 Task: Develop a checklist for conducting user acceptance testing (UAT).
Action: Mouse moved to (167, 234)
Screenshot: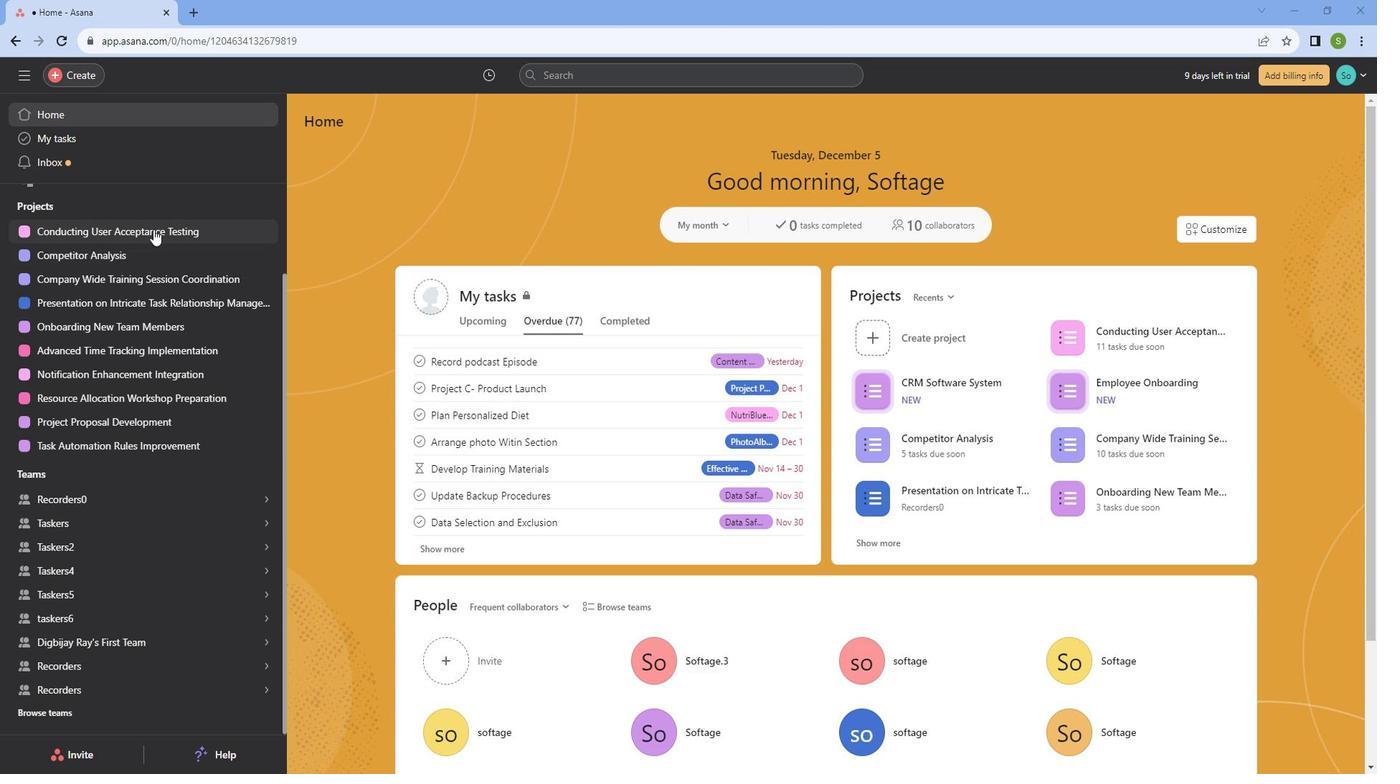 
Action: Mouse pressed left at (167, 234)
Screenshot: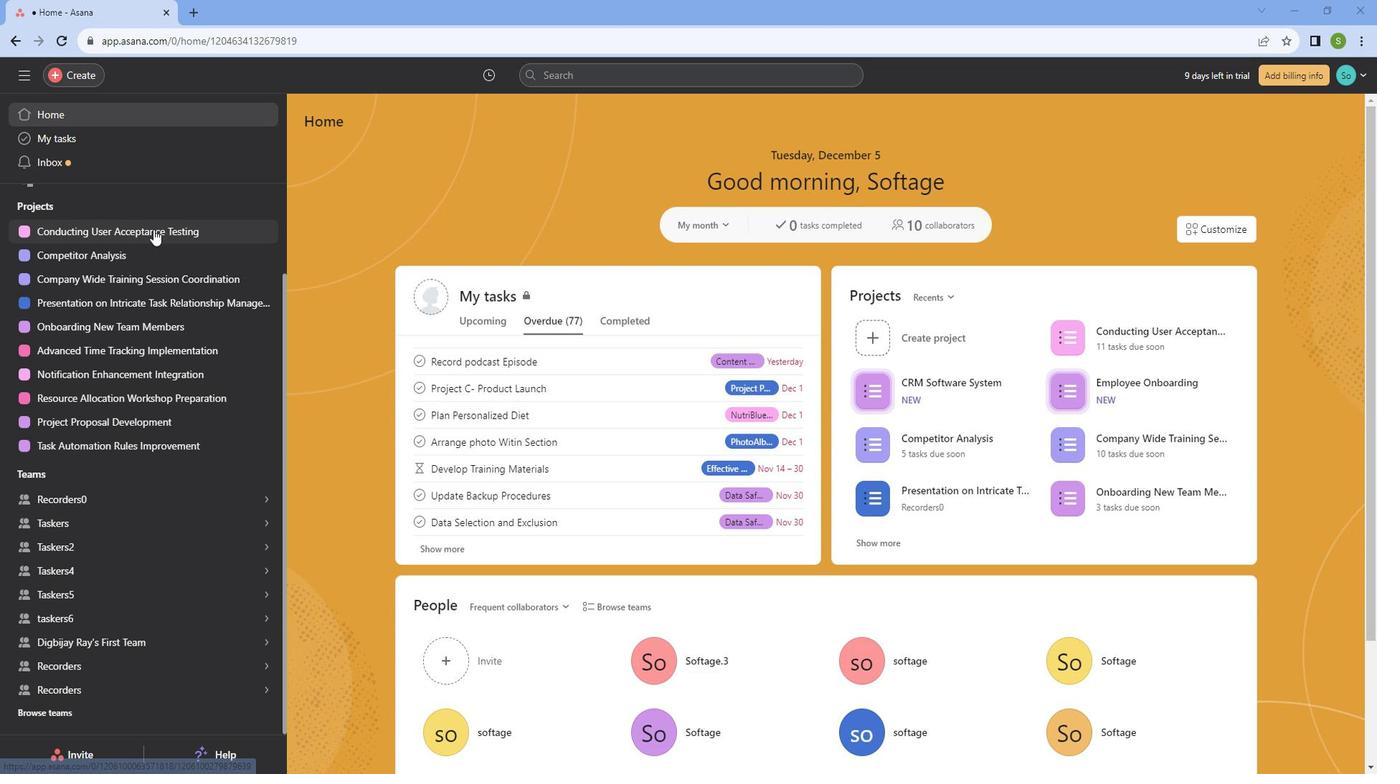 
Action: Mouse moved to (965, 232)
Screenshot: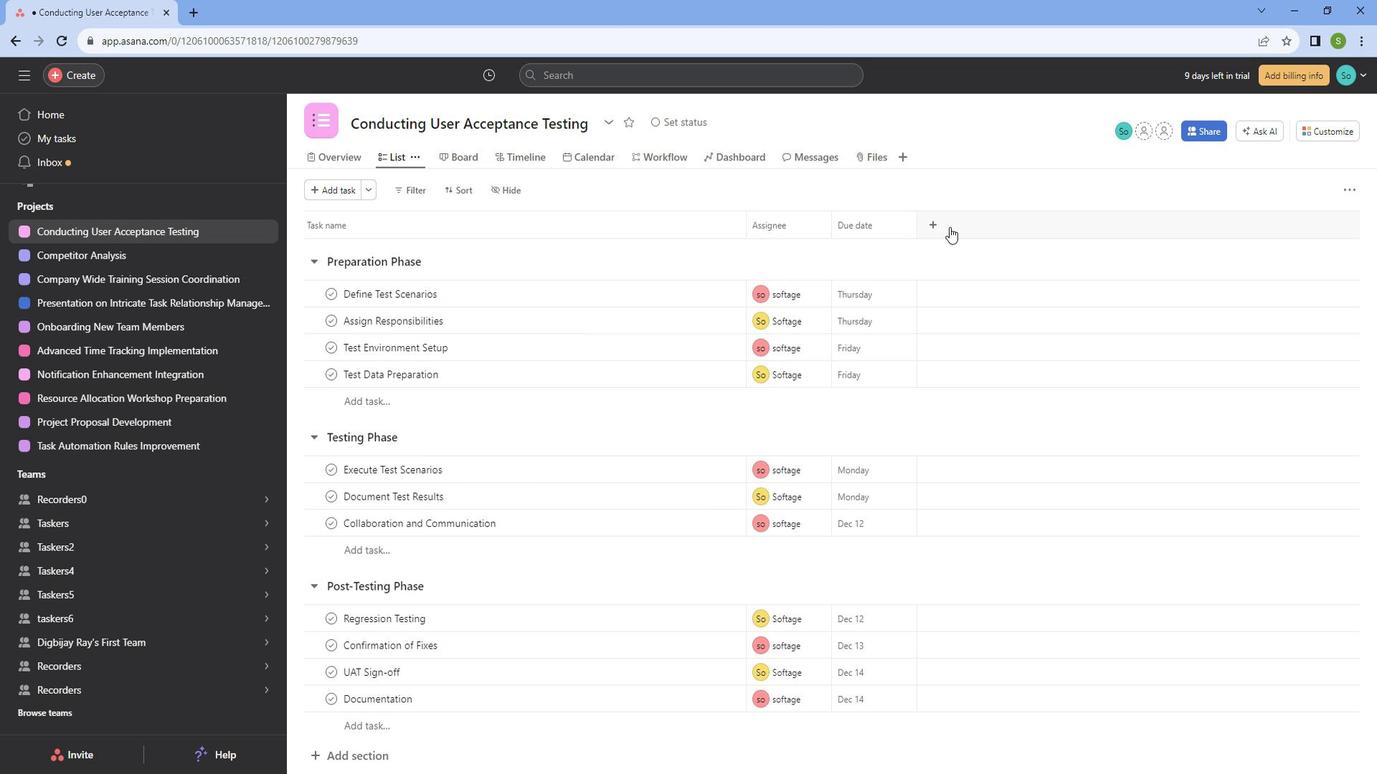 
Action: Mouse pressed left at (965, 232)
Screenshot: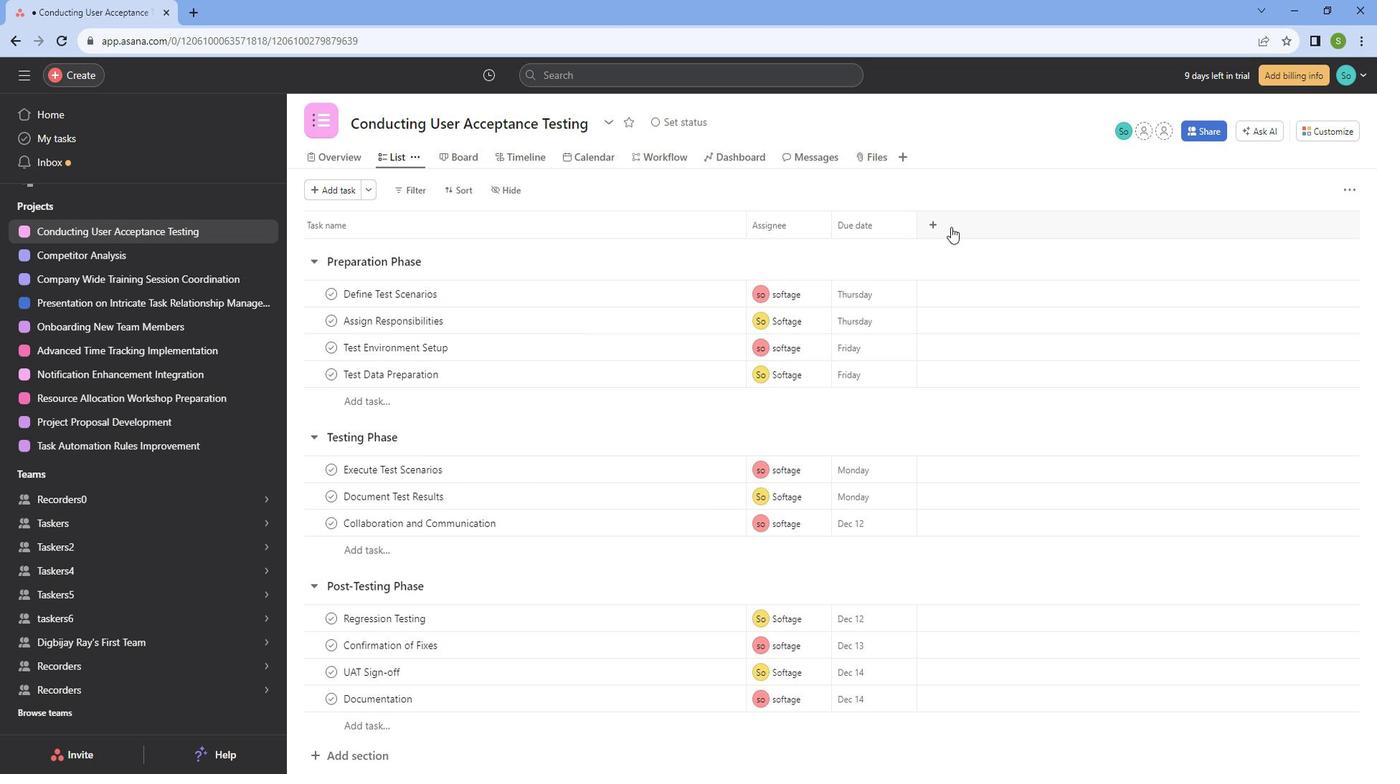 
Action: Mouse moved to (994, 430)
Screenshot: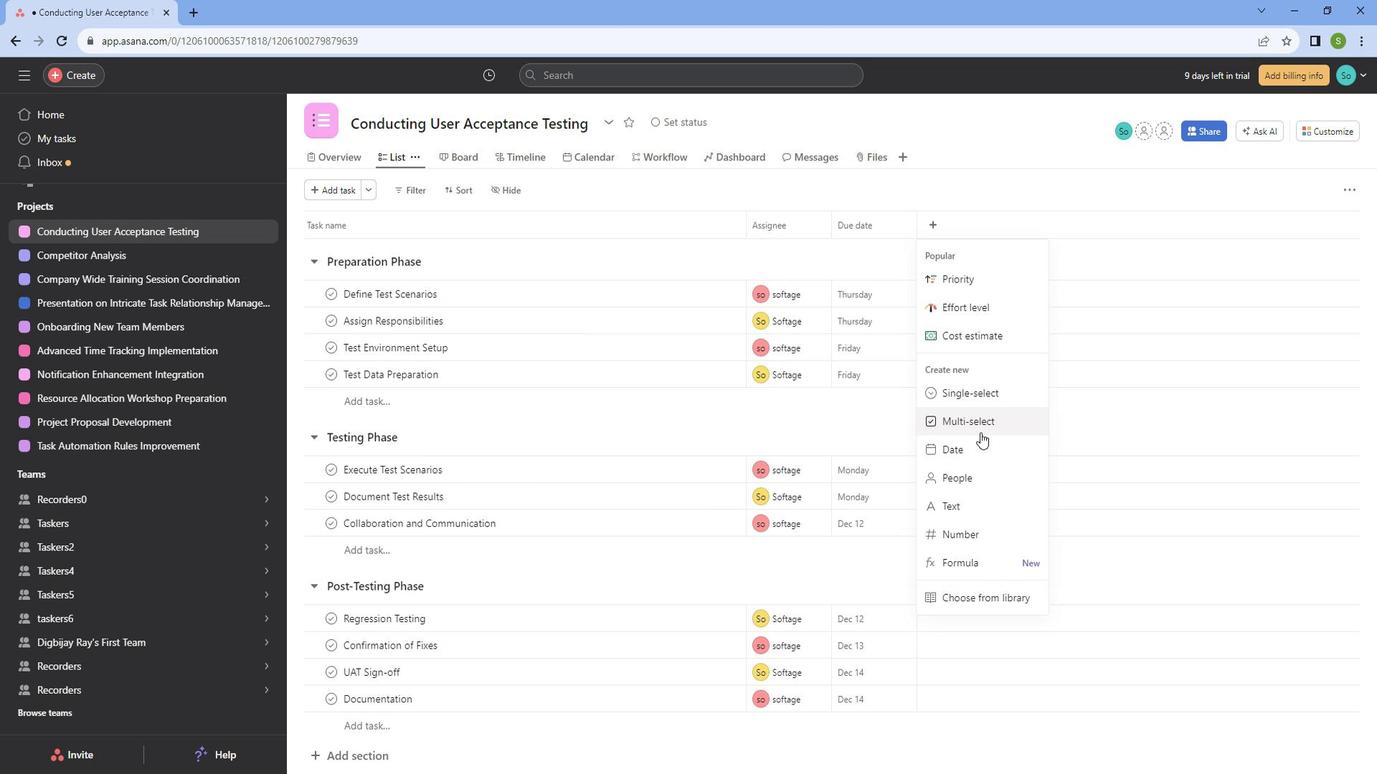 
Action: Mouse pressed left at (994, 430)
Screenshot: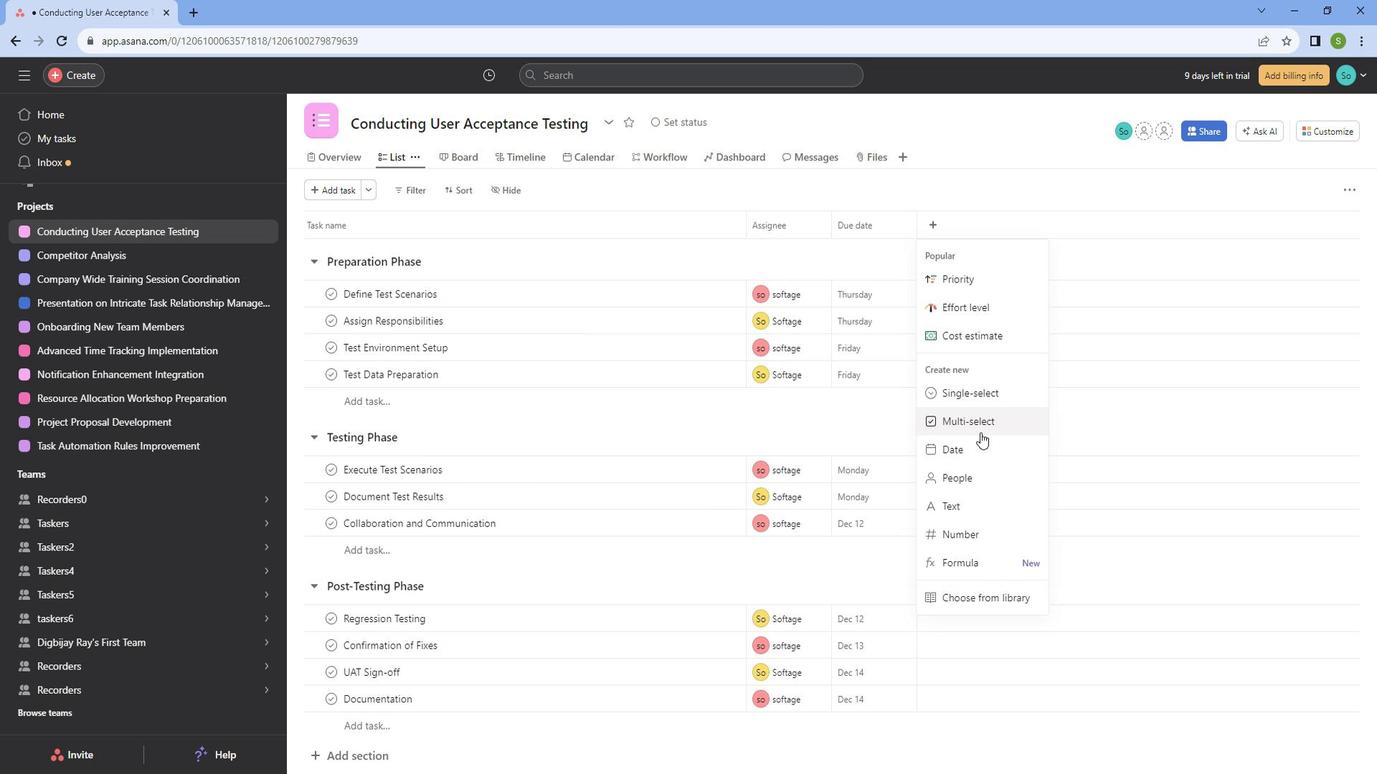 
Action: Mouse moved to (615, 316)
Screenshot: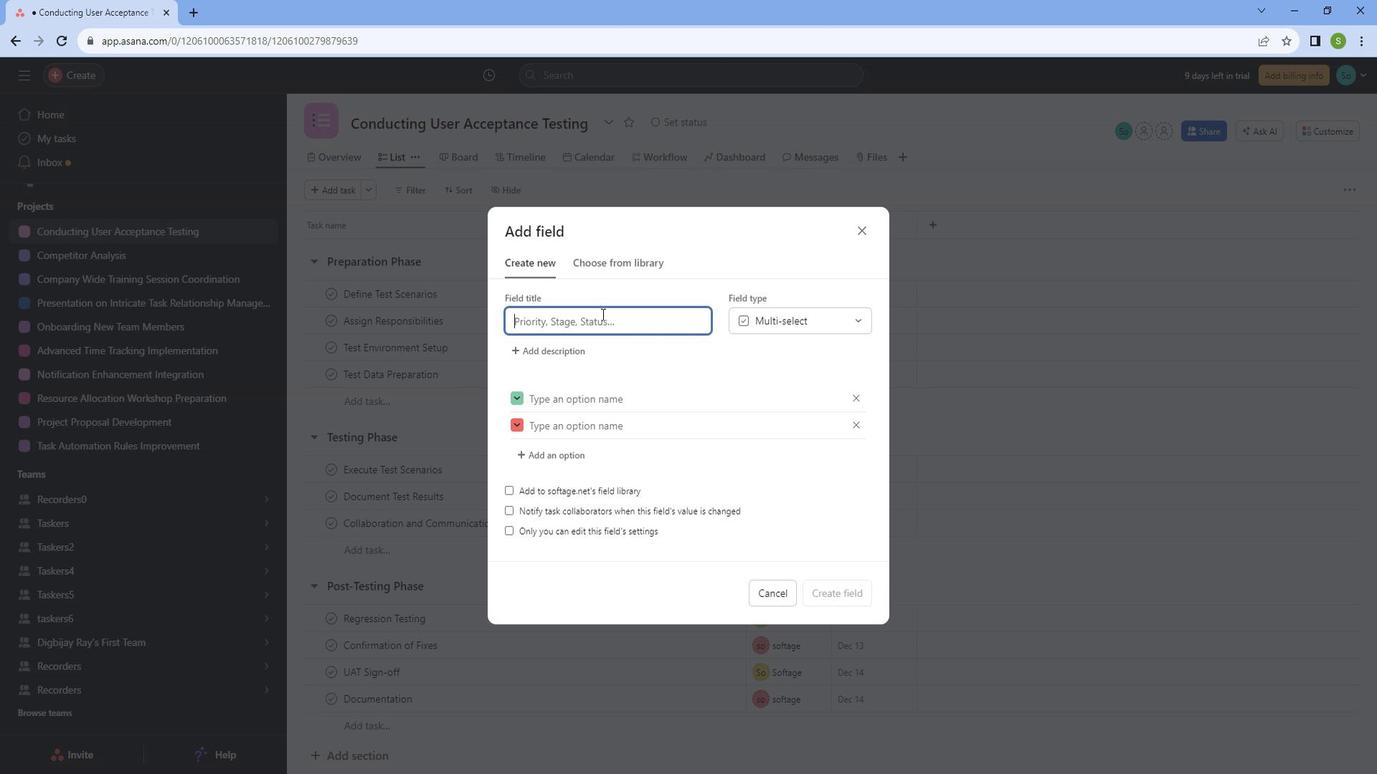 
Action: Mouse pressed left at (615, 316)
Screenshot: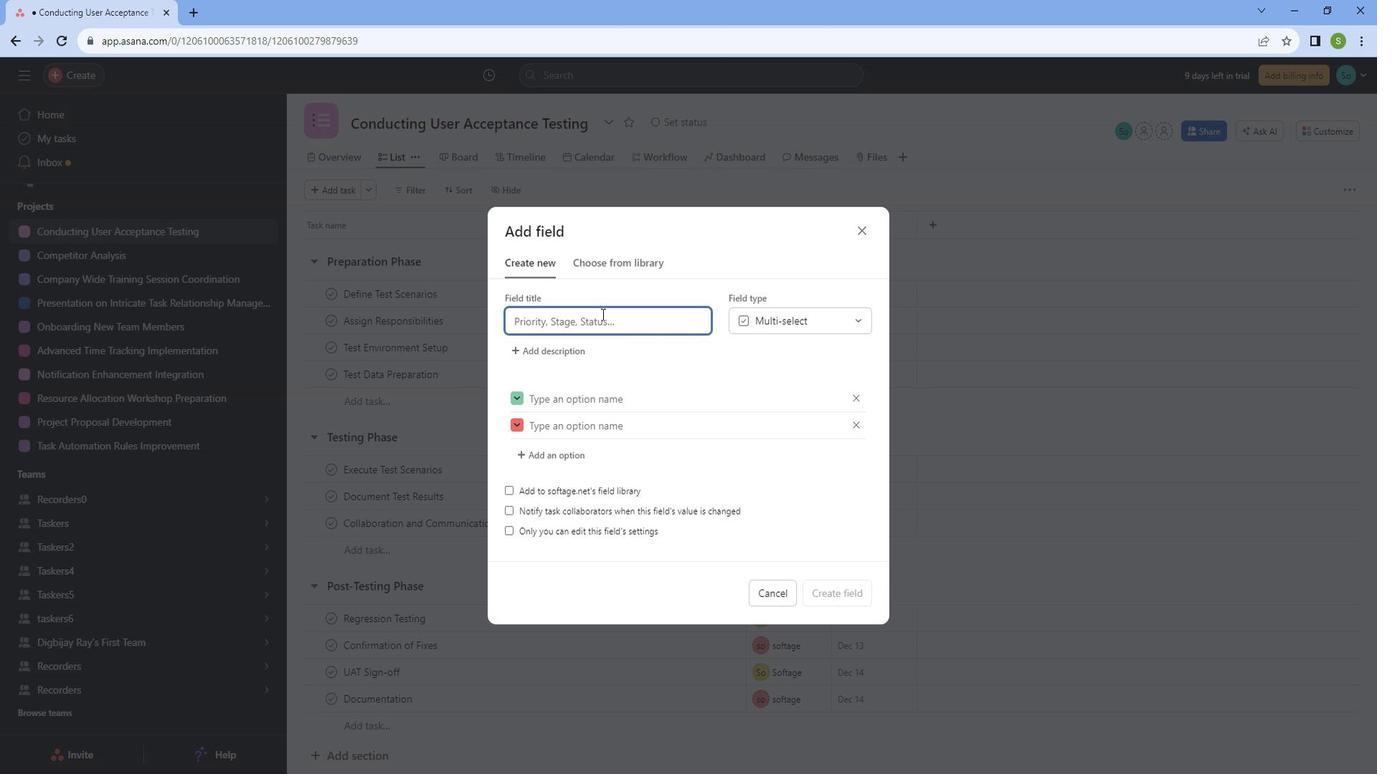 
Action: Key pressed <Key.caps_lock>U<Key.caps_lock>ser<Key.space><Key.caps_lock>A<Key.caps_lock>cceptance<Key.space><Key.caps_lock>T<Key.caps_lock>esting
Screenshot: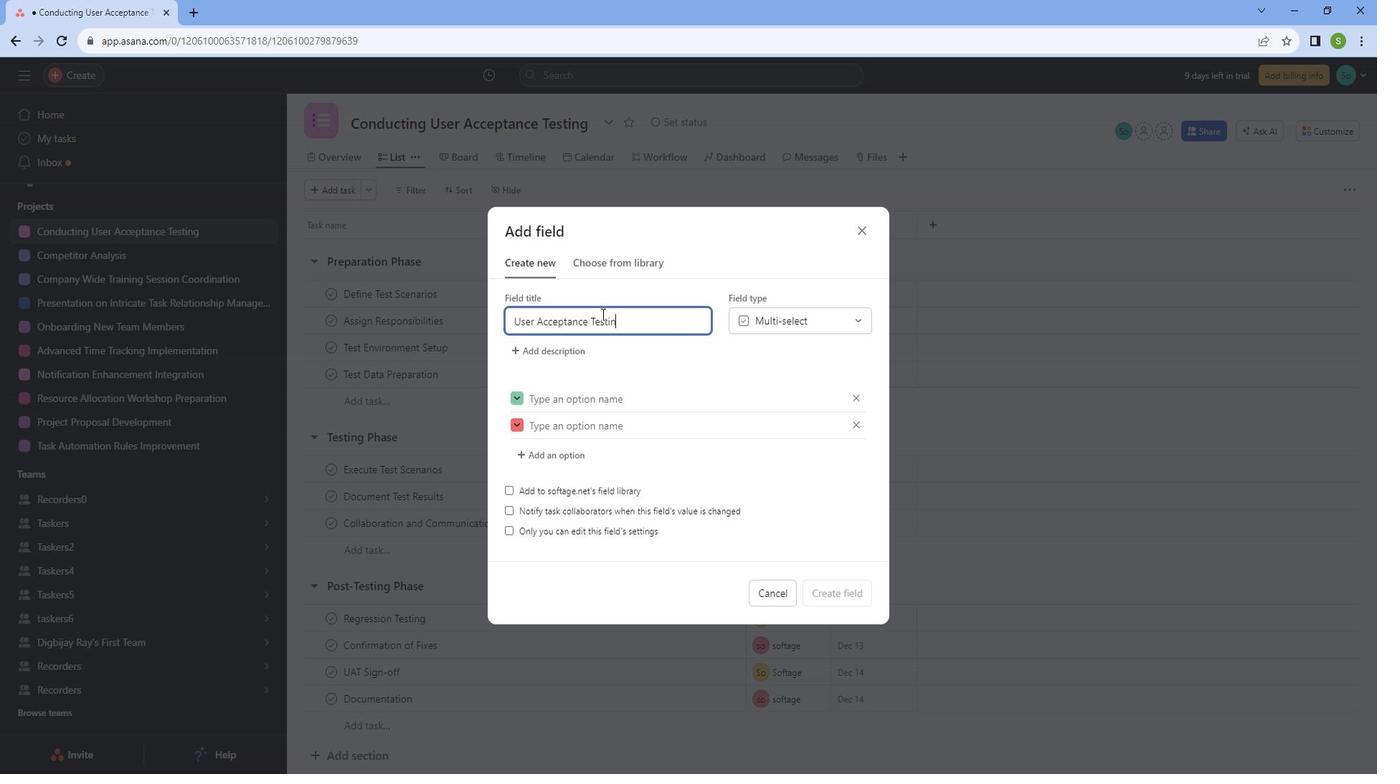 
Action: Mouse moved to (586, 395)
Screenshot: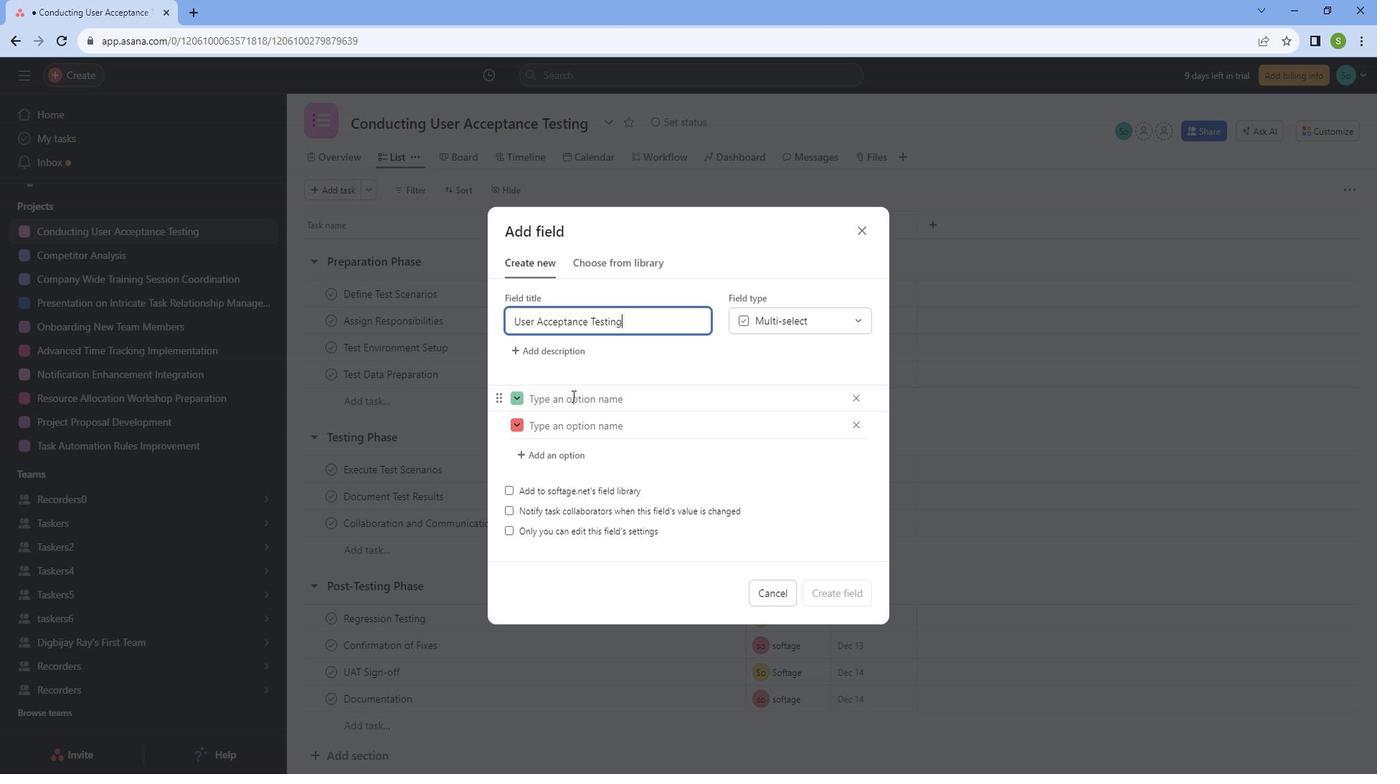 
Action: Mouse pressed left at (586, 395)
Screenshot: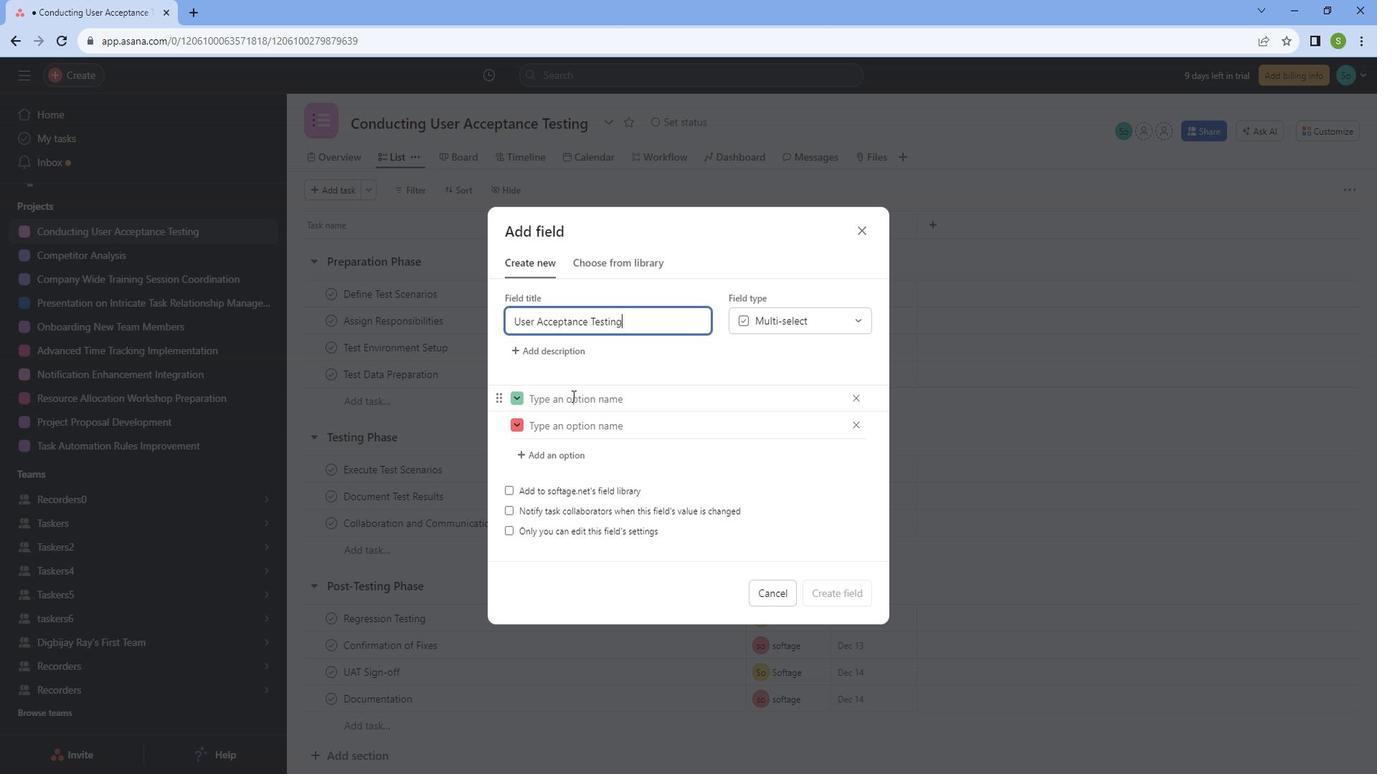 
Action: Key pressed <Key.caps_lock>Y<Key.caps_lock>es<Key.space>,<Key.space>it<Key.space>was<Key.space>conducted
Screenshot: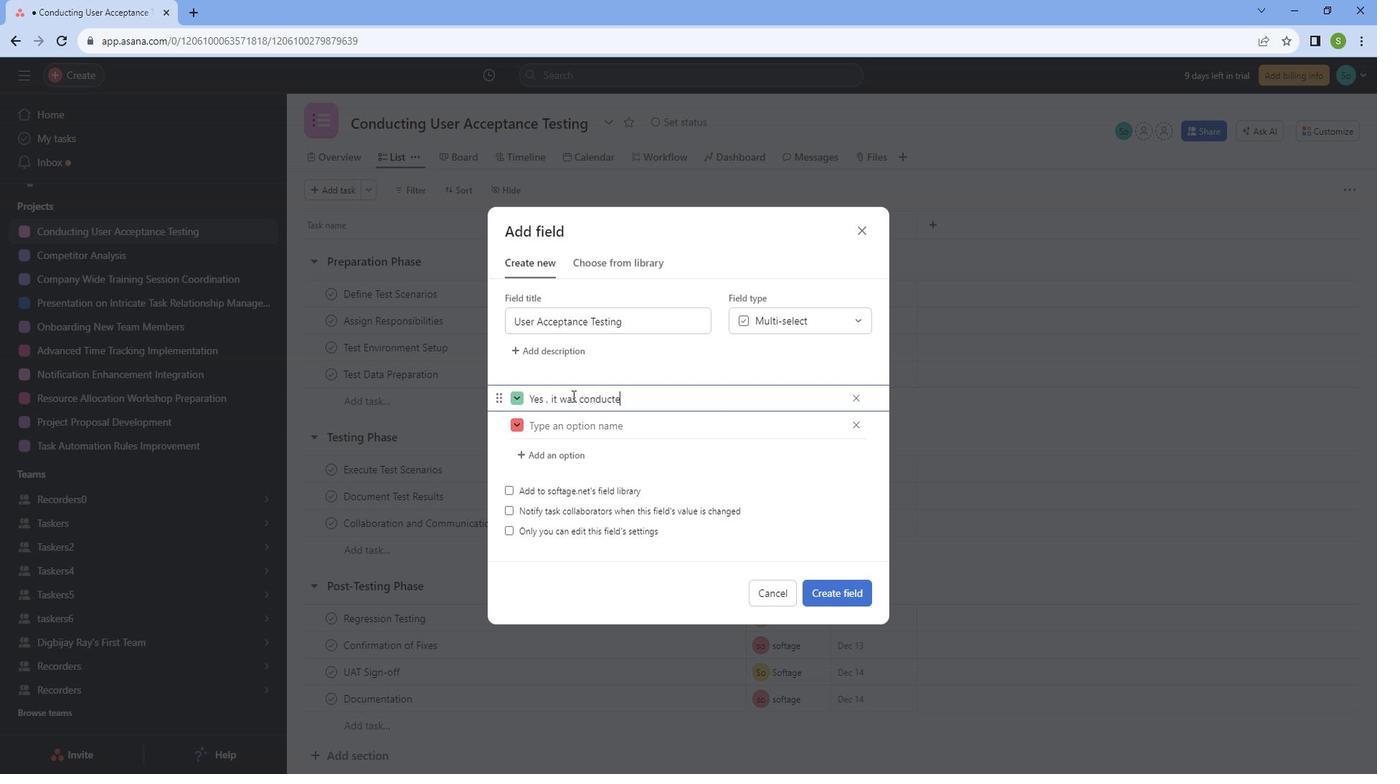 
Action: Mouse moved to (580, 420)
Screenshot: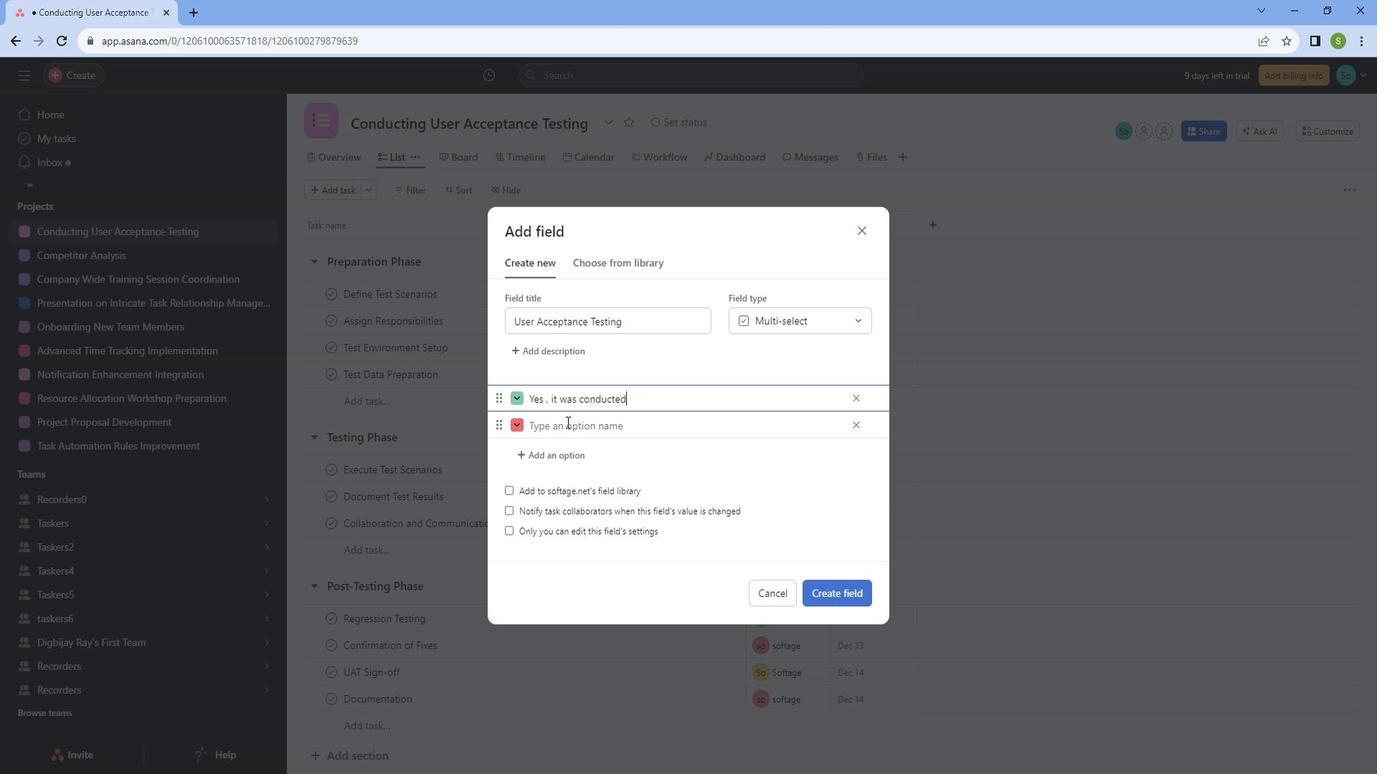 
Action: Mouse pressed left at (580, 420)
Screenshot: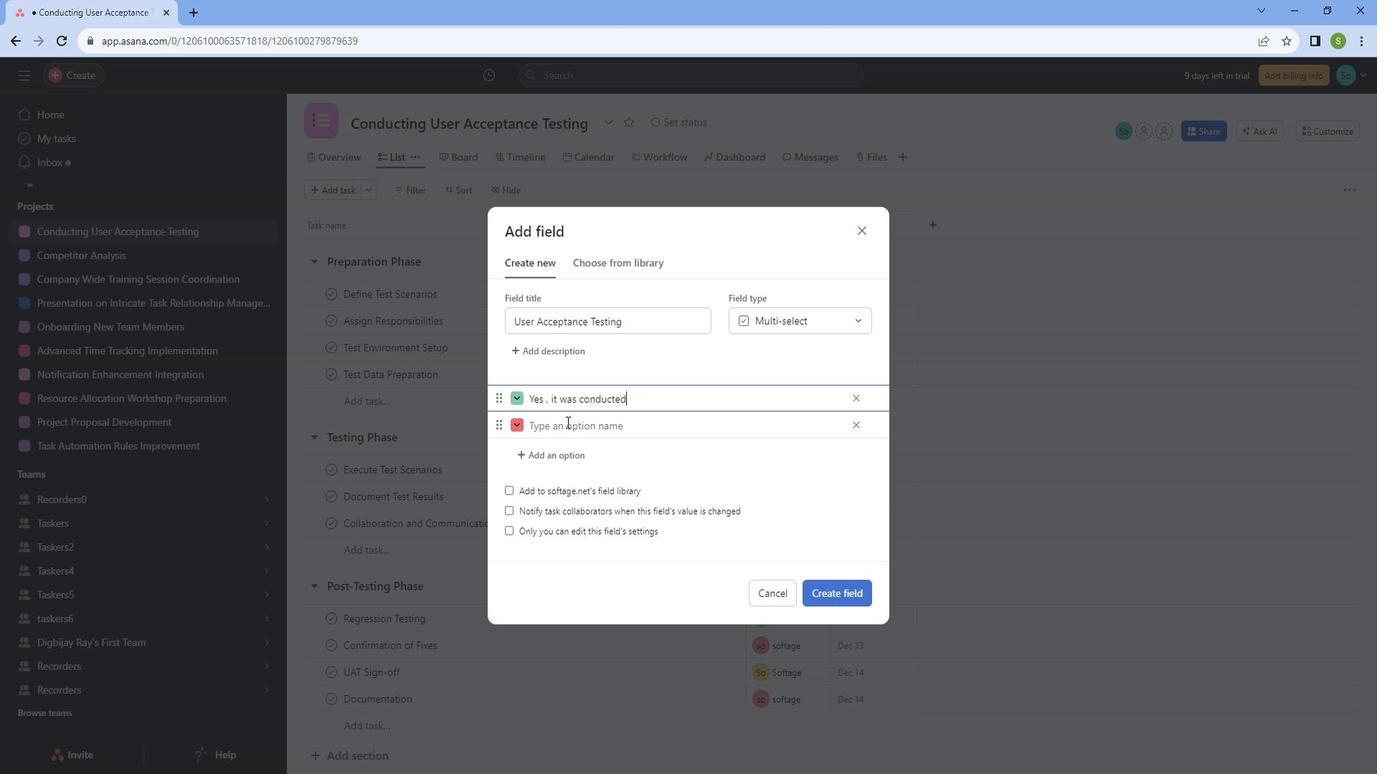 
Action: Key pressed <Key.caps_lock>N<Key.caps_lock>o<Key.space>,it<Key.space>was<Key.space>not<Key.space>conducted
Screenshot: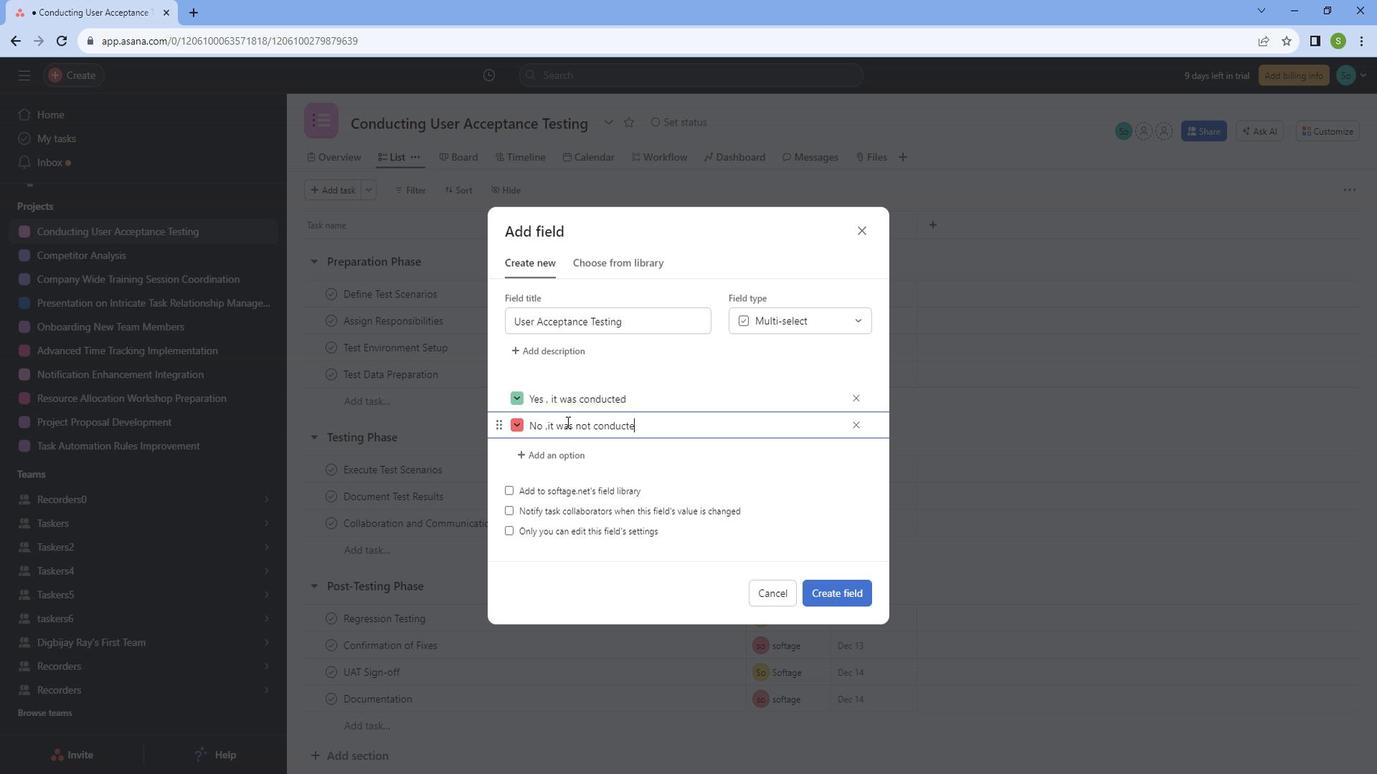 
Action: Mouse moved to (856, 584)
Screenshot: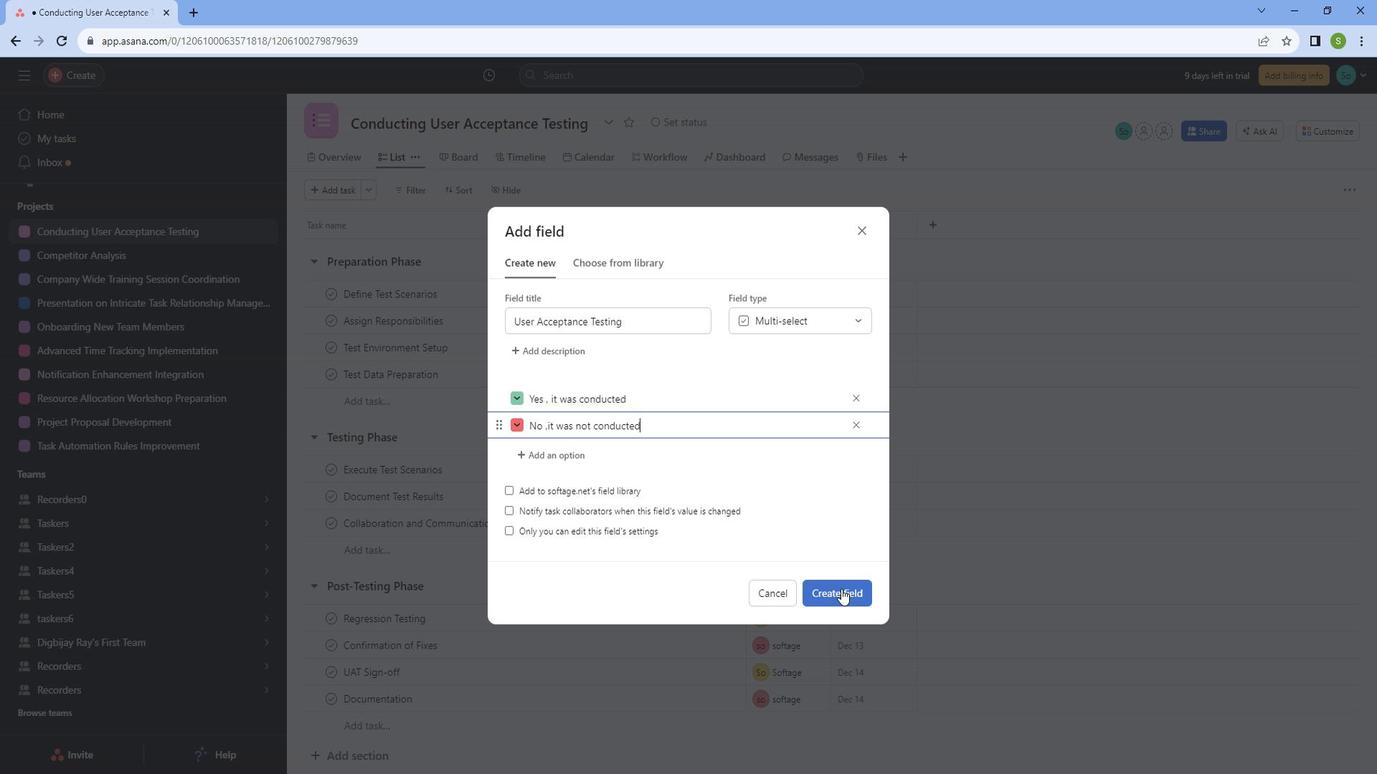 
Action: Mouse pressed left at (856, 584)
Screenshot: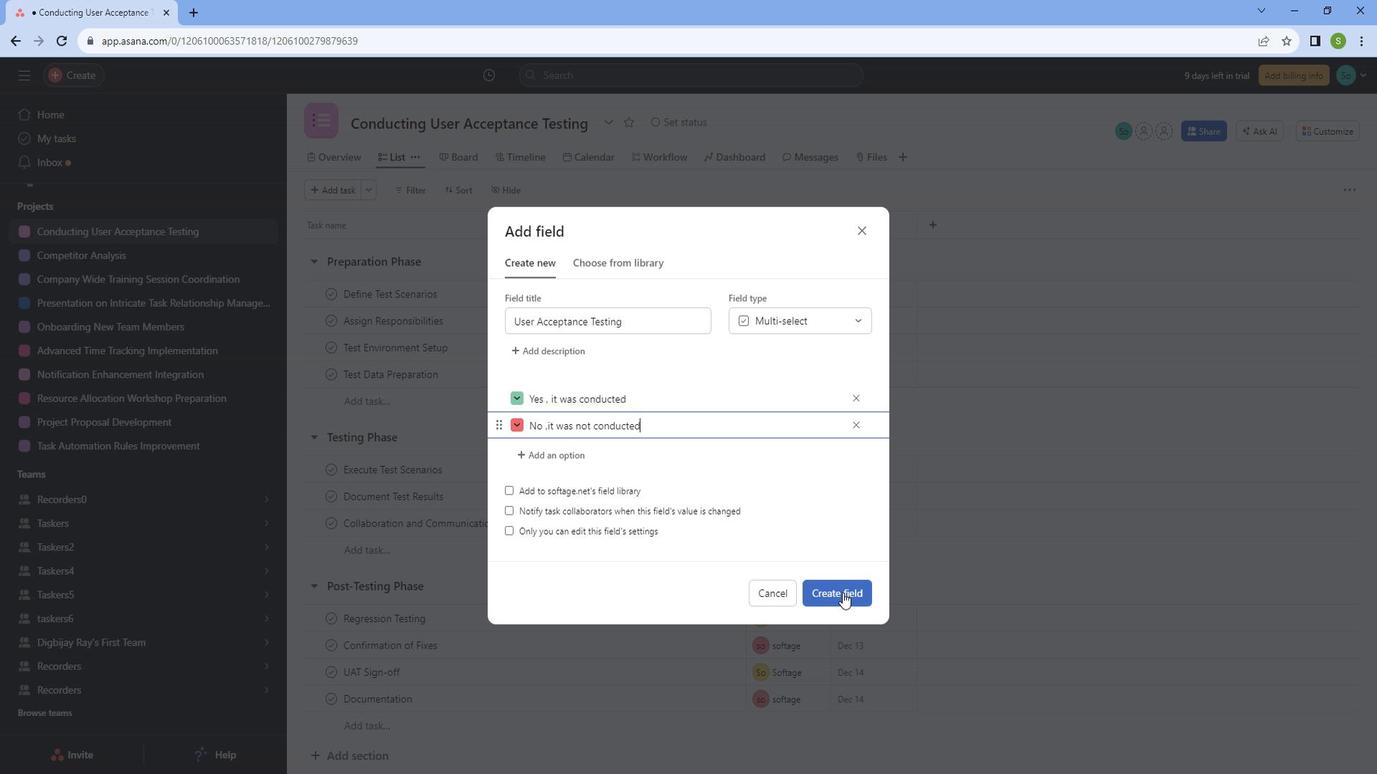
Action: Mouse moved to (998, 298)
Screenshot: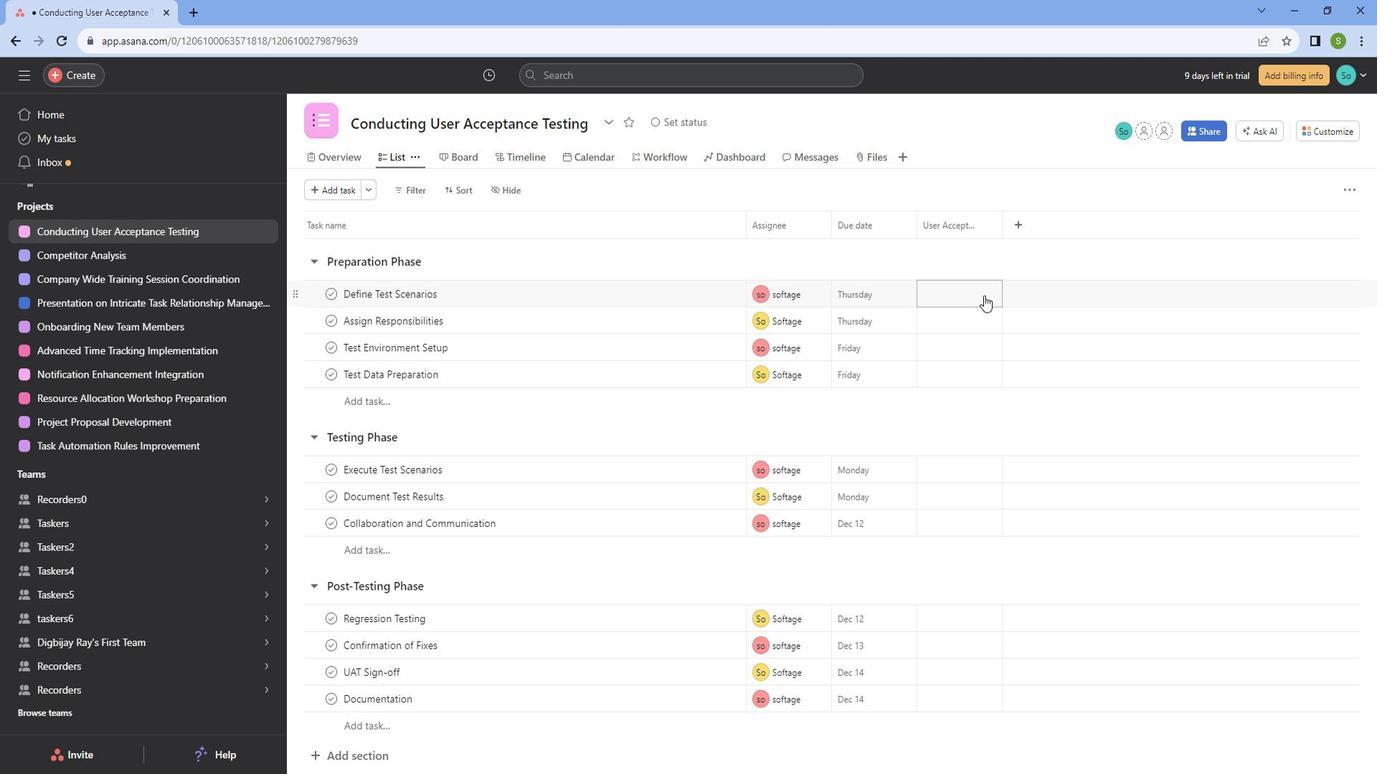 
Action: Mouse pressed left at (998, 298)
Screenshot: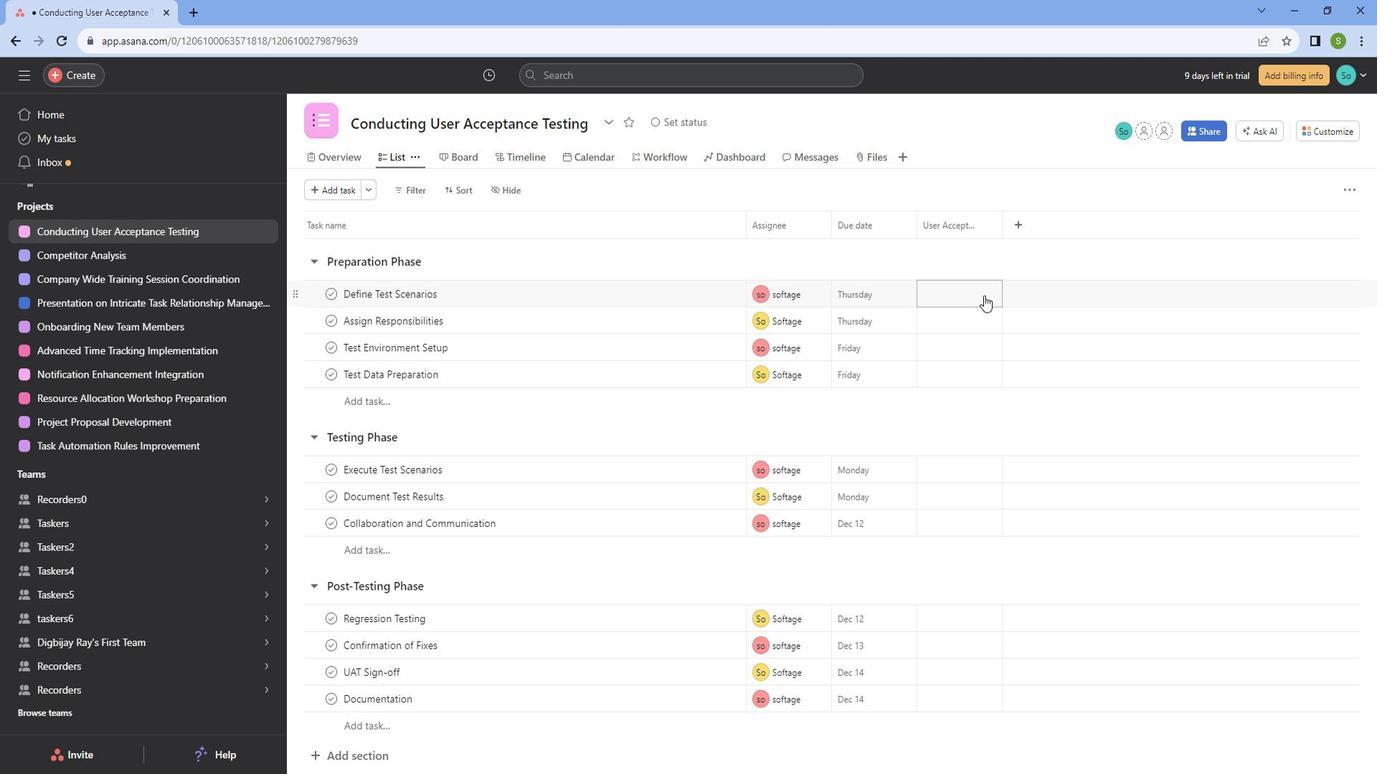 
Action: Mouse moved to (1020, 330)
Screenshot: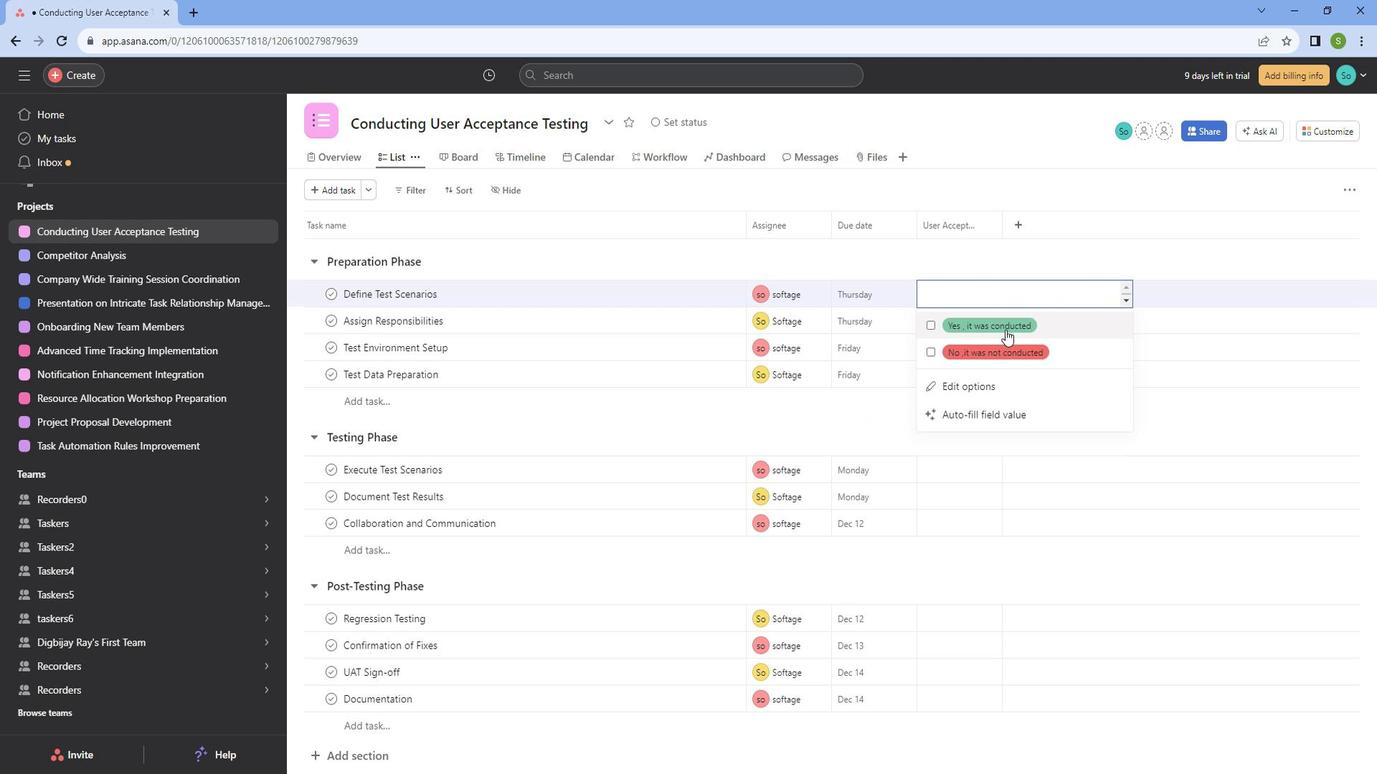 
Action: Mouse pressed left at (1020, 330)
Screenshot: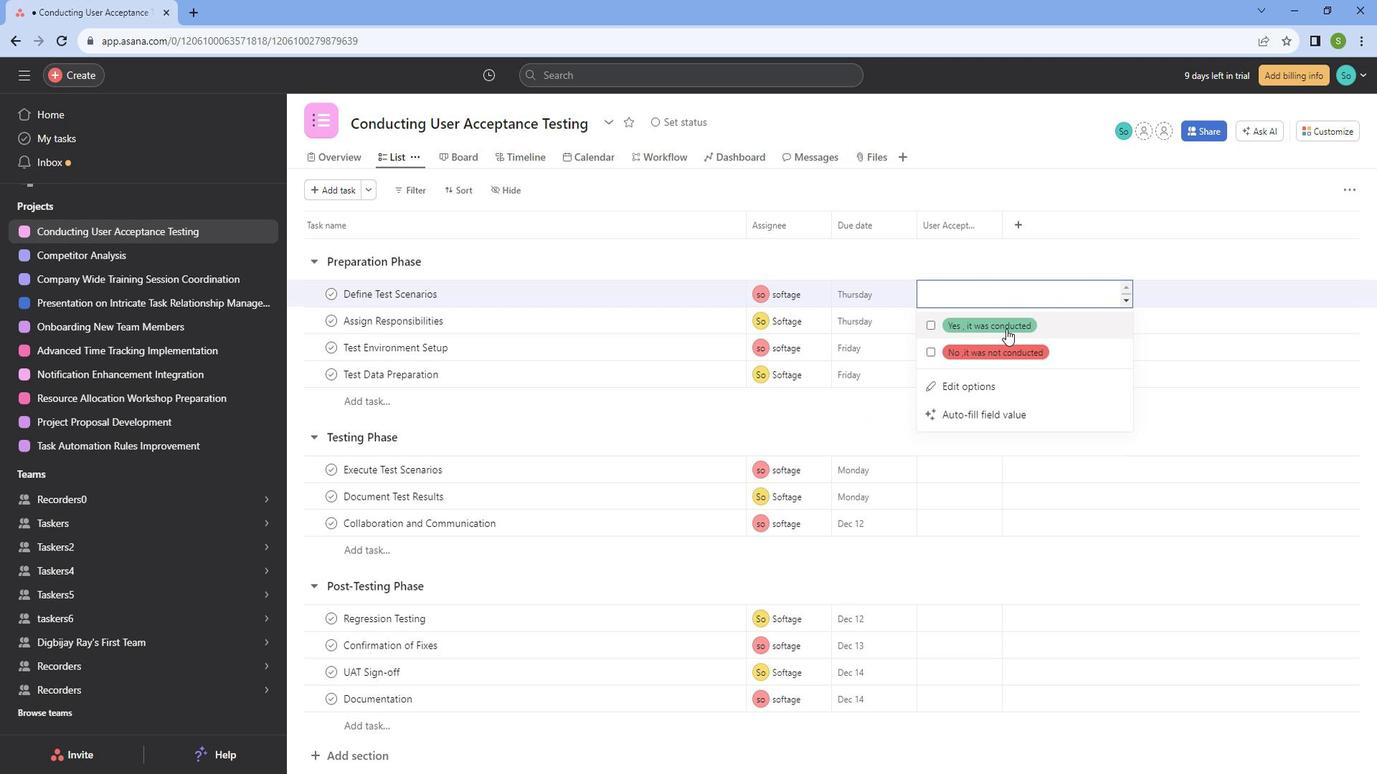
Action: Mouse moved to (919, 328)
Screenshot: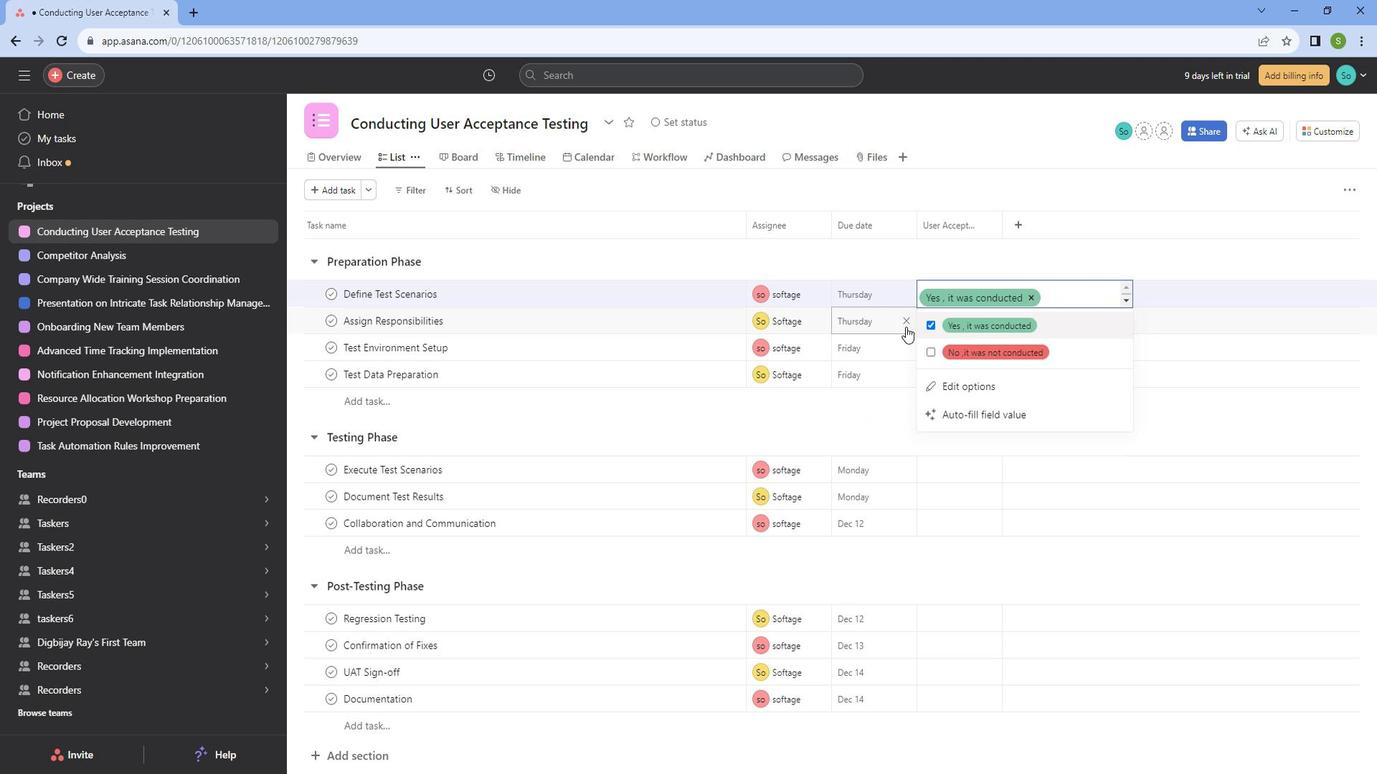 
Action: Mouse pressed left at (919, 328)
Screenshot: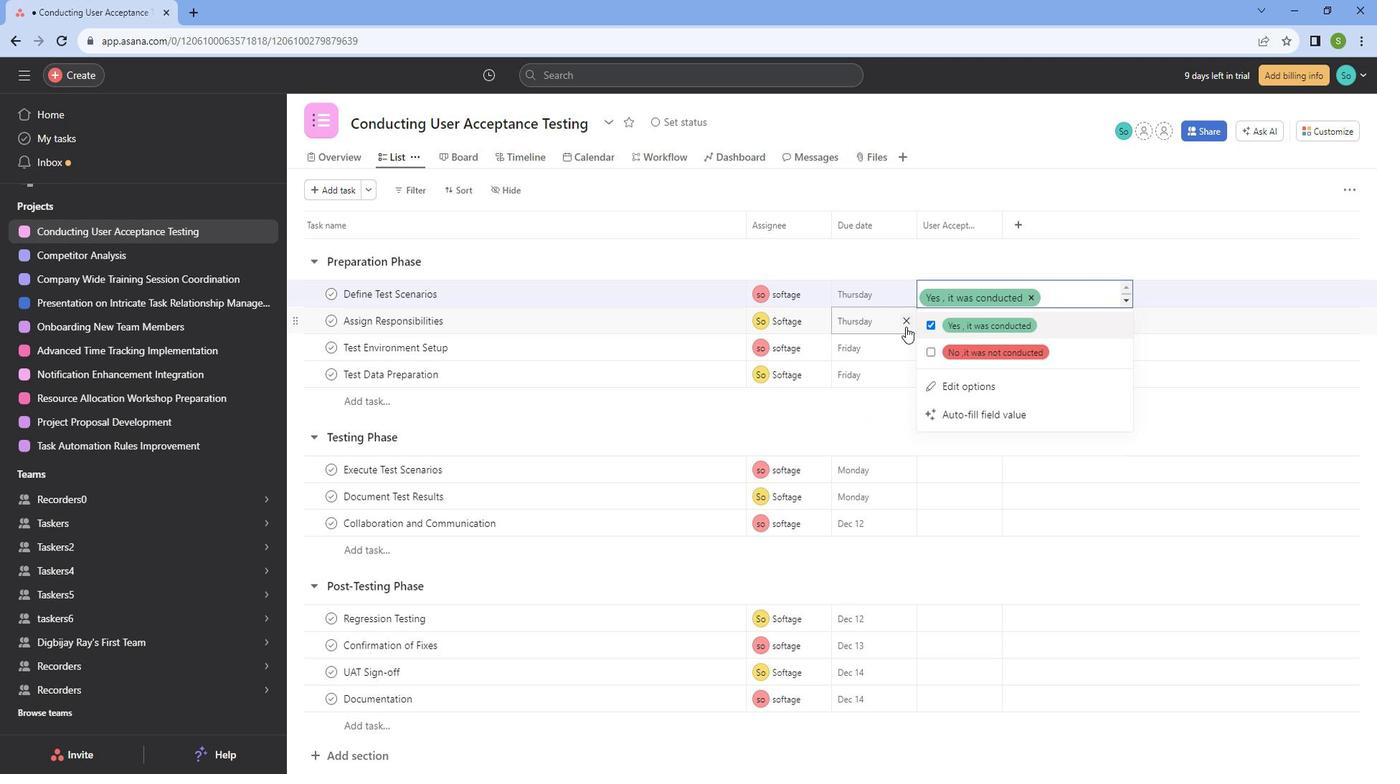 
Action: Mouse moved to (960, 327)
Screenshot: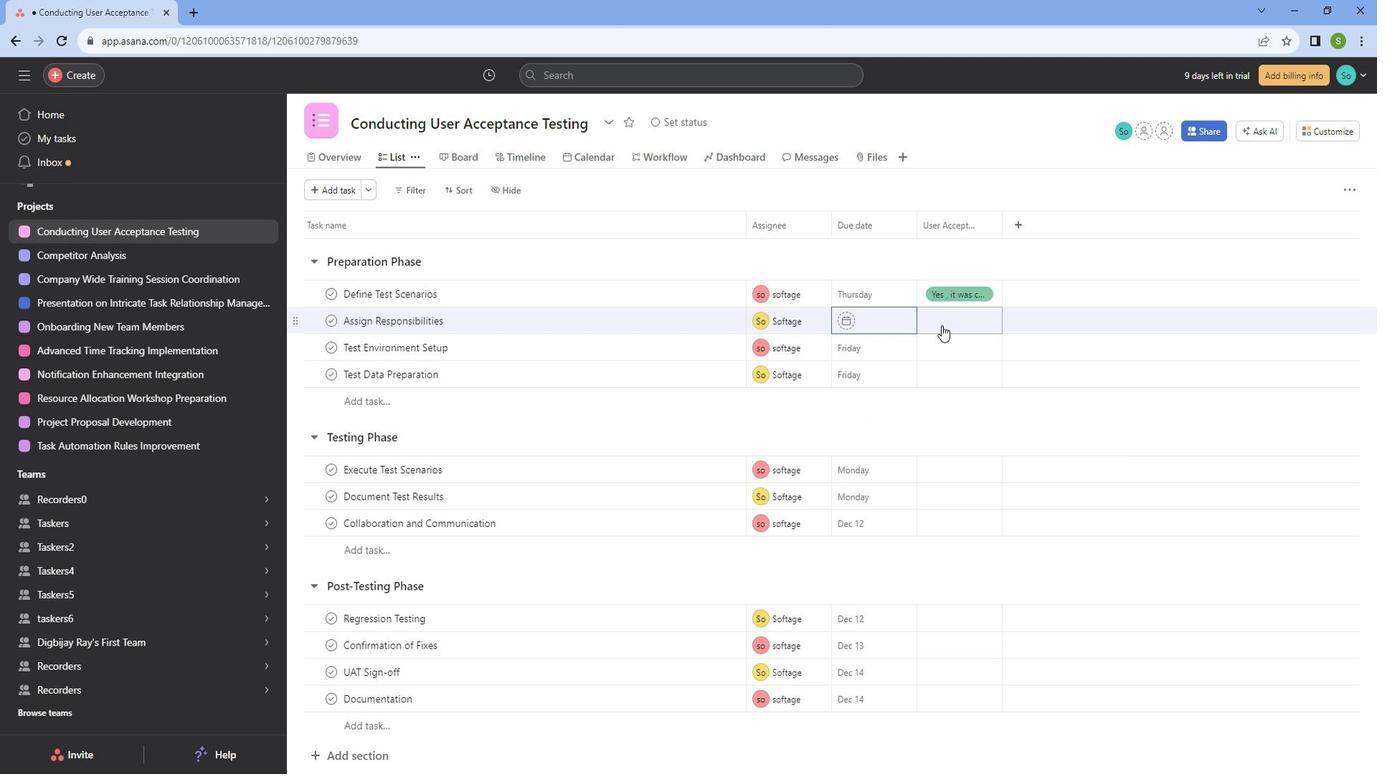 
Action: Mouse pressed left at (960, 327)
Screenshot: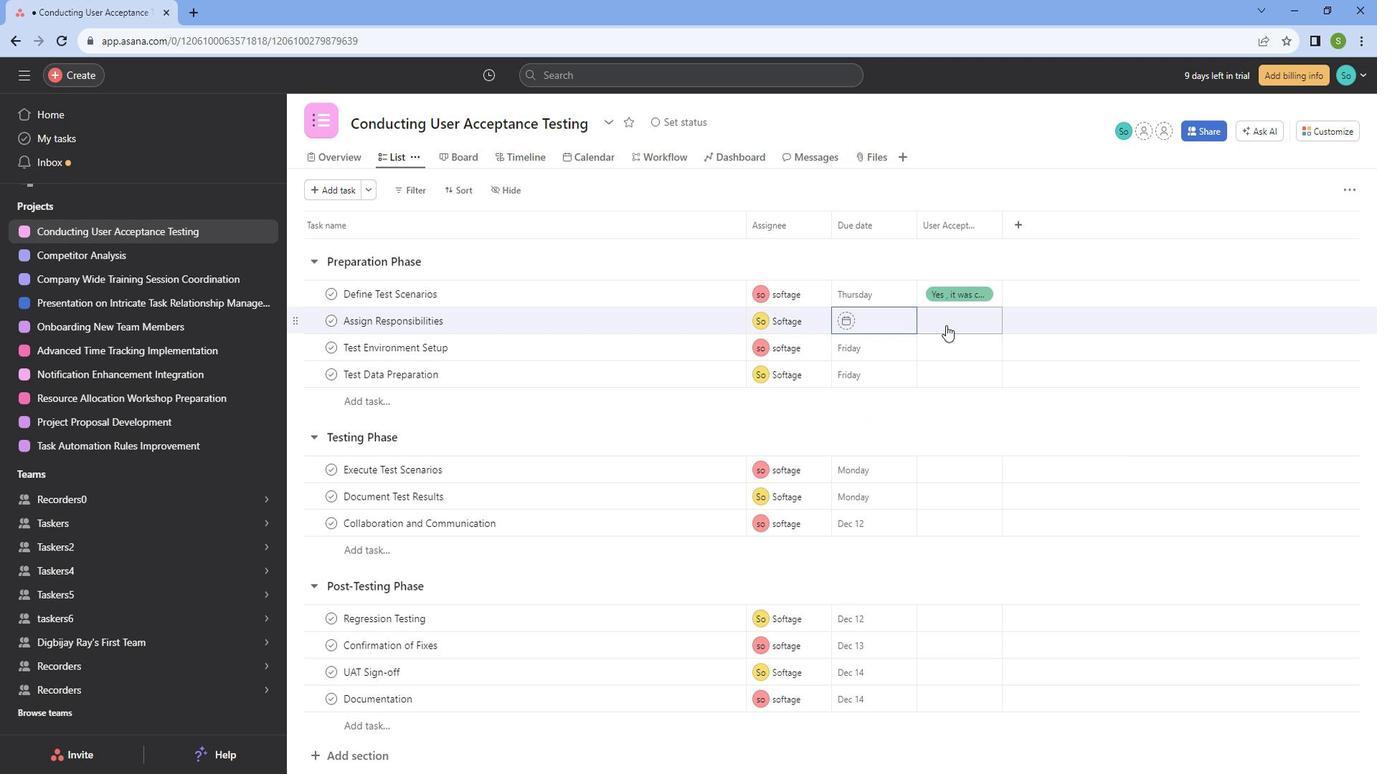 
Action: Mouse moved to (871, 318)
Screenshot: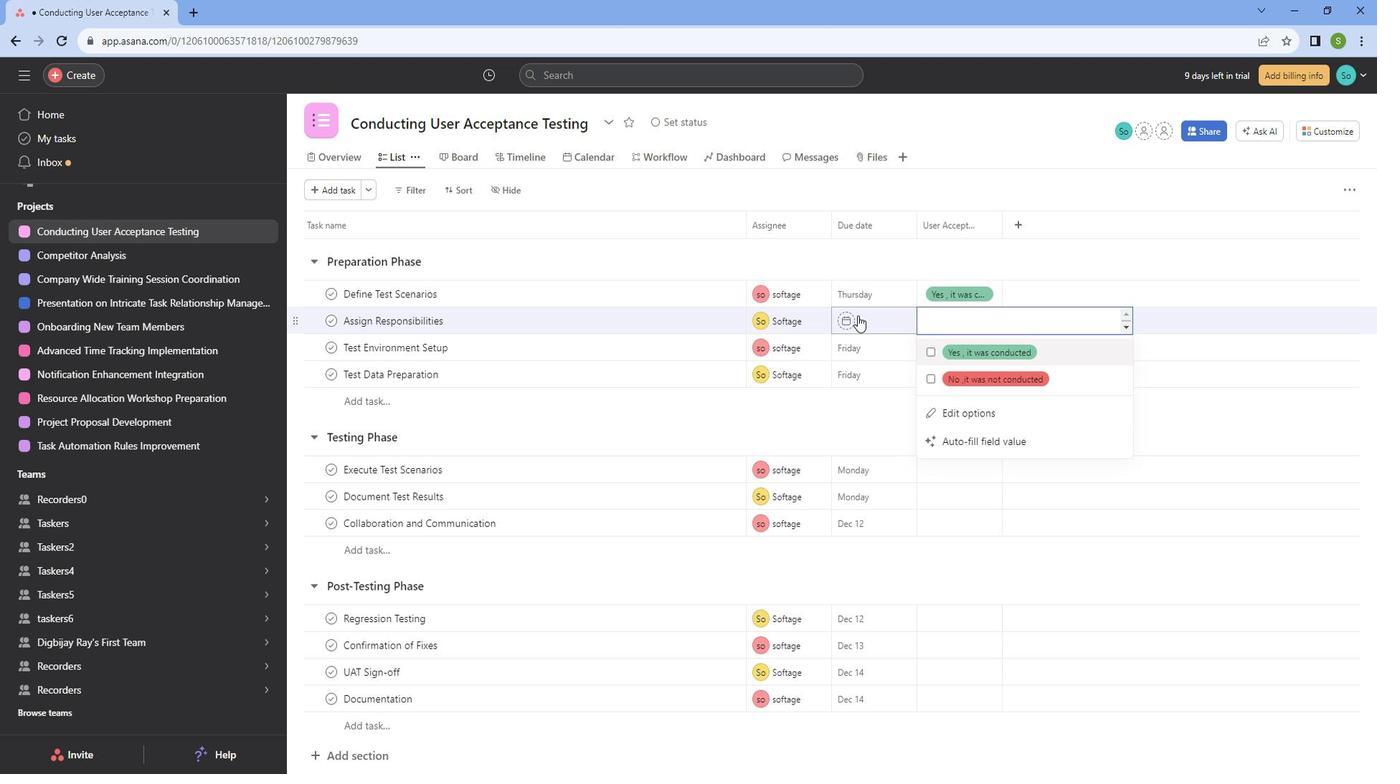 
Action: Mouse pressed left at (871, 318)
Screenshot: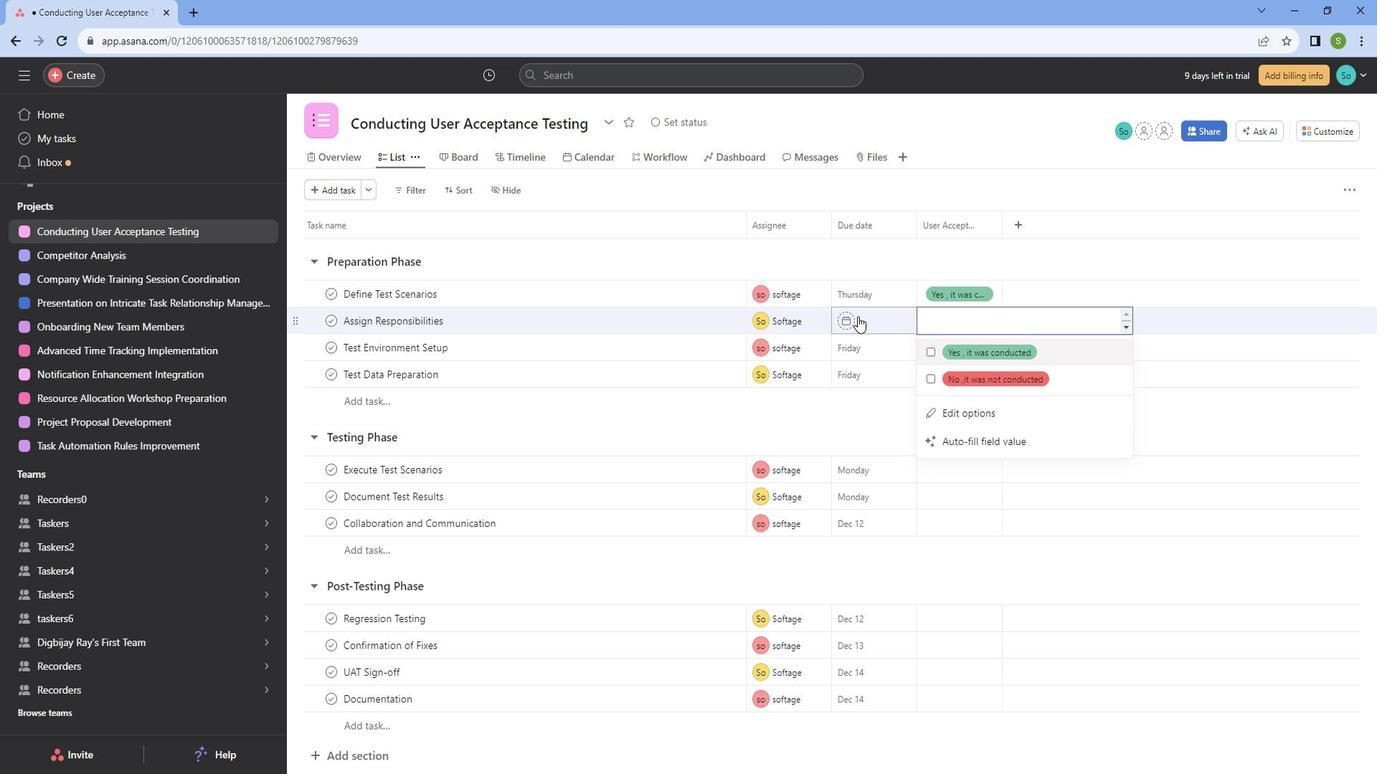 
Action: Mouse moved to (986, 460)
Screenshot: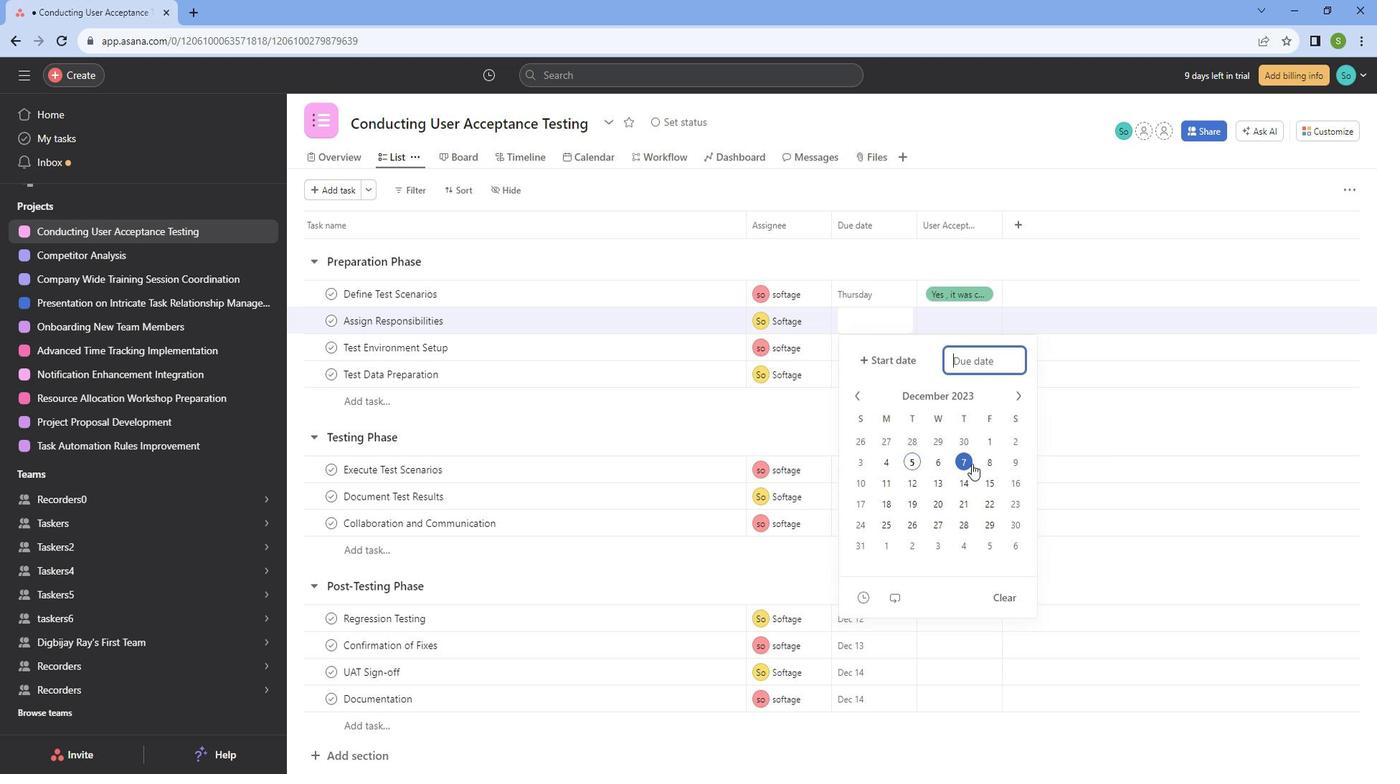
Action: Mouse pressed left at (986, 460)
Screenshot: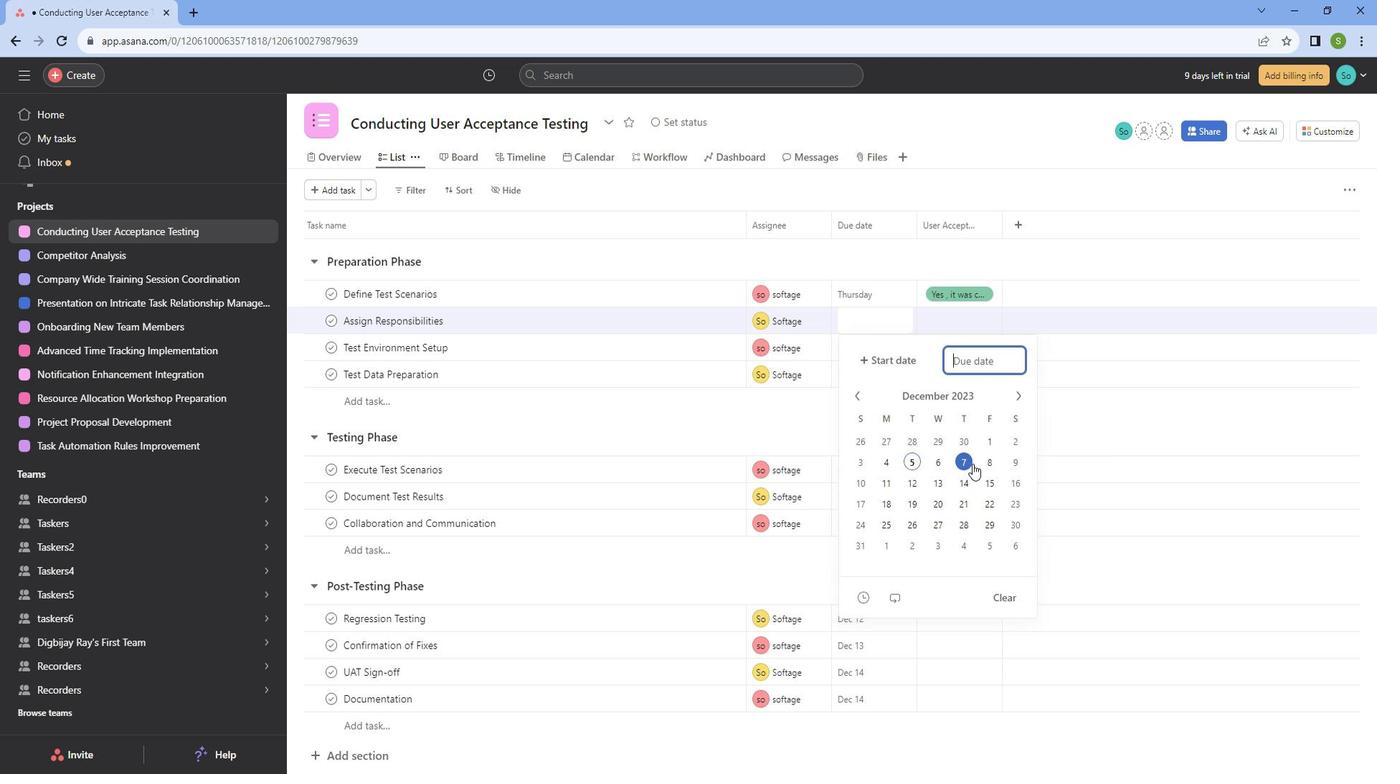 
Action: Mouse moved to (1071, 266)
Screenshot: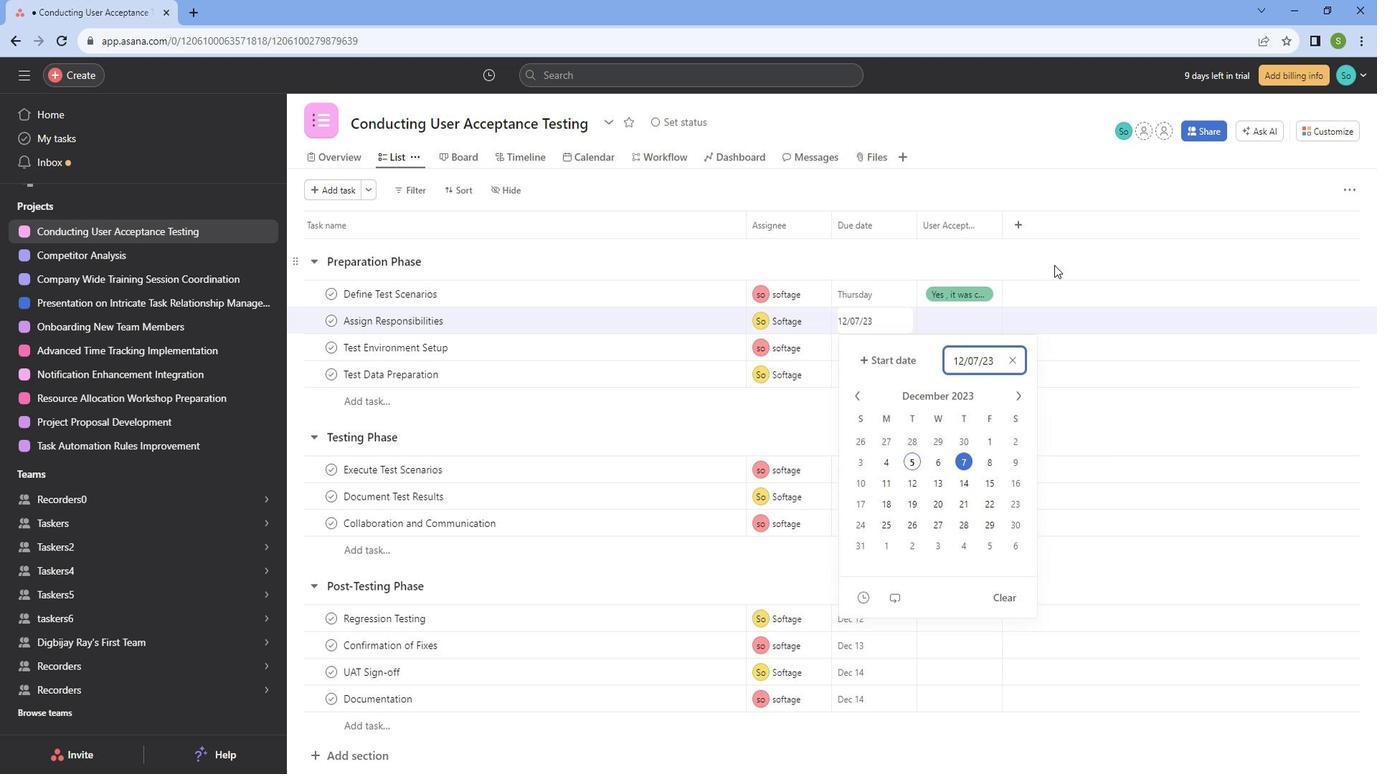 
Action: Mouse pressed left at (1071, 266)
Screenshot: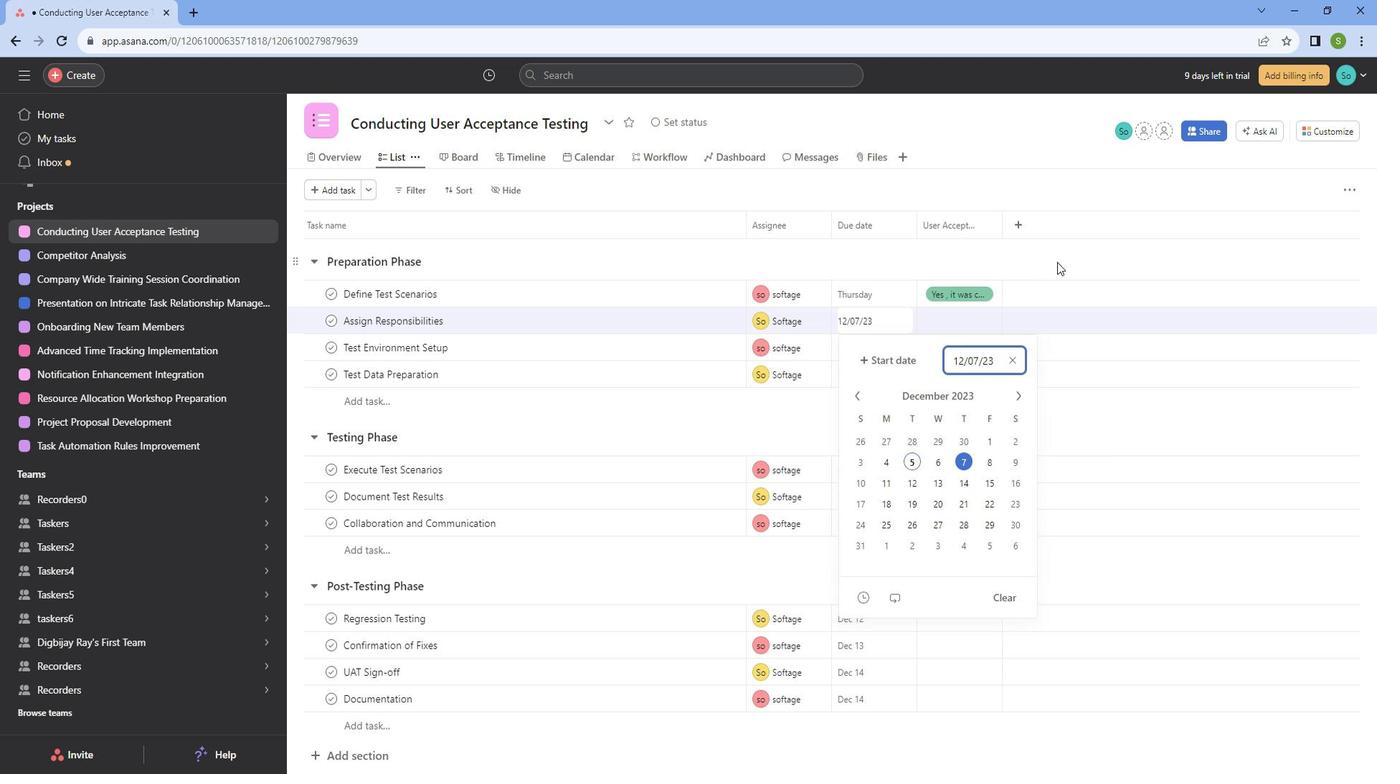
Action: Mouse moved to (967, 330)
Screenshot: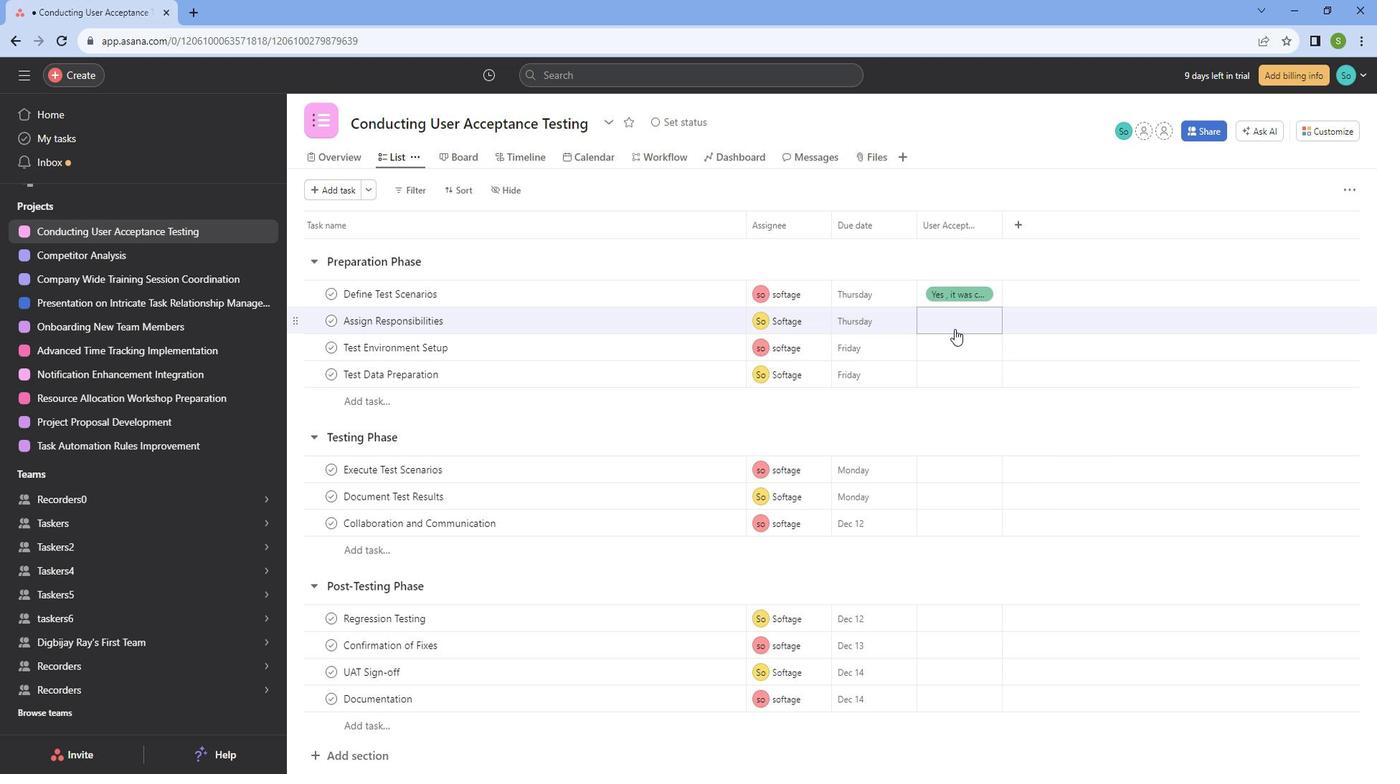 
Action: Mouse pressed left at (967, 330)
Screenshot: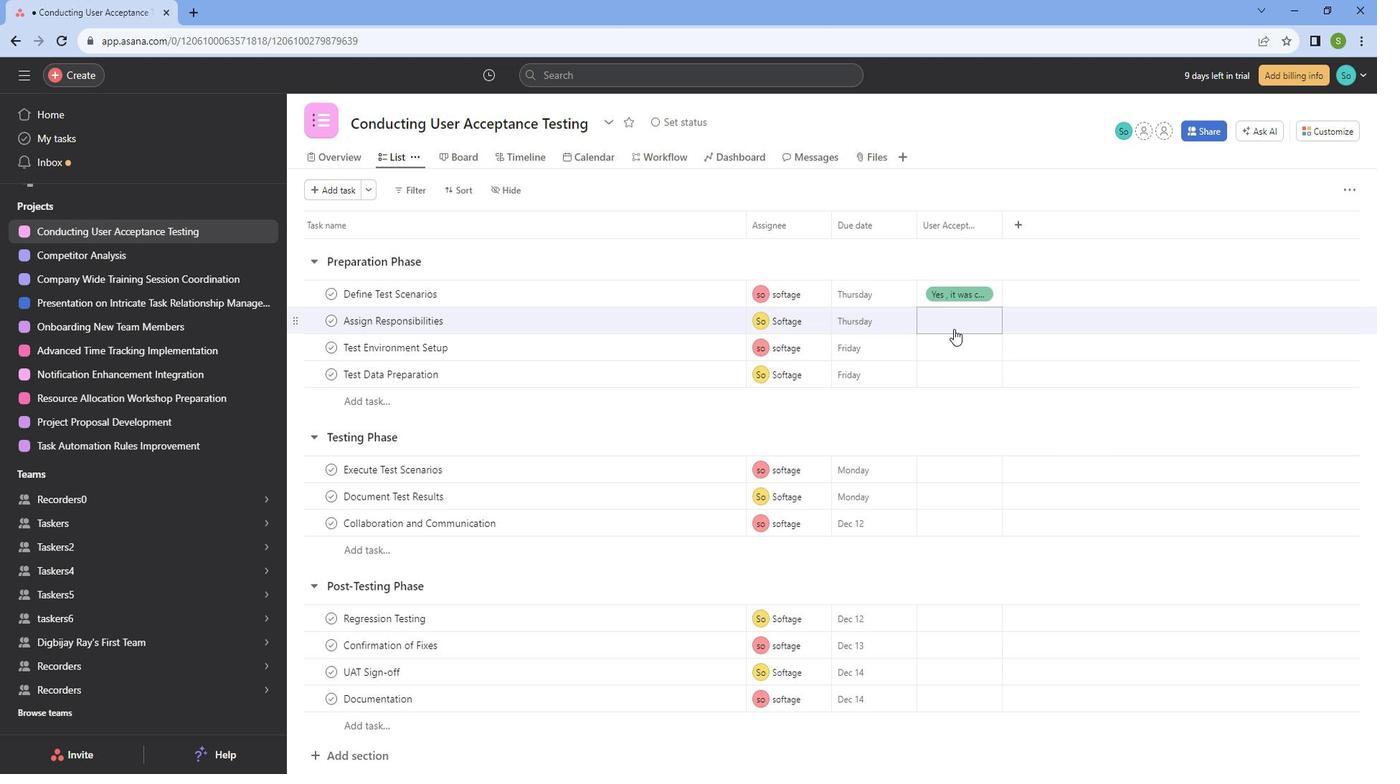 
Action: Mouse moved to (998, 353)
Screenshot: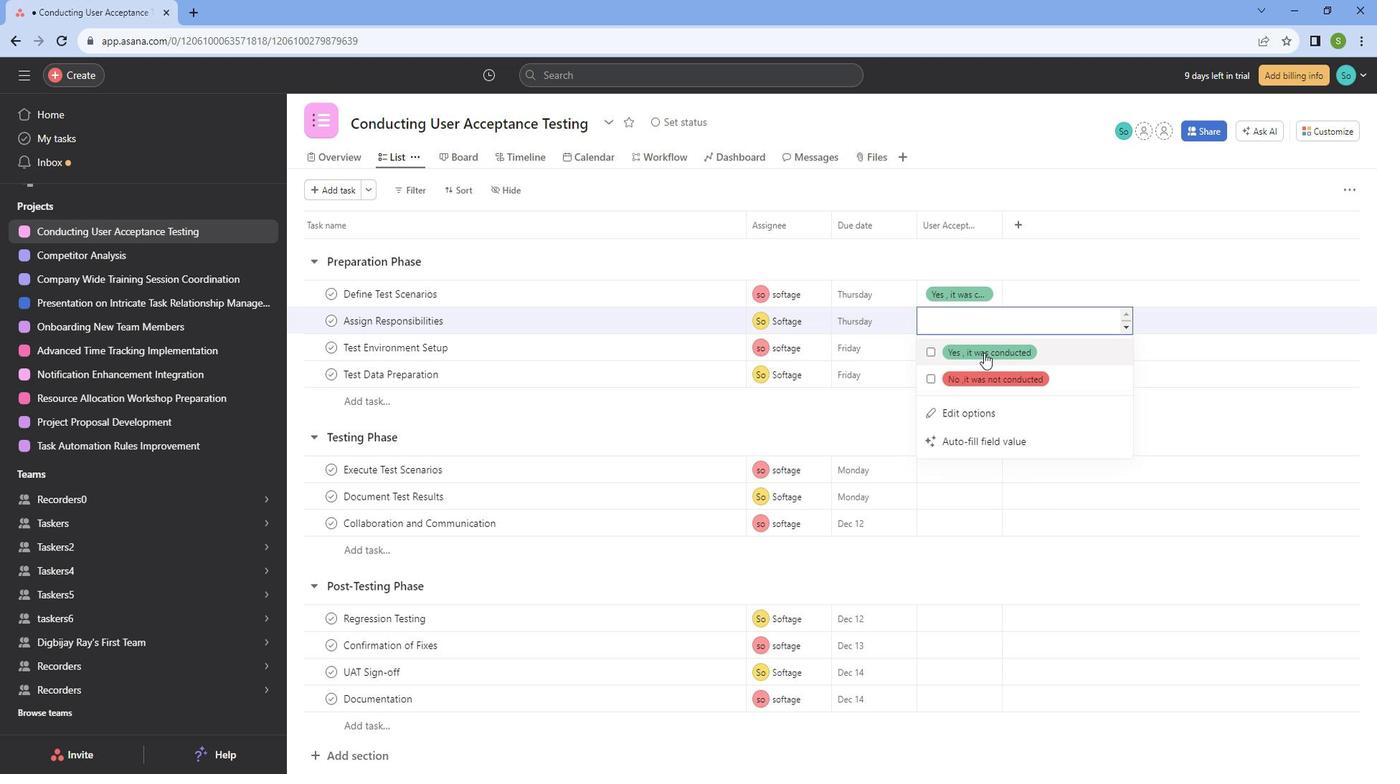 
Action: Mouse pressed left at (998, 353)
Screenshot: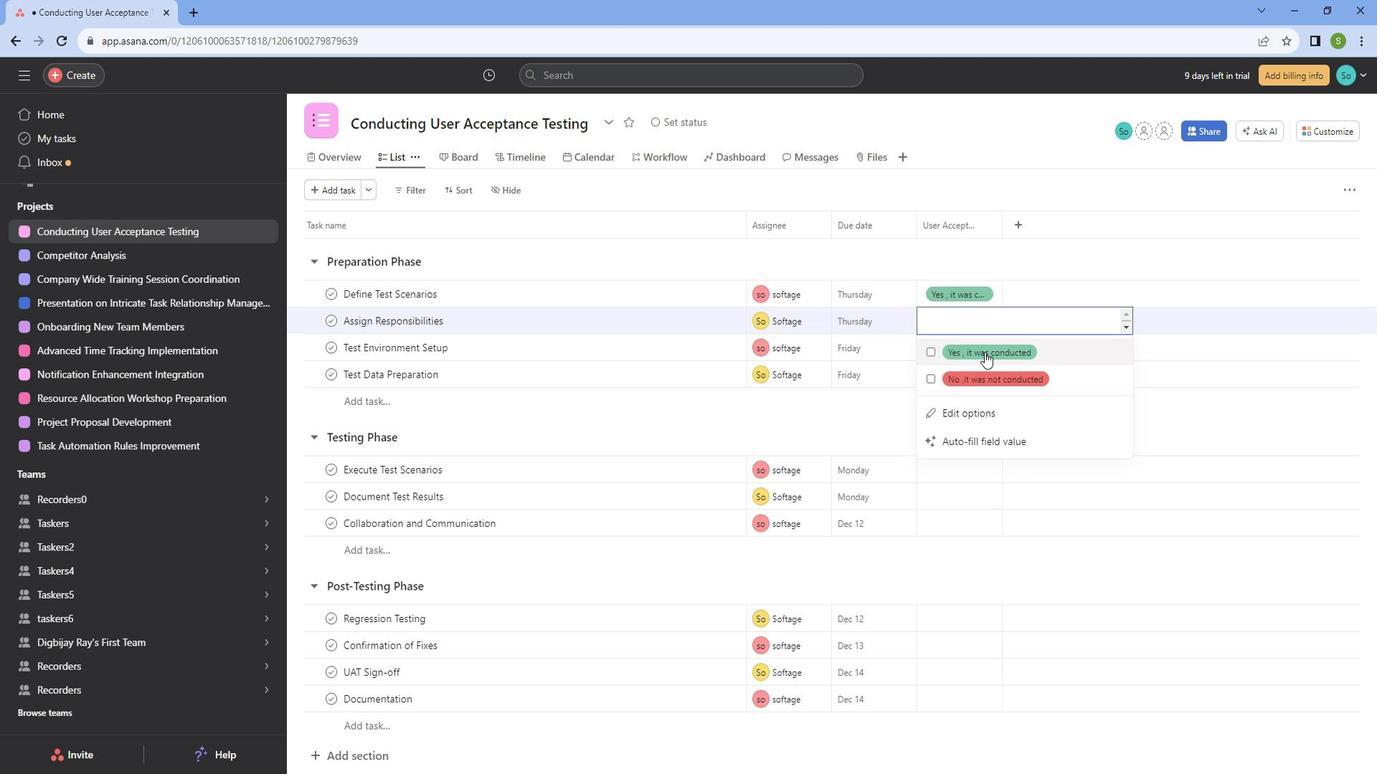 
Action: Mouse moved to (1028, 265)
Screenshot: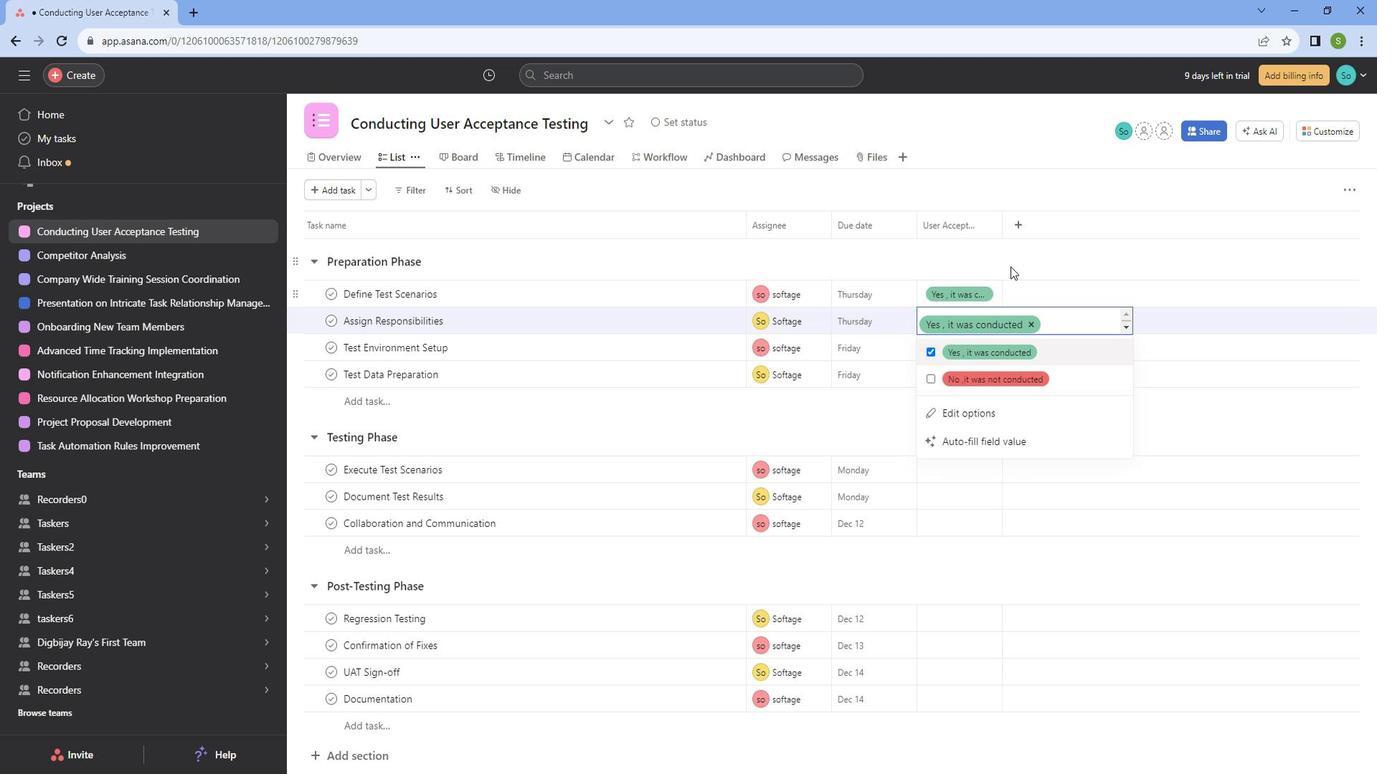 
Action: Mouse pressed left at (1028, 265)
Screenshot: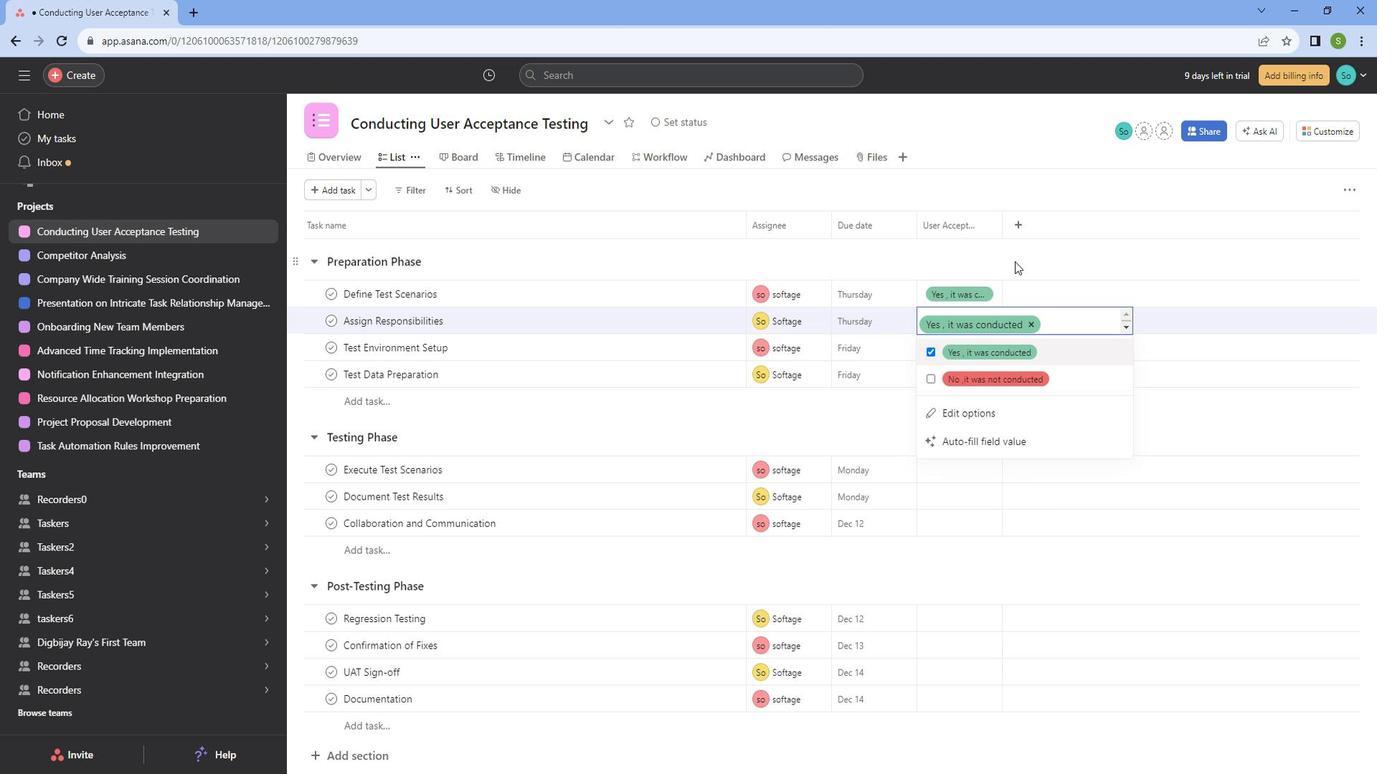 
Action: Mouse moved to (984, 351)
Screenshot: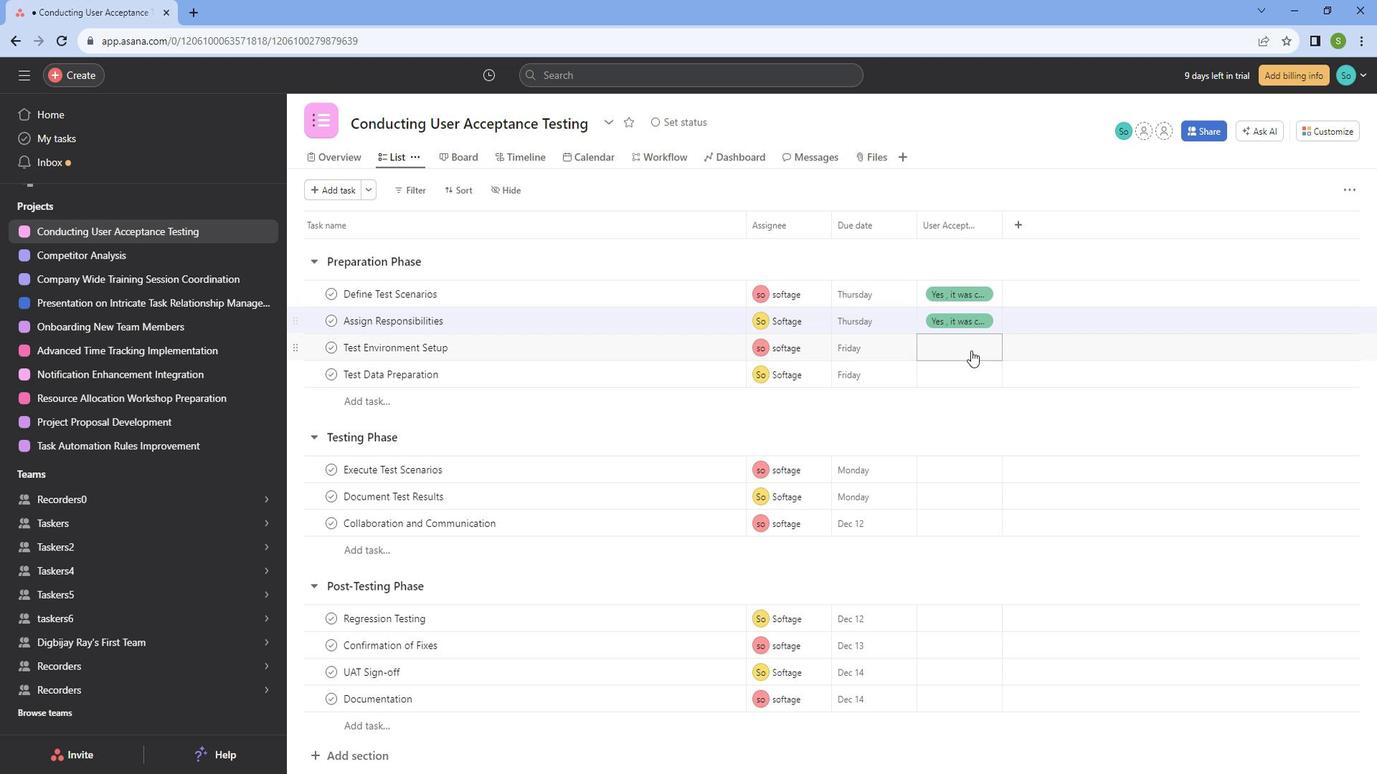 
Action: Mouse pressed left at (984, 351)
Screenshot: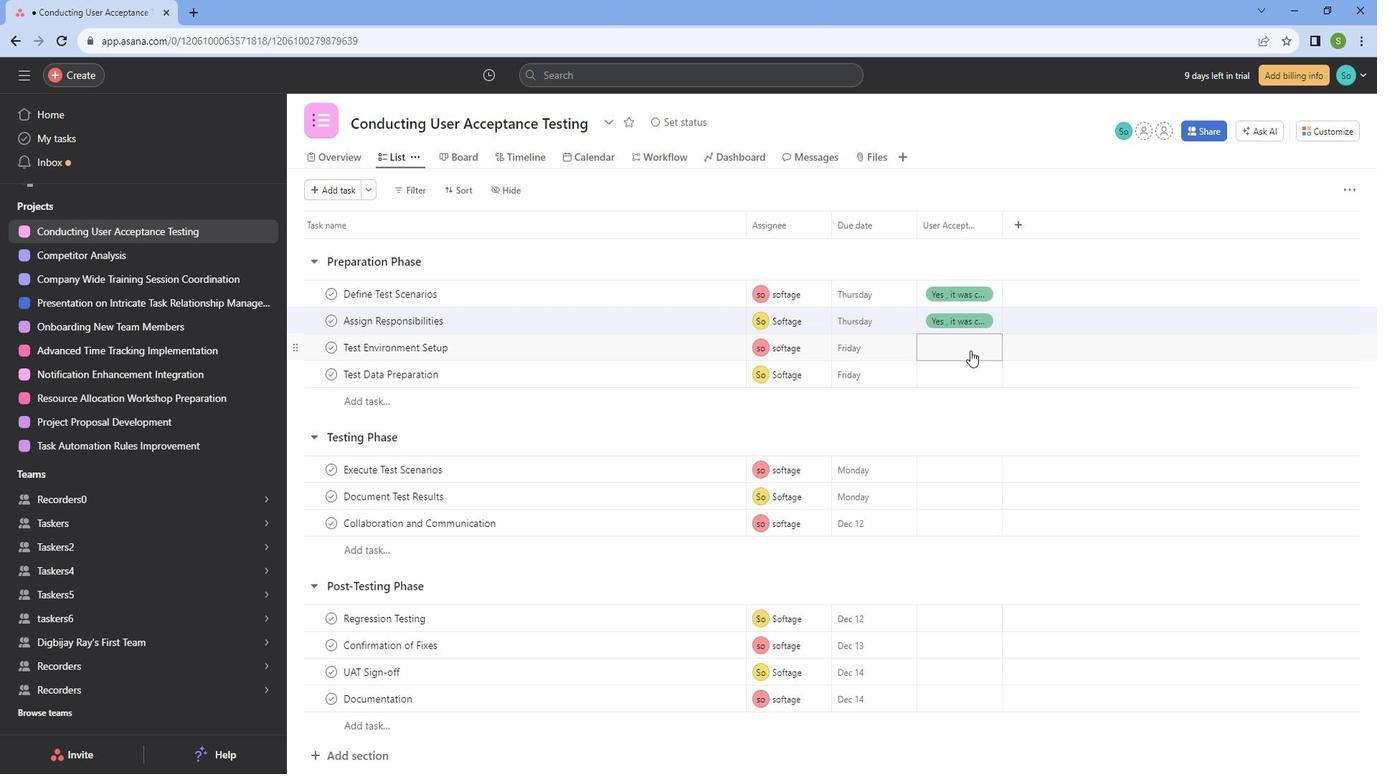 
Action: Mouse moved to (966, 374)
Screenshot: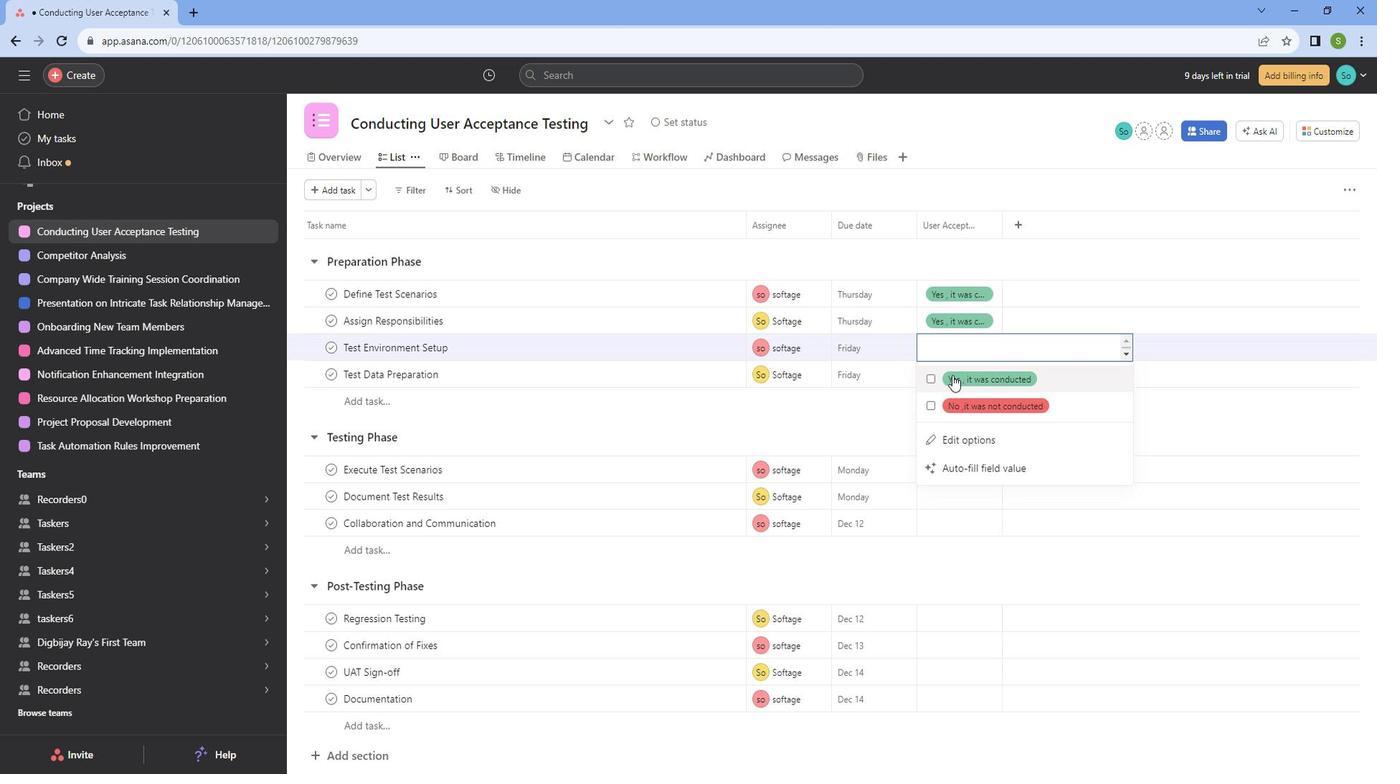 
Action: Mouse pressed left at (966, 374)
Screenshot: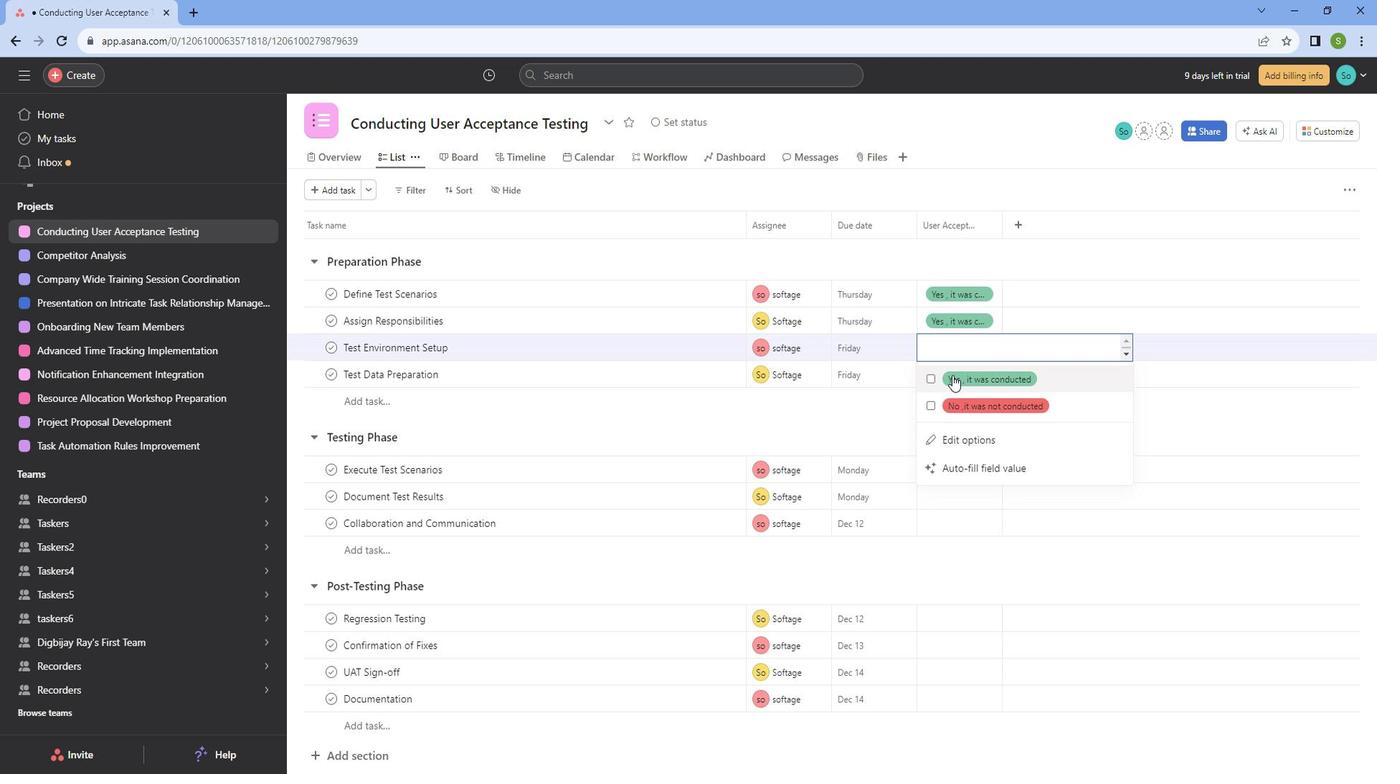 
Action: Mouse moved to (1014, 263)
Screenshot: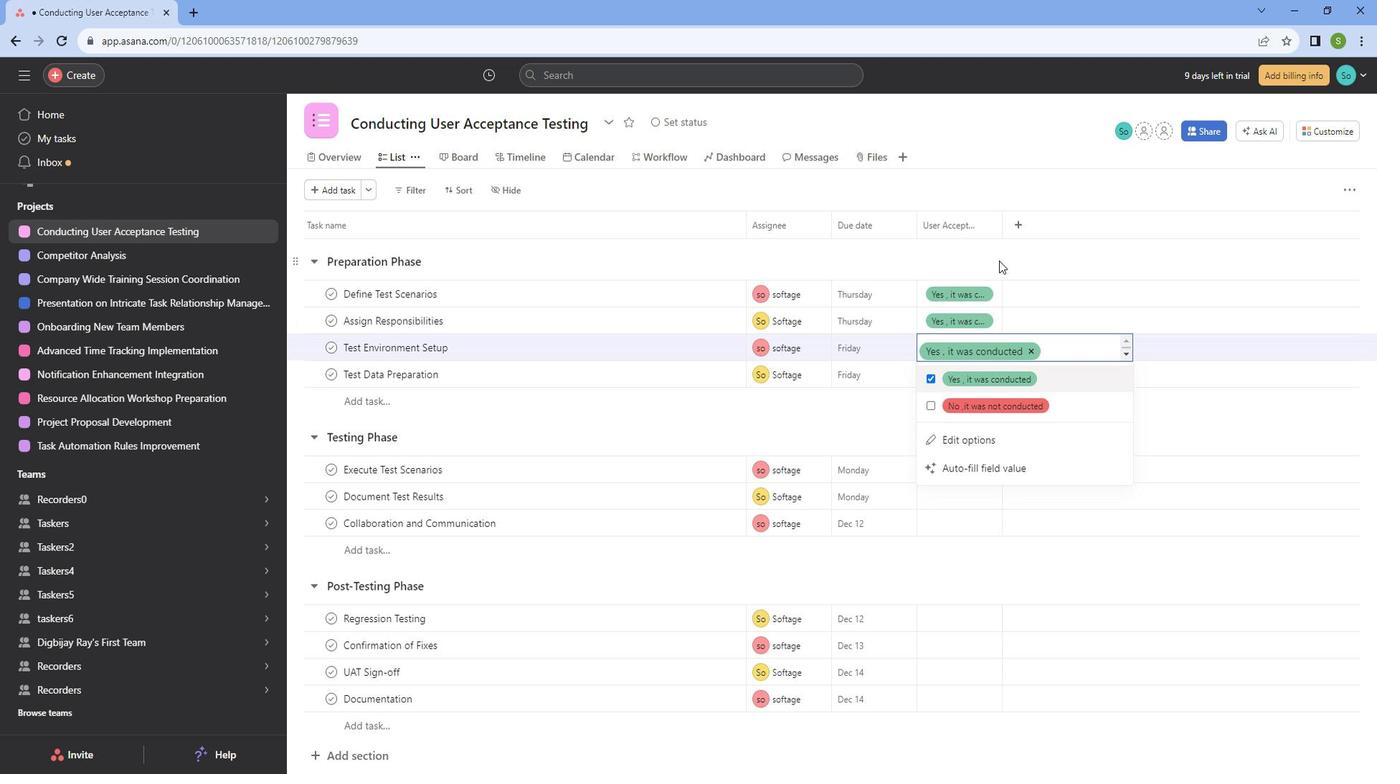 
Action: Mouse pressed left at (1014, 263)
Screenshot: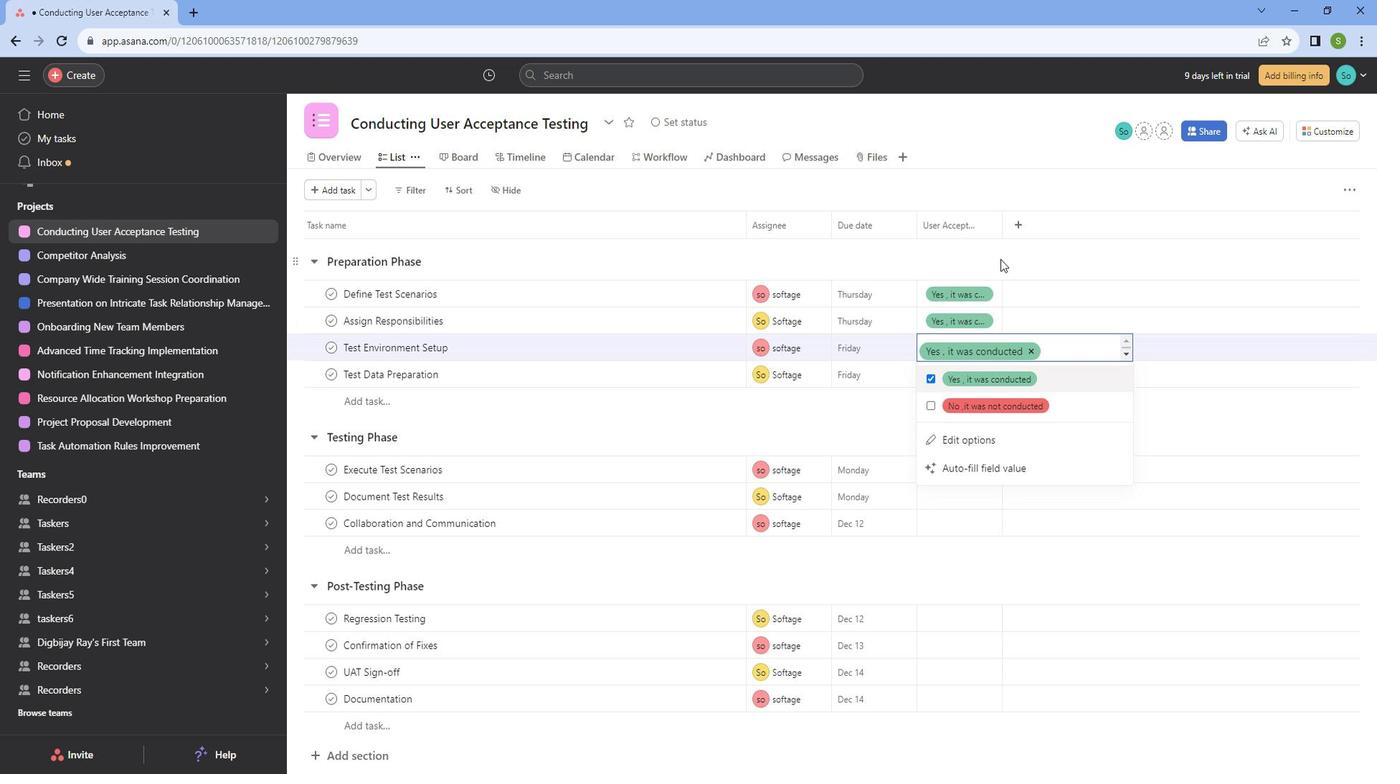 
Action: Mouse moved to (973, 373)
Screenshot: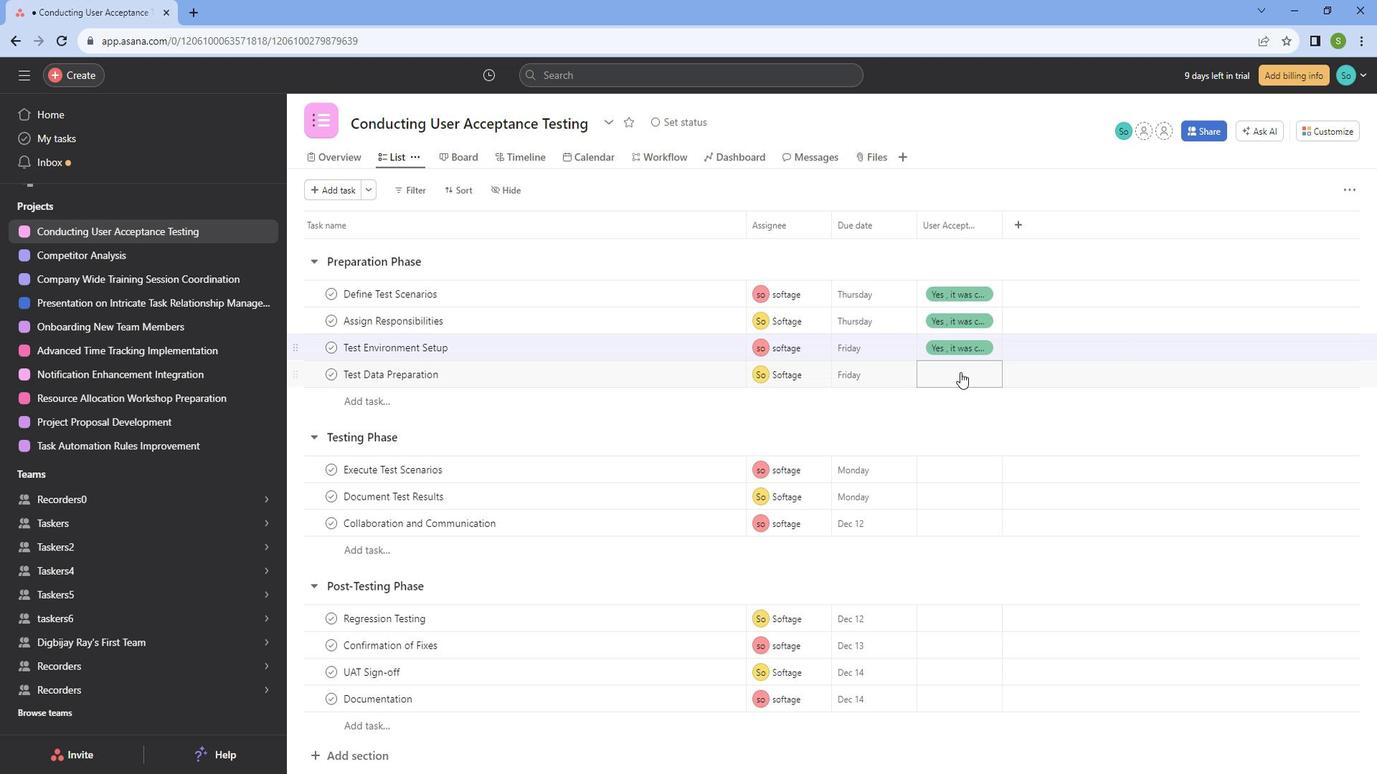 
Action: Mouse pressed left at (973, 373)
Screenshot: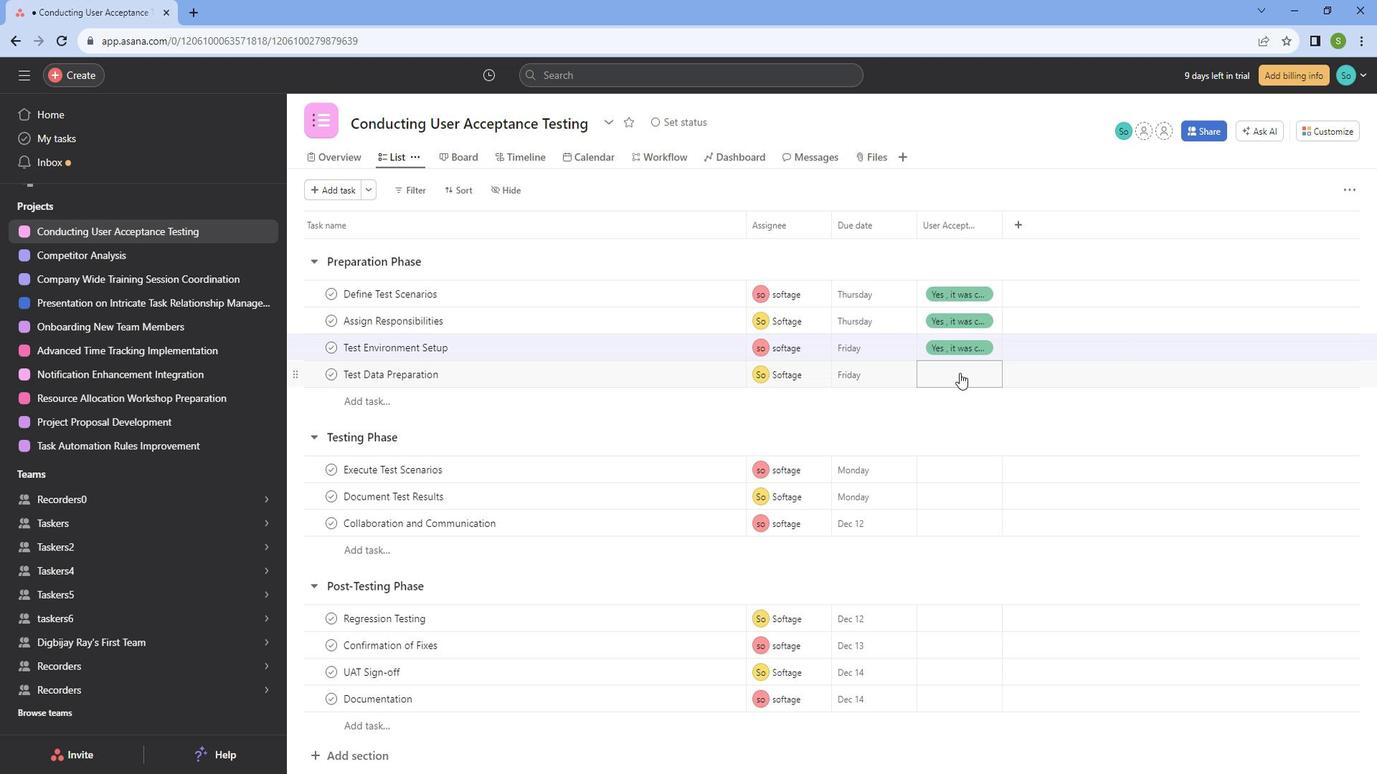 
Action: Mouse moved to (973, 408)
Screenshot: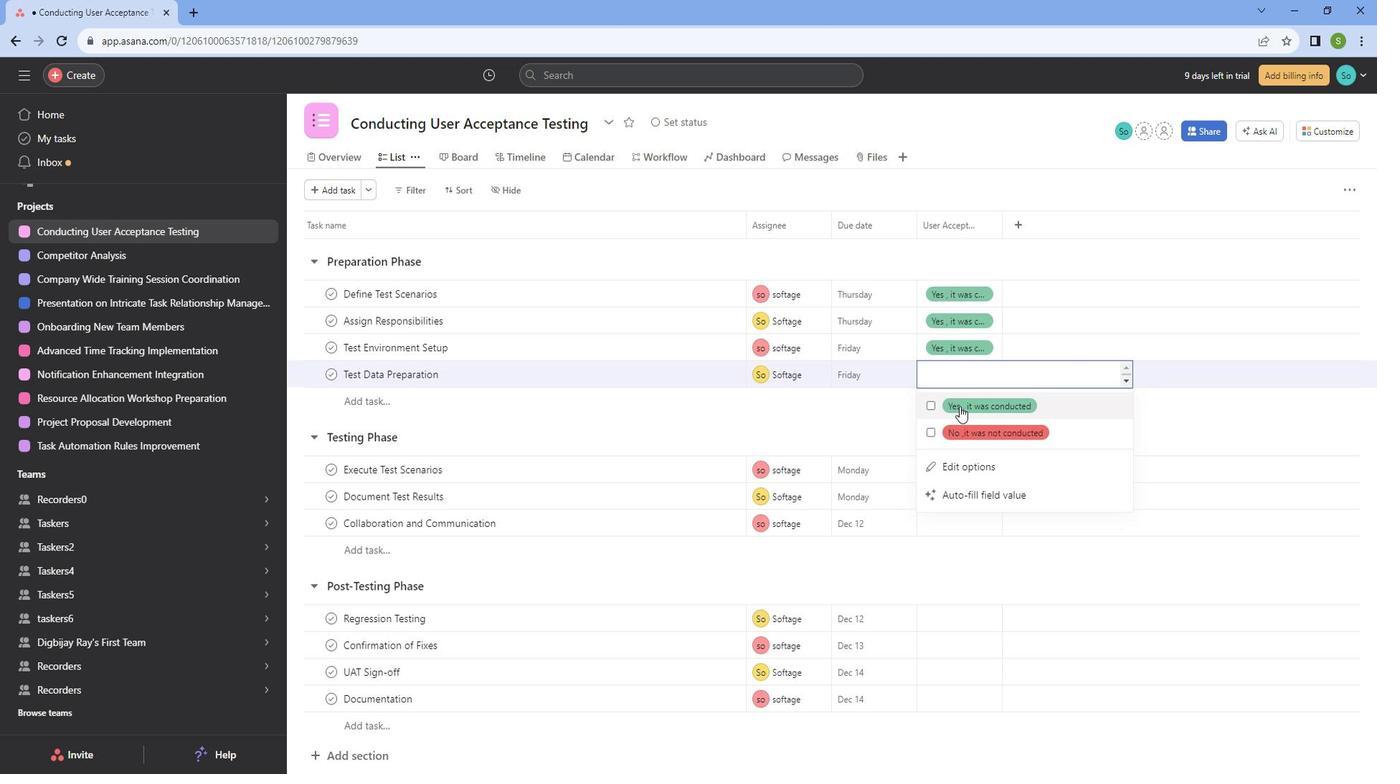 
Action: Mouse pressed left at (973, 408)
Screenshot: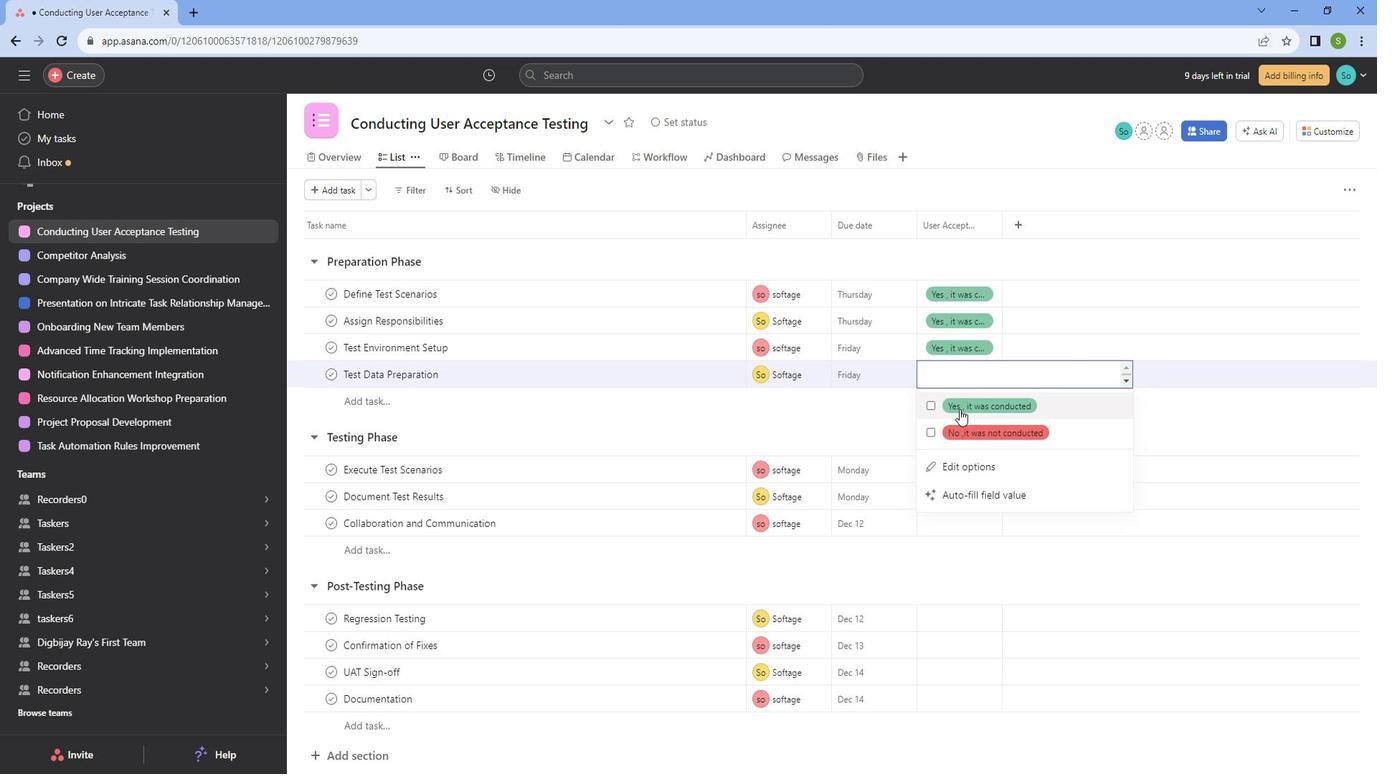 
Action: Mouse moved to (901, 432)
Screenshot: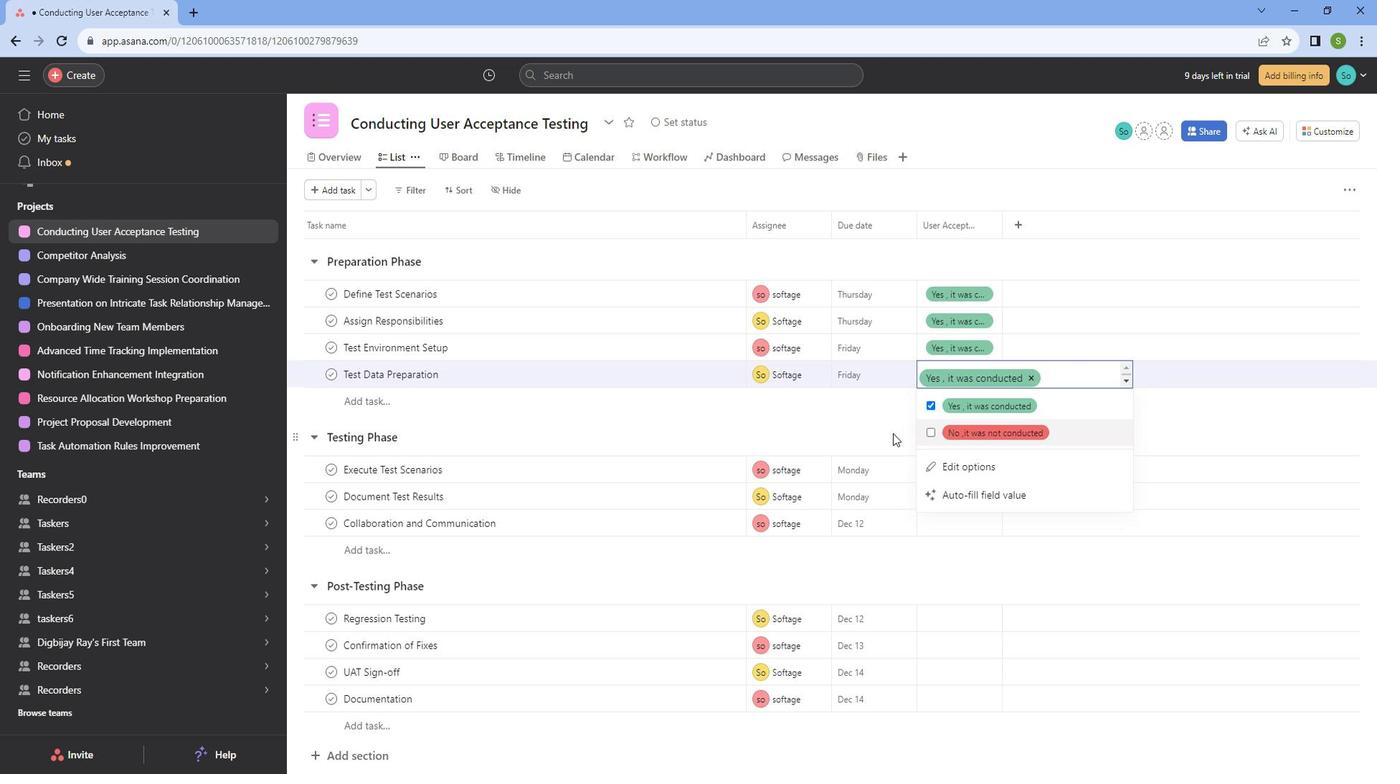 
Action: Mouse pressed left at (901, 432)
Screenshot: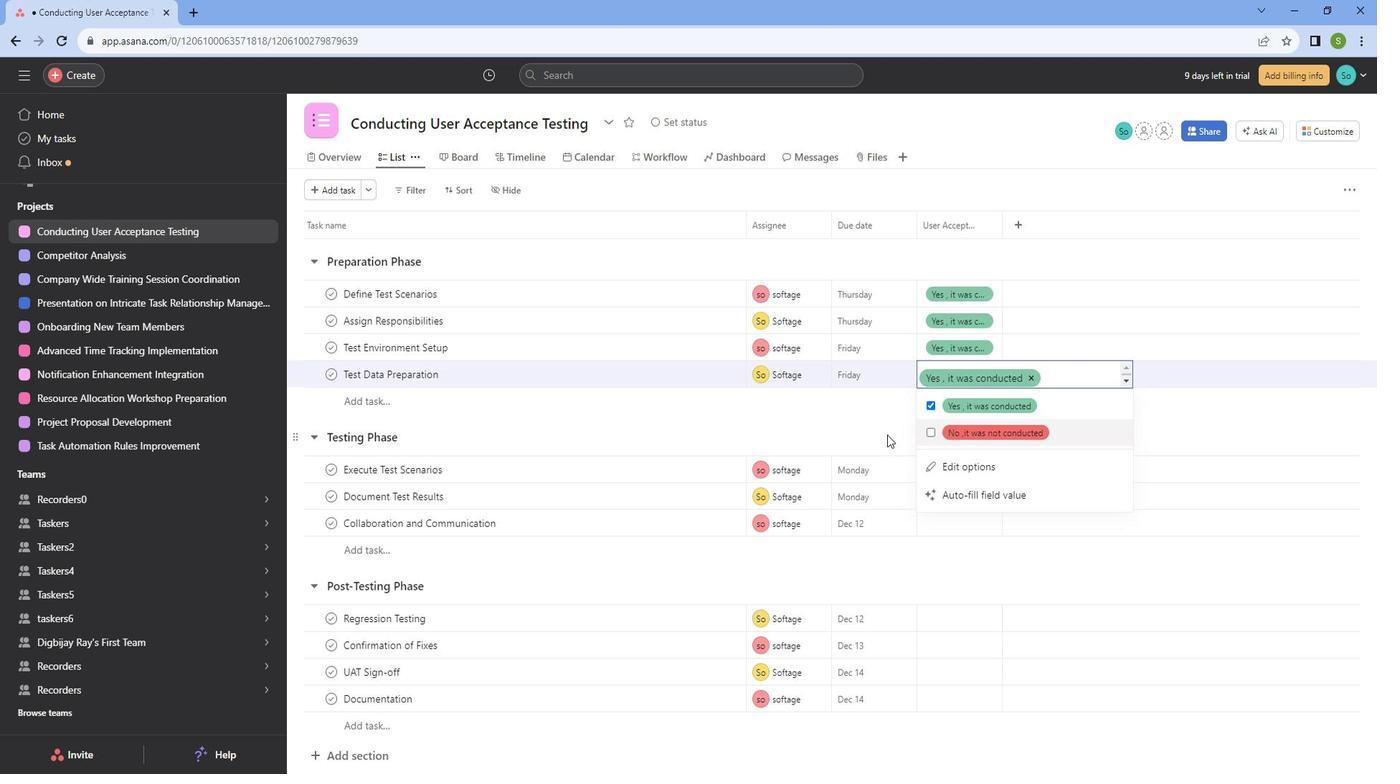 
Action: Mouse moved to (918, 430)
Screenshot: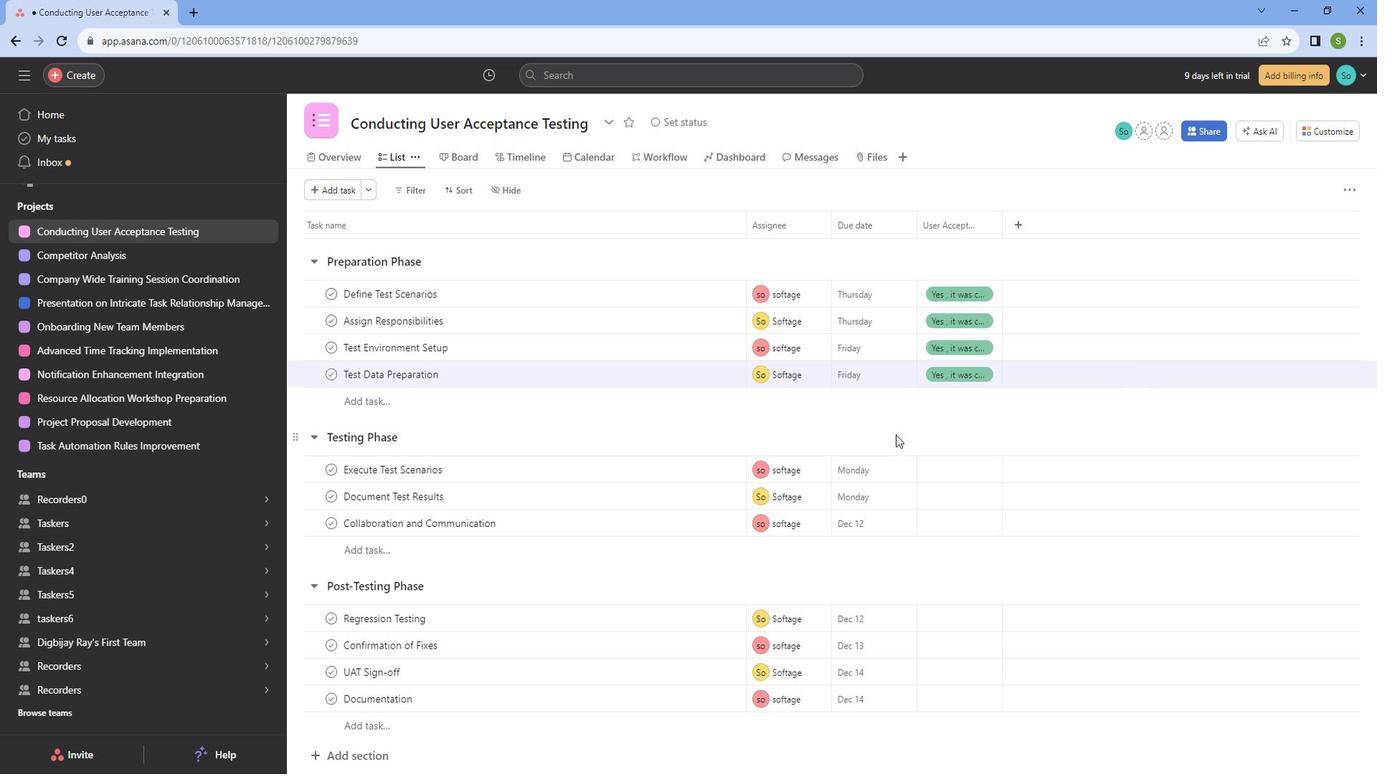 
Action: Mouse scrolled (918, 429) with delta (0, 0)
Screenshot: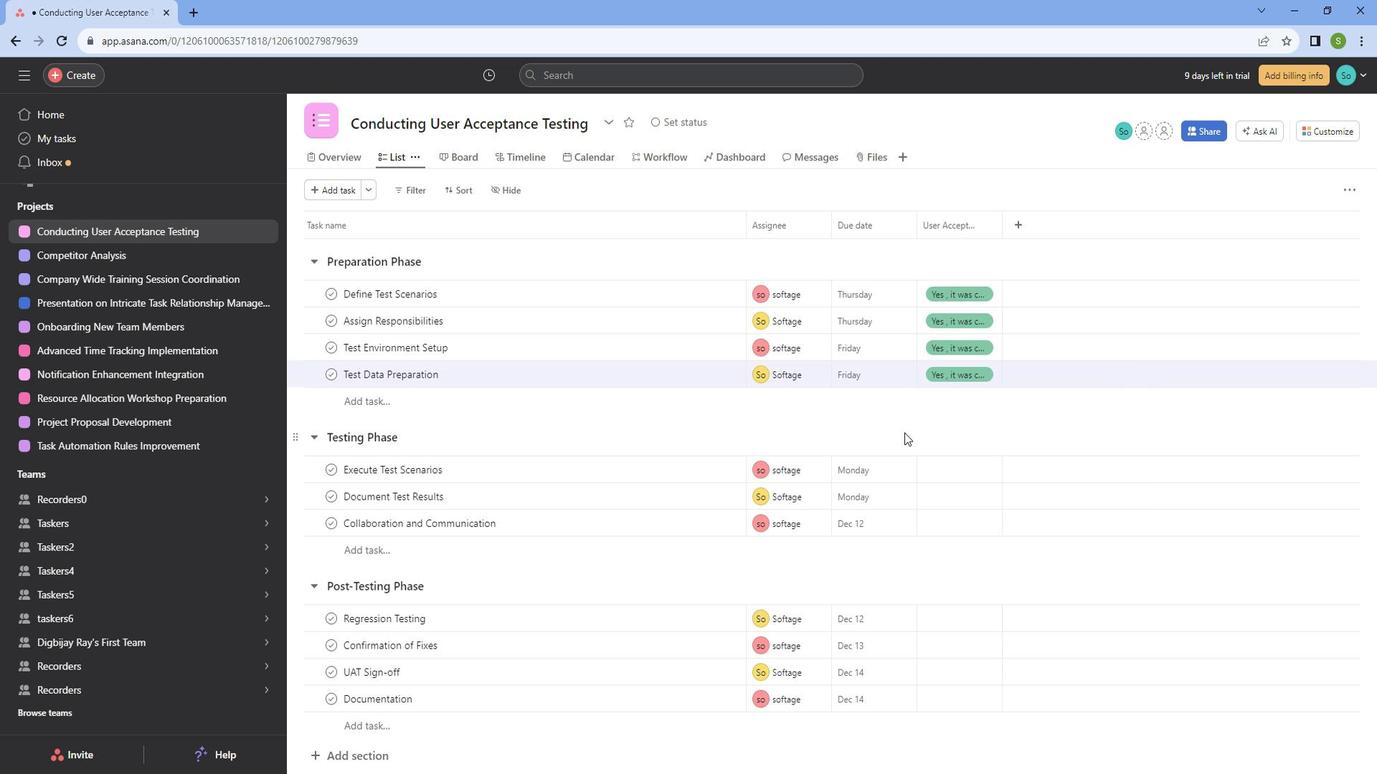 
Action: Mouse scrolled (918, 429) with delta (0, 0)
Screenshot: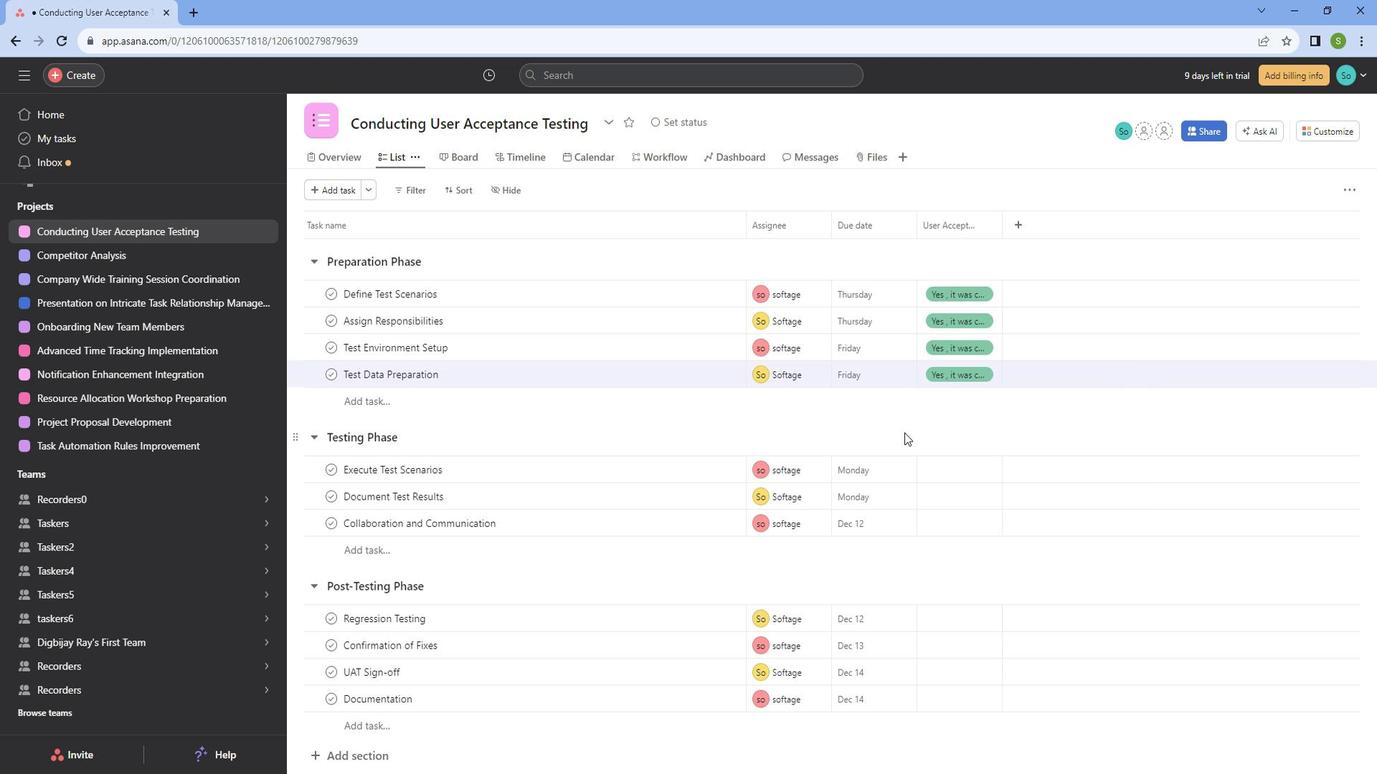 
Action: Mouse moved to (947, 466)
Screenshot: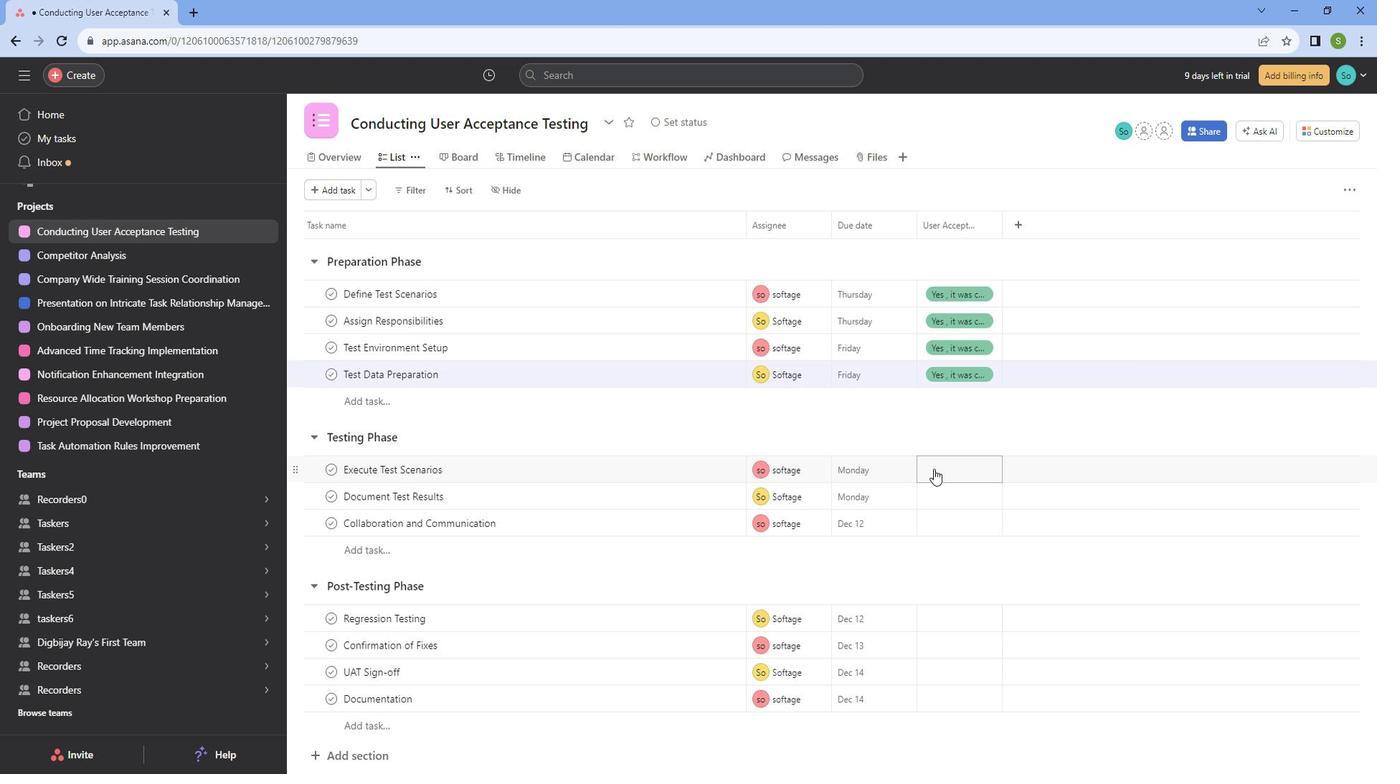 
Action: Mouse pressed left at (947, 466)
Screenshot: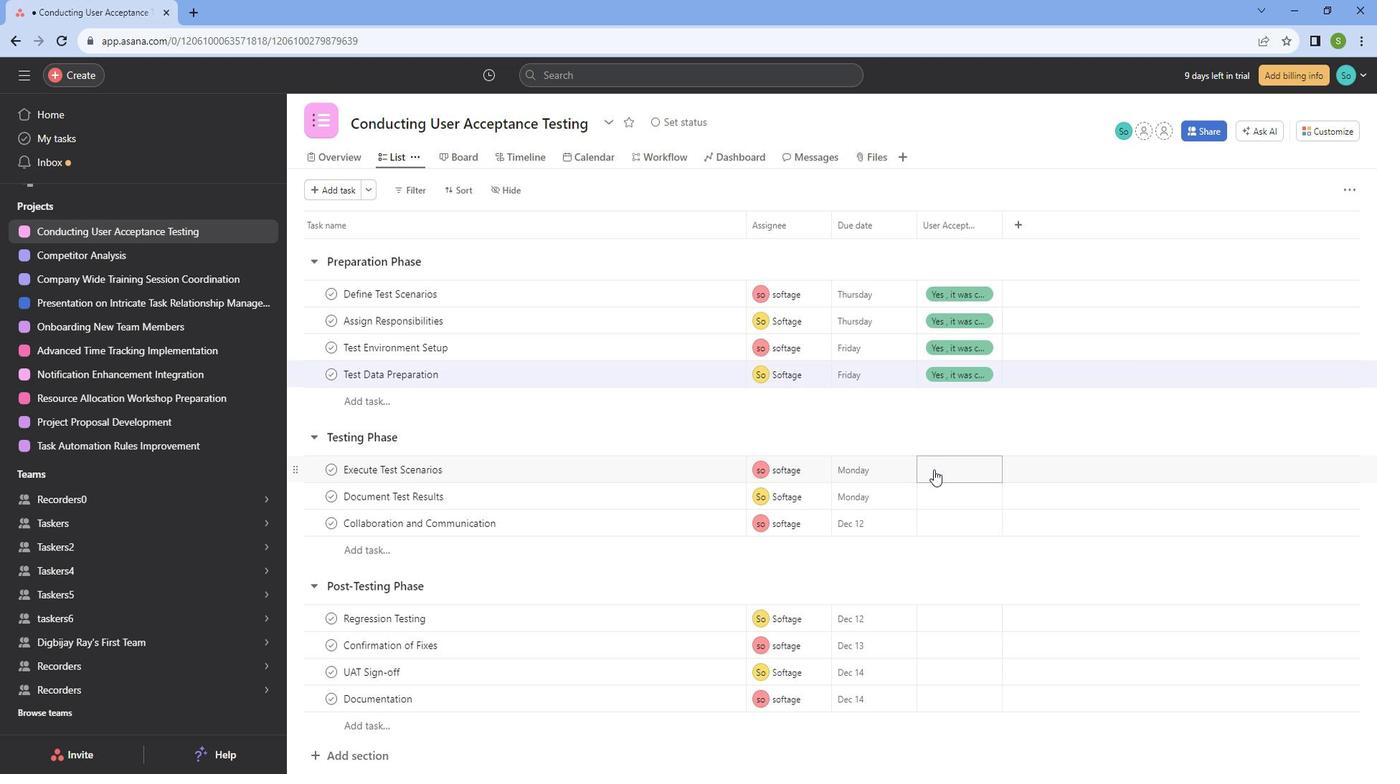 
Action: Mouse moved to (951, 530)
Screenshot: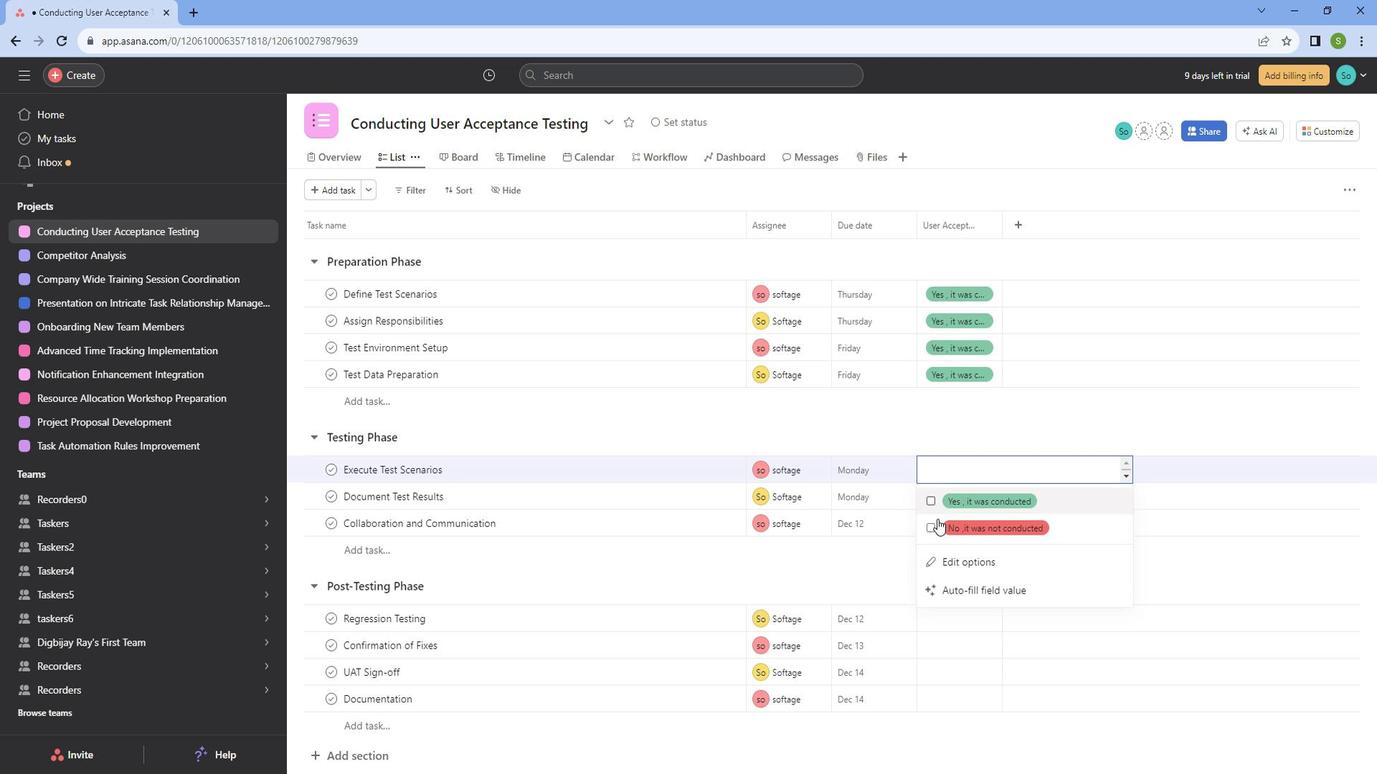 
Action: Mouse pressed left at (951, 530)
Screenshot: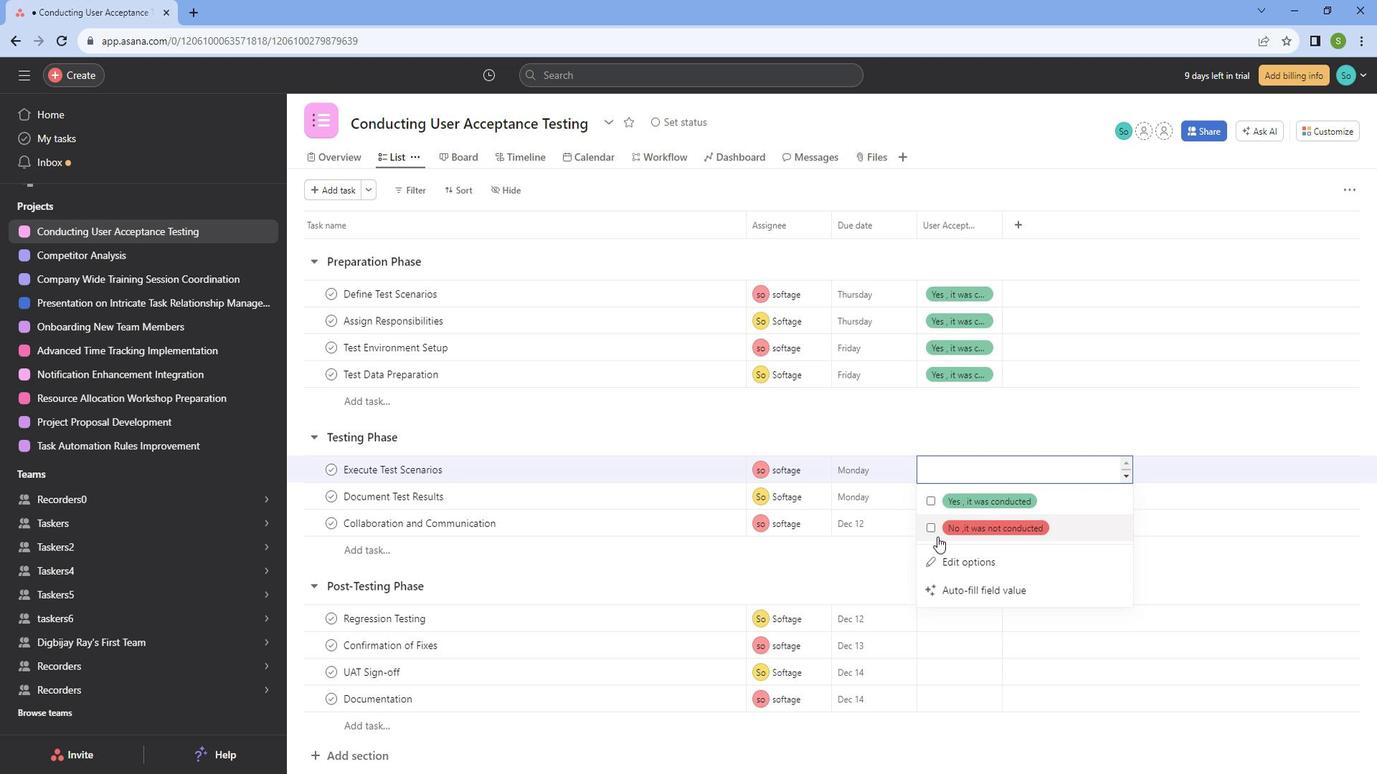 
Action: Mouse moved to (917, 429)
Screenshot: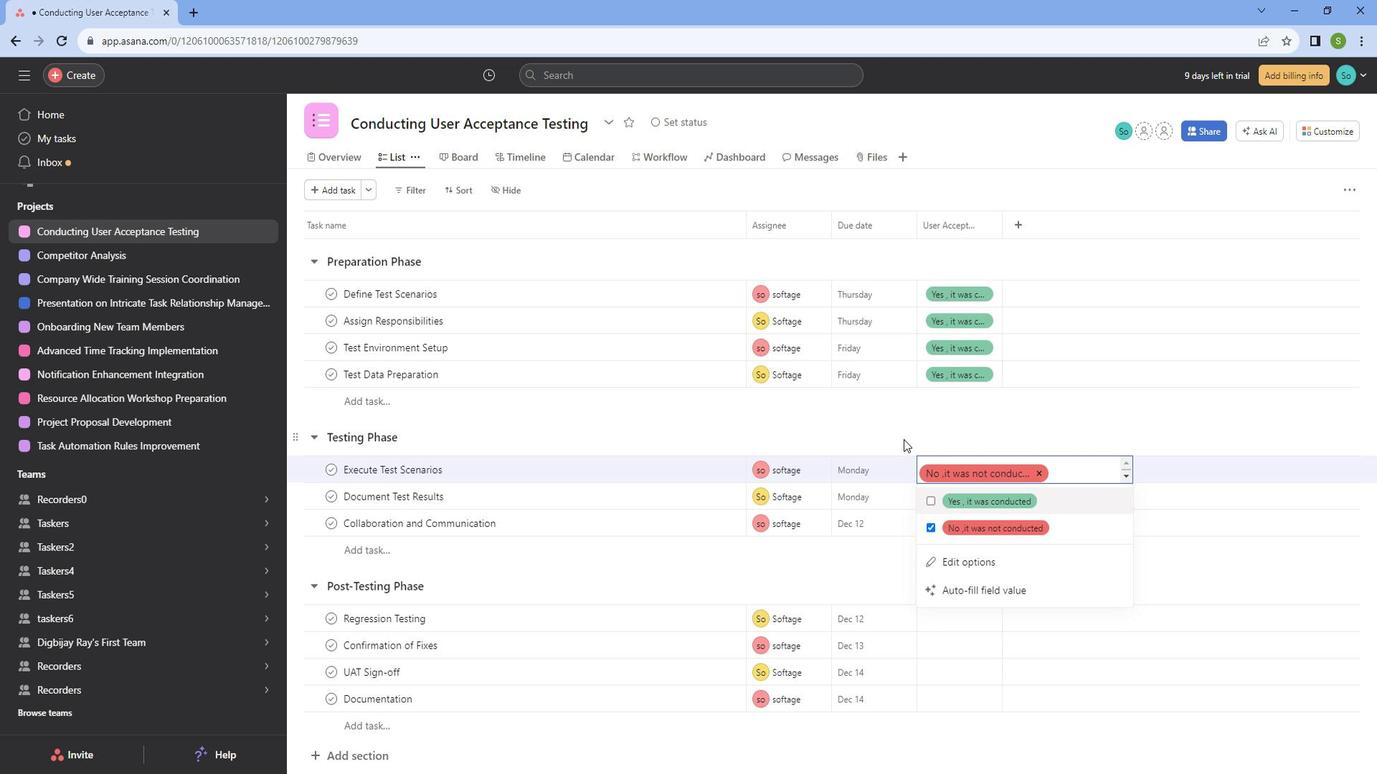 
Action: Mouse pressed left at (917, 429)
Screenshot: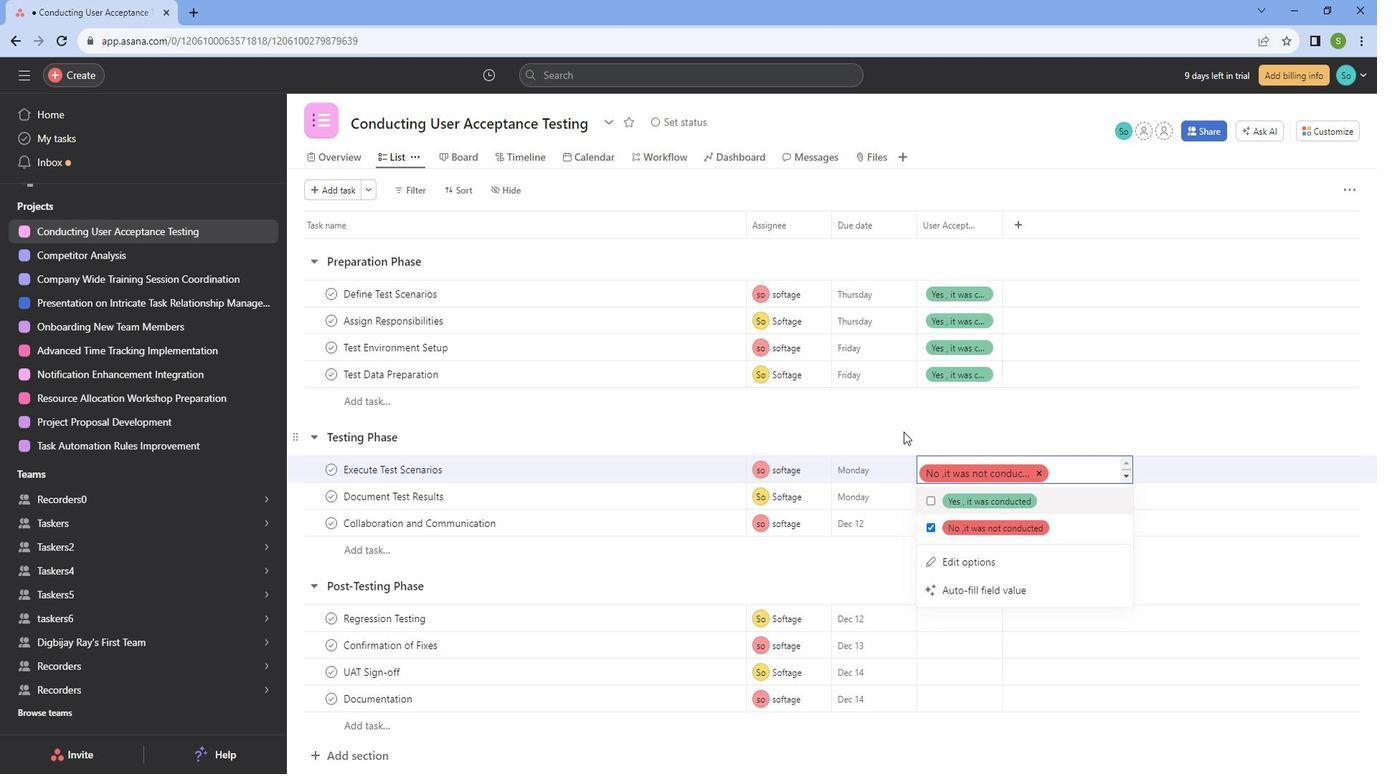 
Action: Mouse moved to (942, 489)
Screenshot: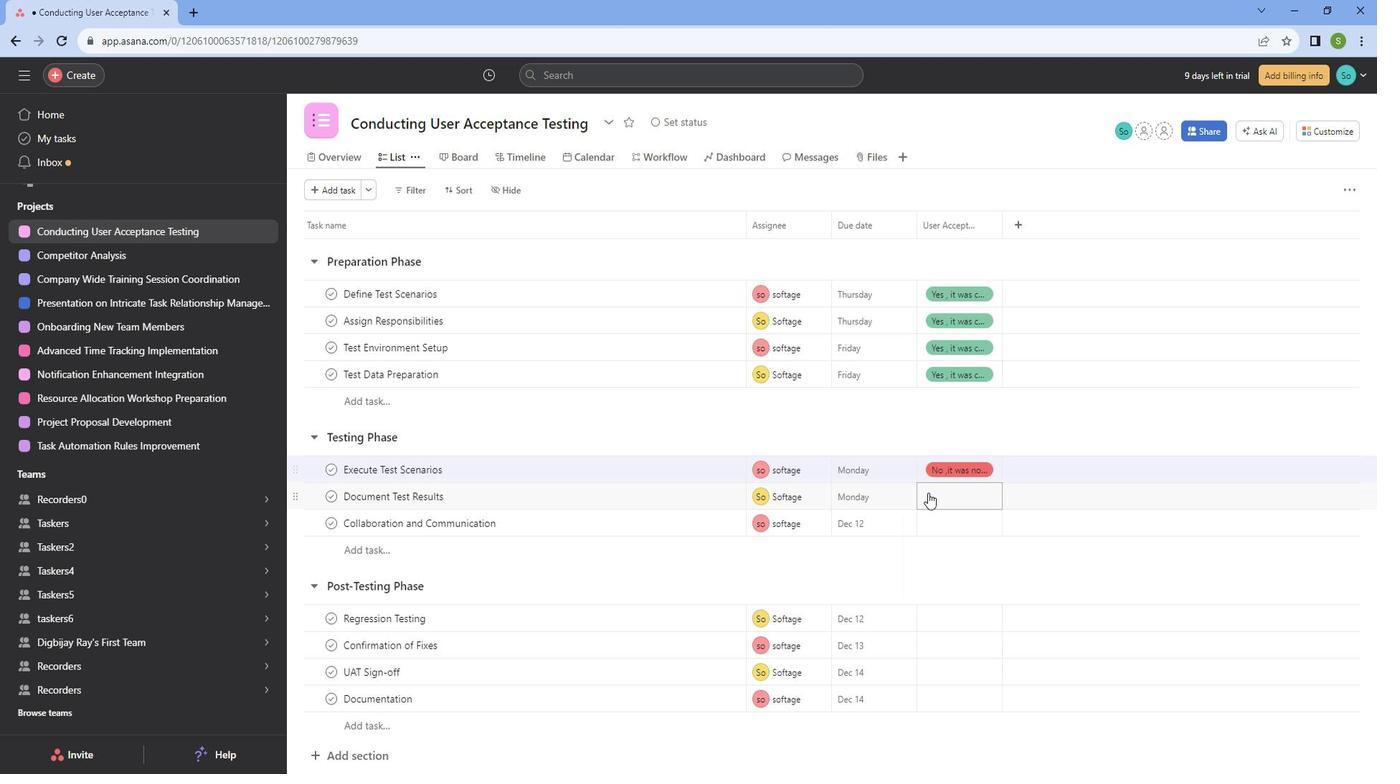 
Action: Mouse pressed left at (942, 489)
Screenshot: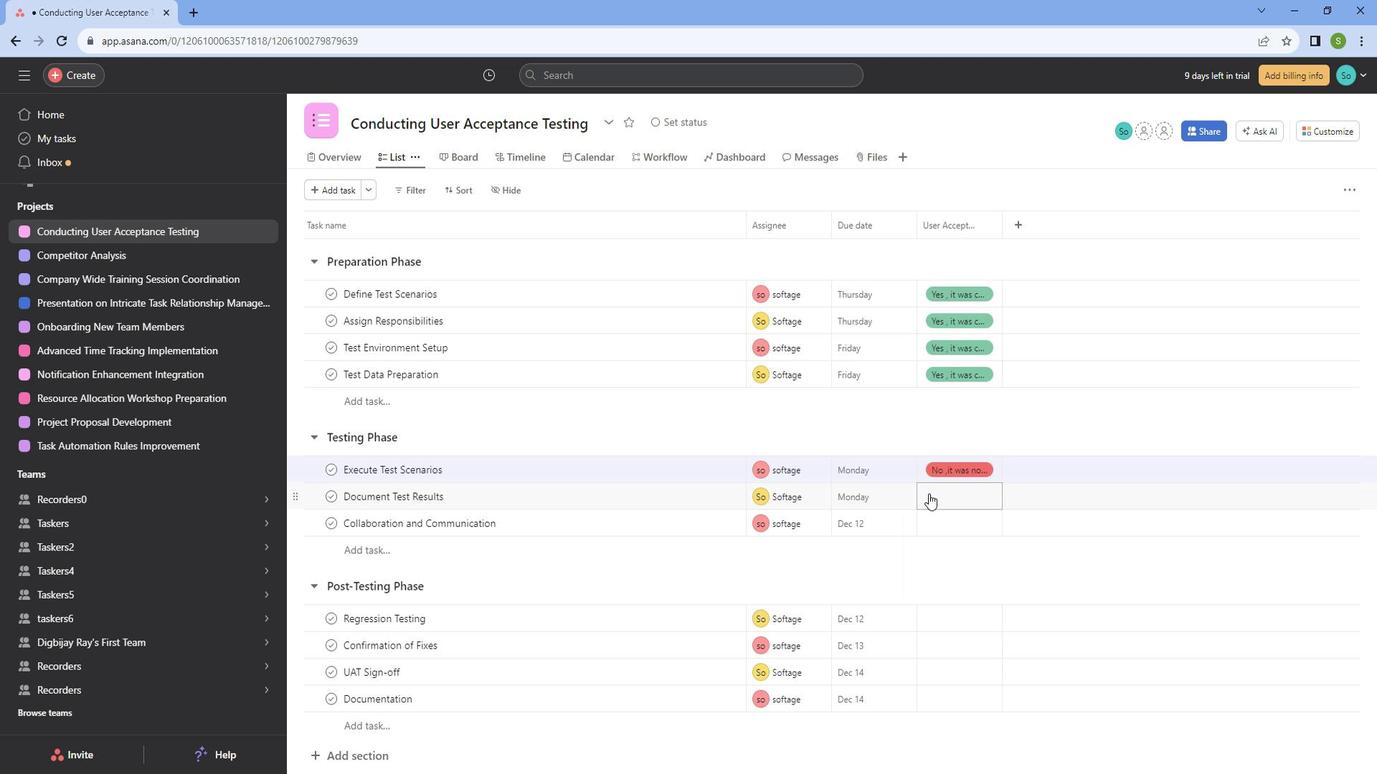 
Action: Mouse moved to (970, 543)
Screenshot: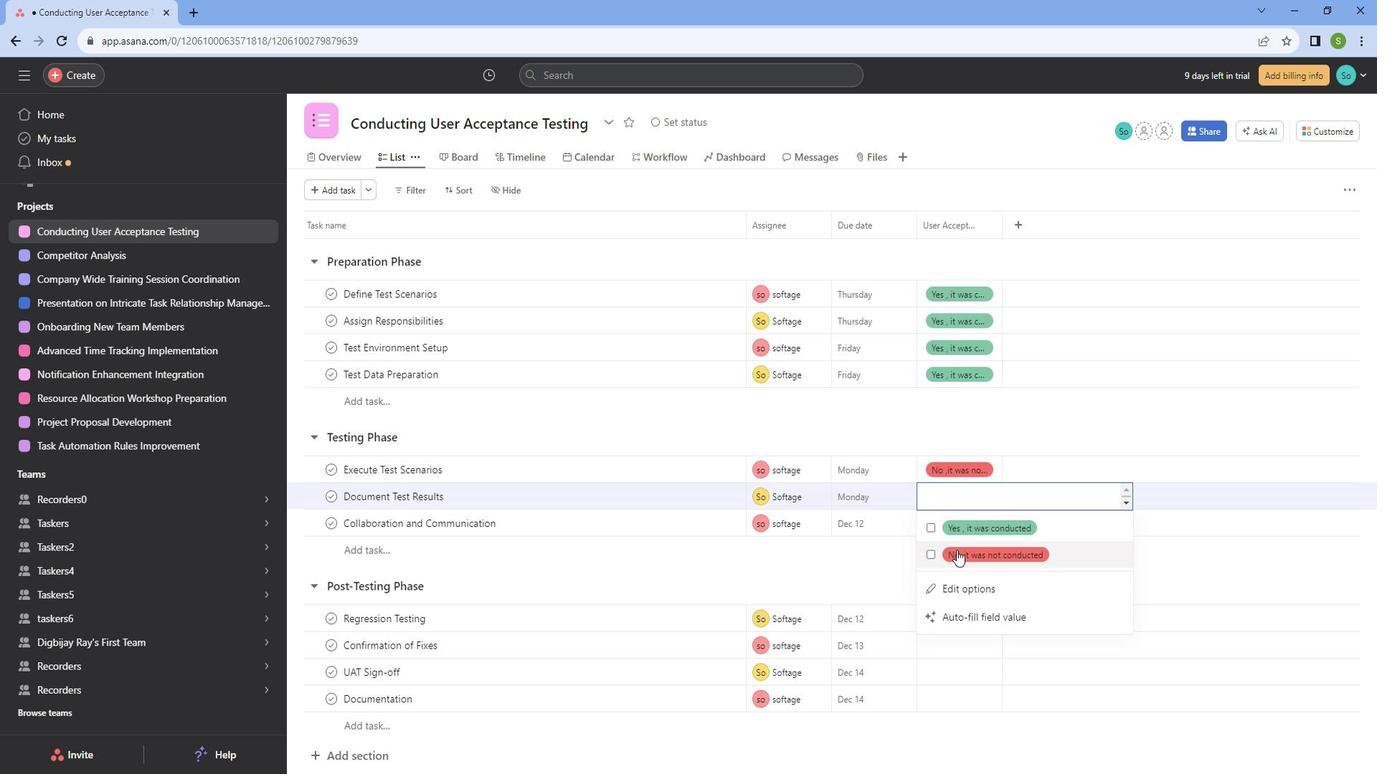 
Action: Mouse pressed left at (970, 543)
Screenshot: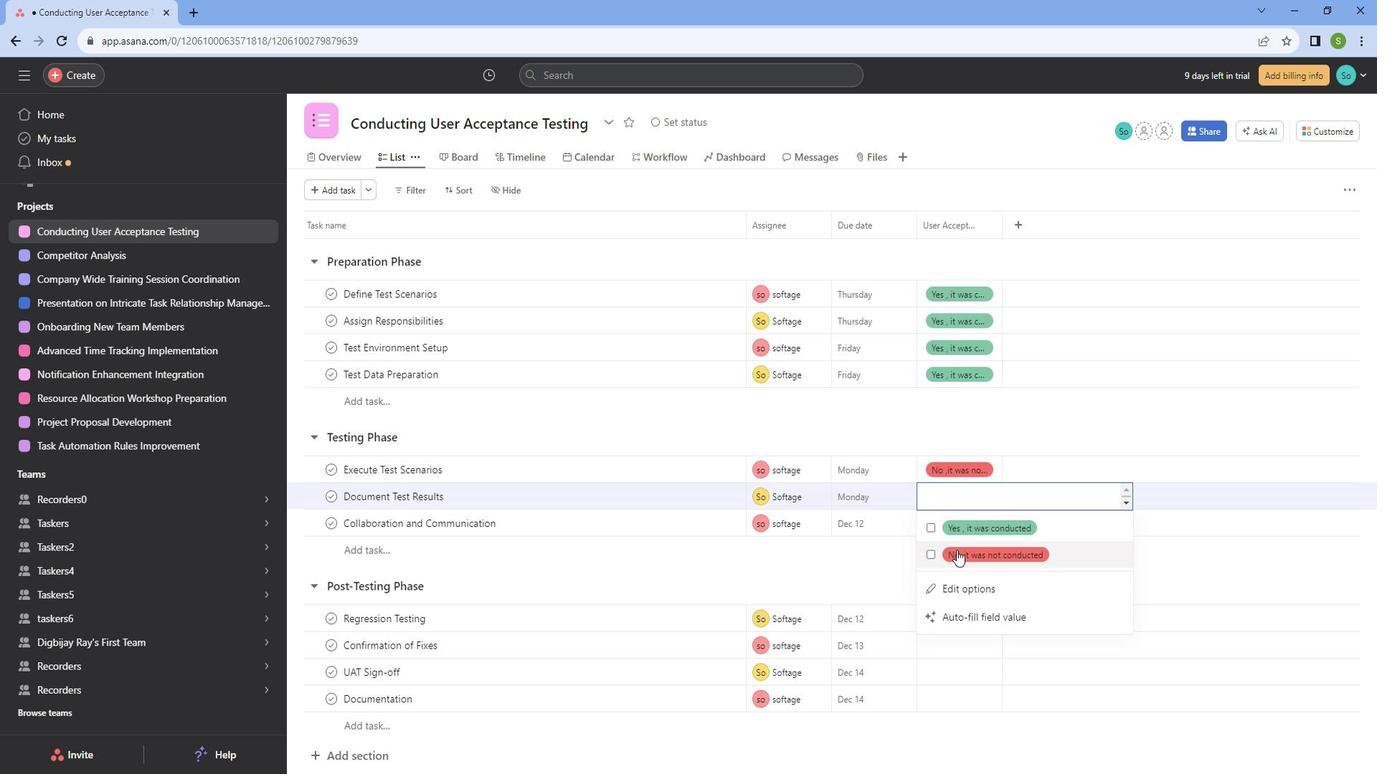 
Action: Mouse moved to (935, 421)
Screenshot: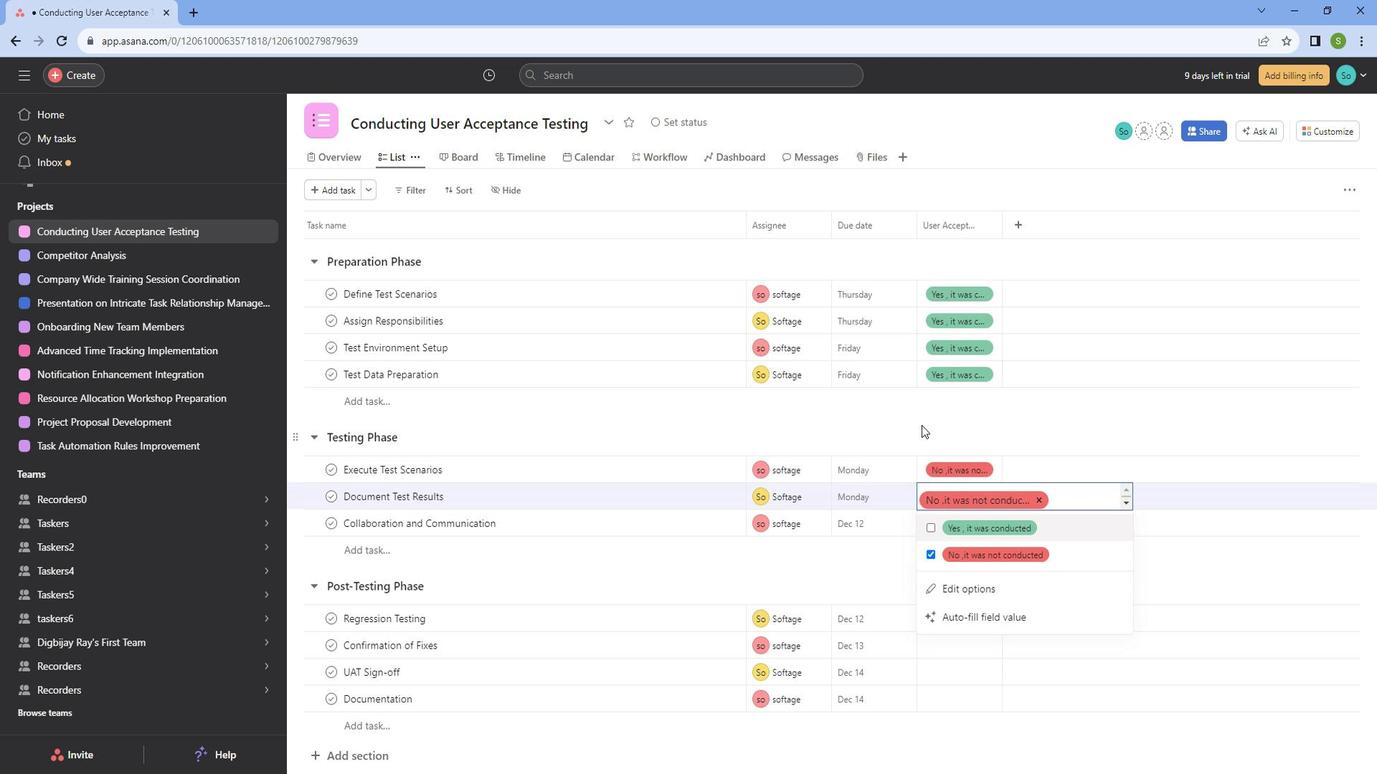 
Action: Mouse pressed left at (935, 421)
Screenshot: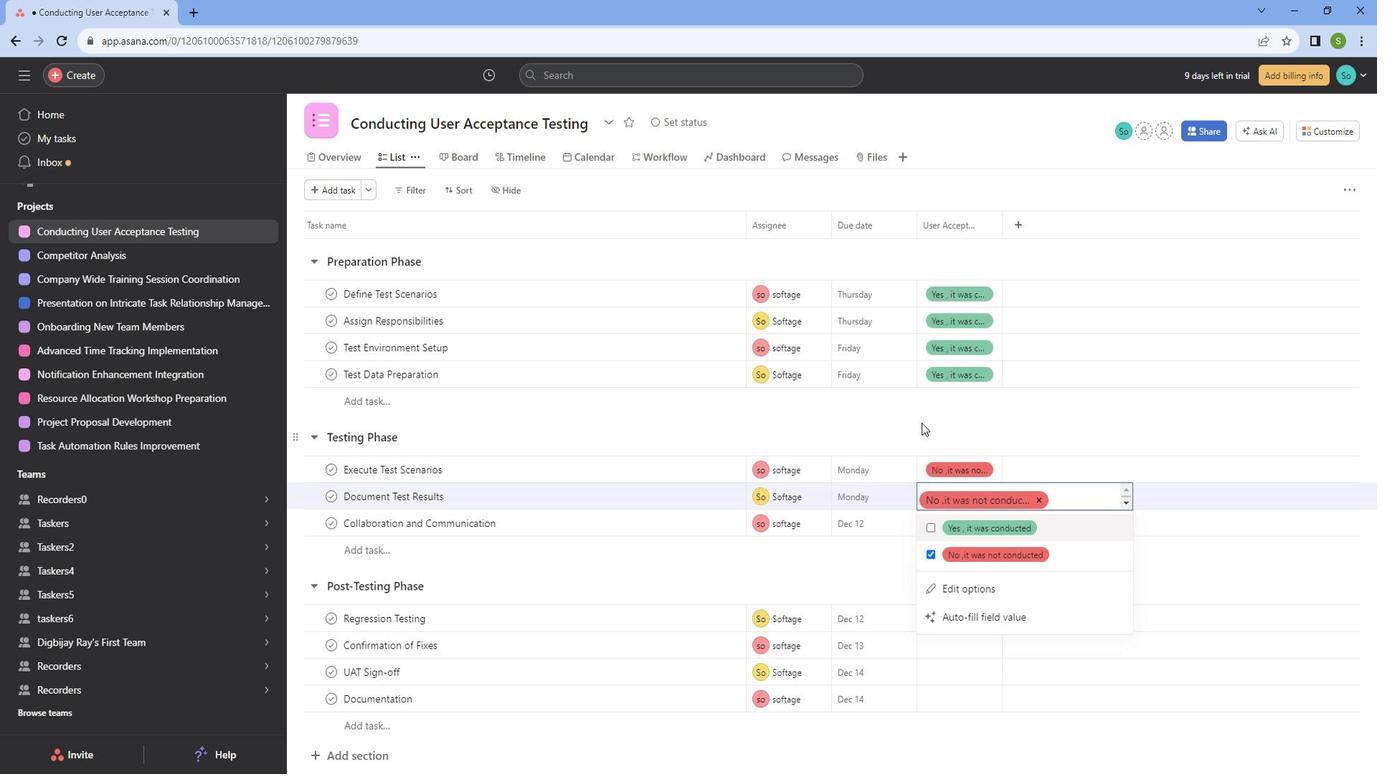 
Action: Mouse moved to (954, 526)
Screenshot: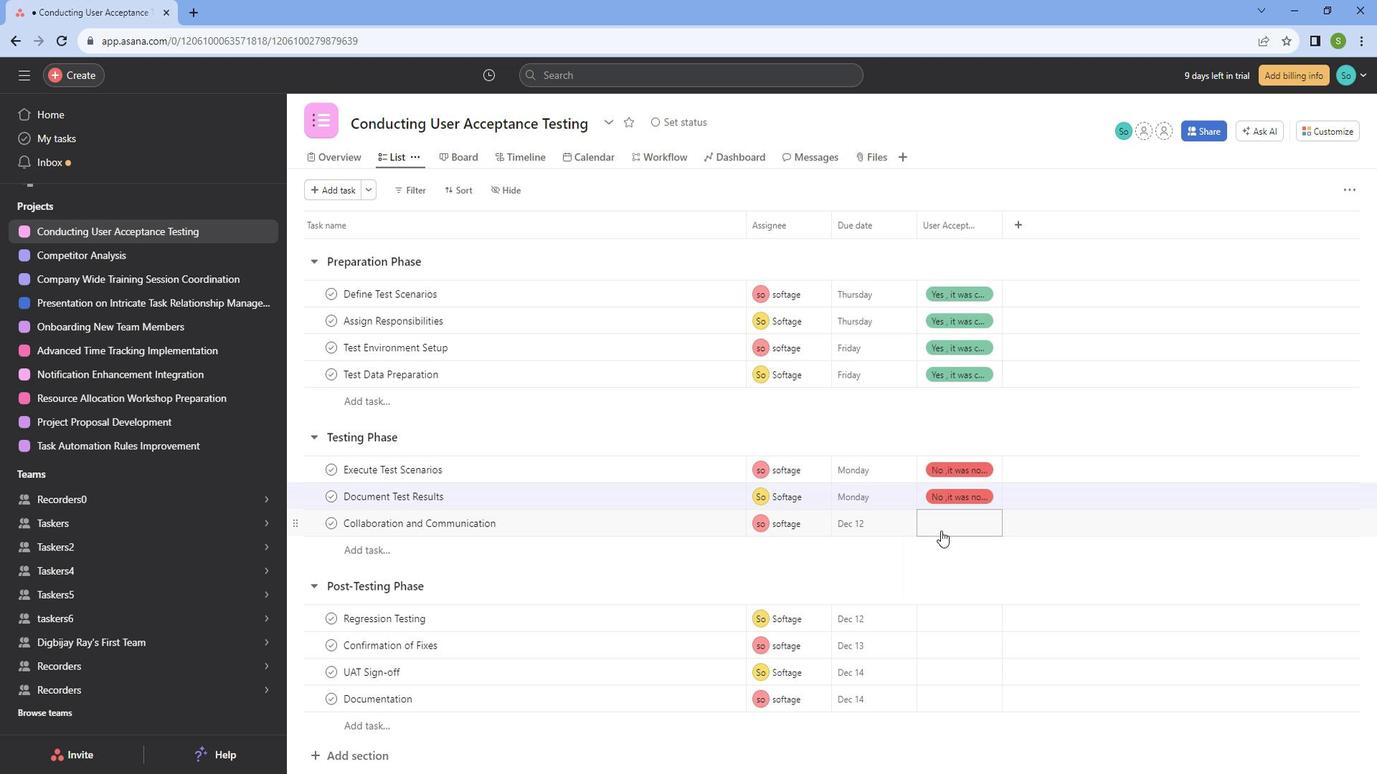 
Action: Mouse pressed left at (954, 526)
Screenshot: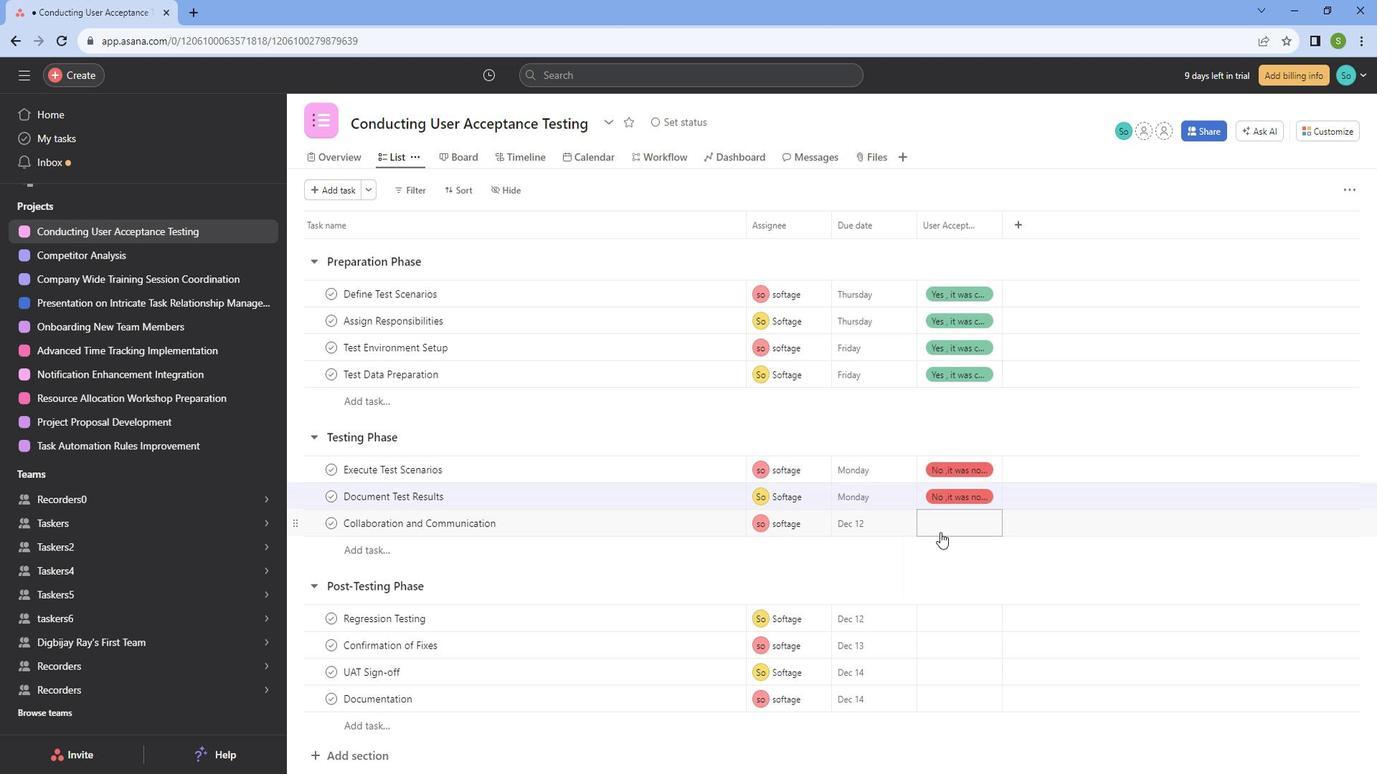 
Action: Mouse moved to (975, 582)
Screenshot: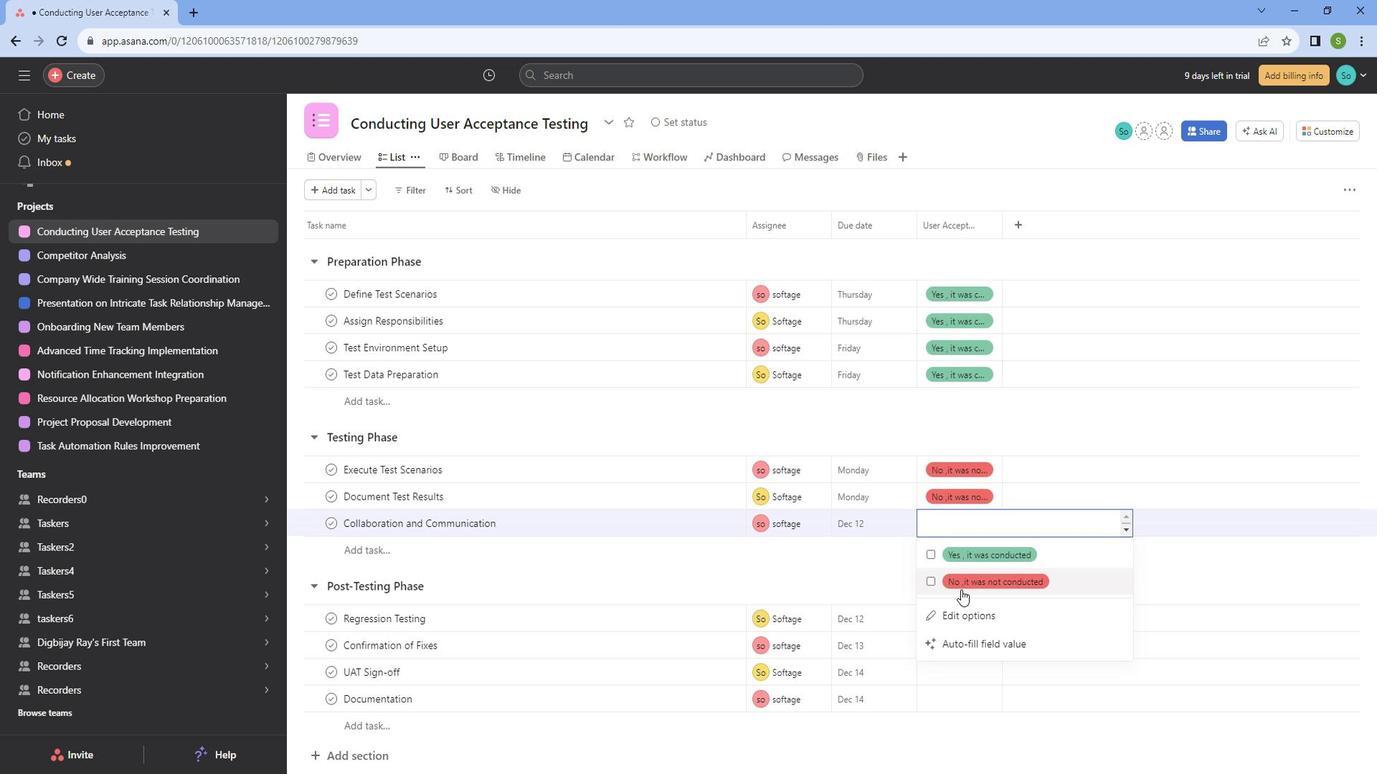 
Action: Mouse pressed left at (975, 582)
Screenshot: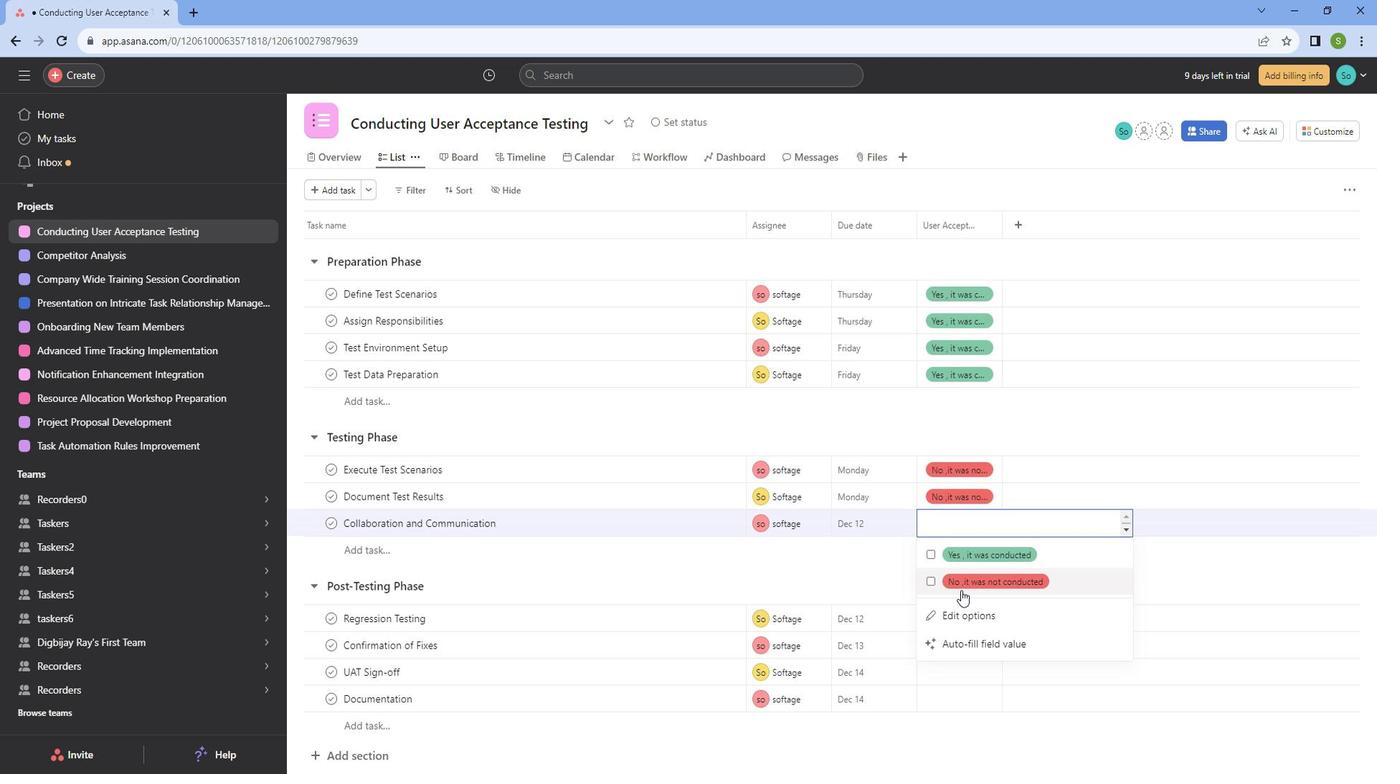 
Action: Mouse moved to (968, 427)
Screenshot: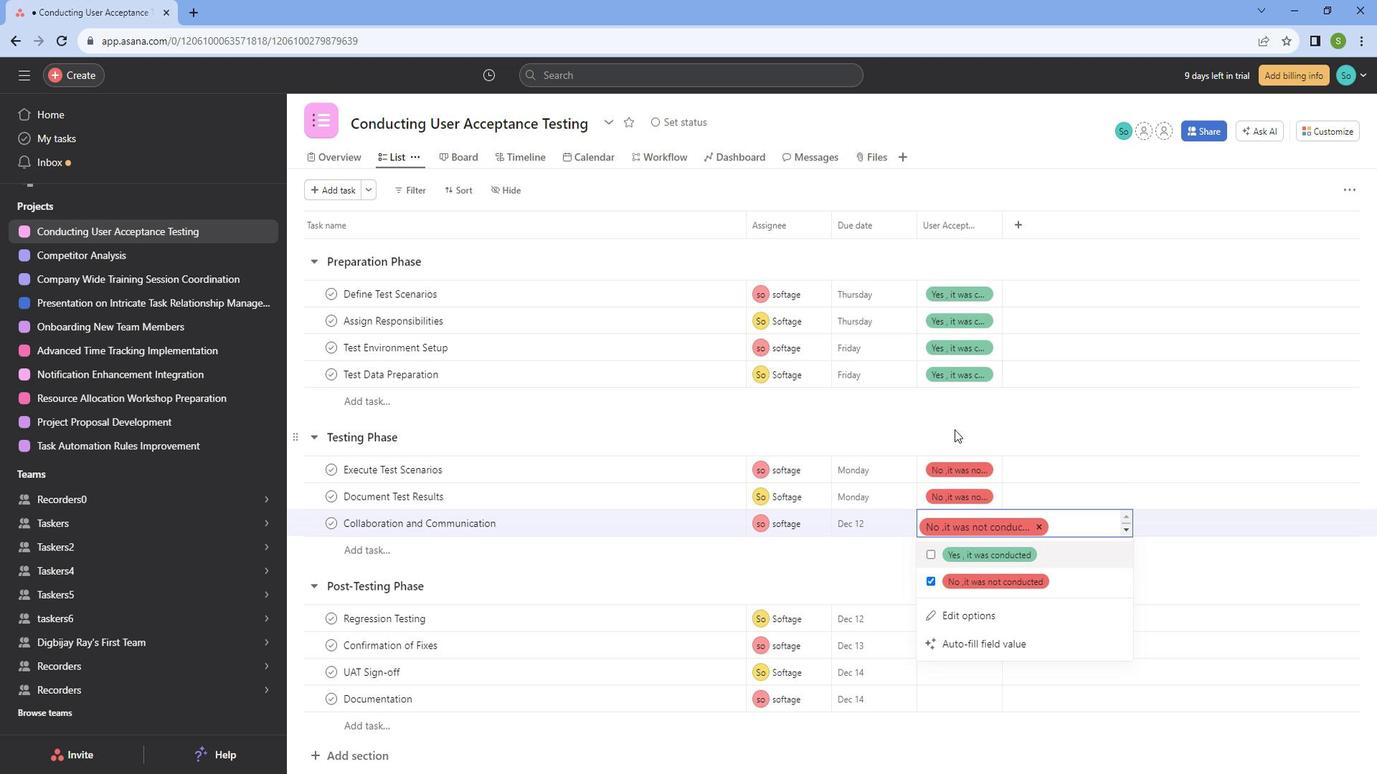 
Action: Mouse pressed left at (968, 427)
Screenshot: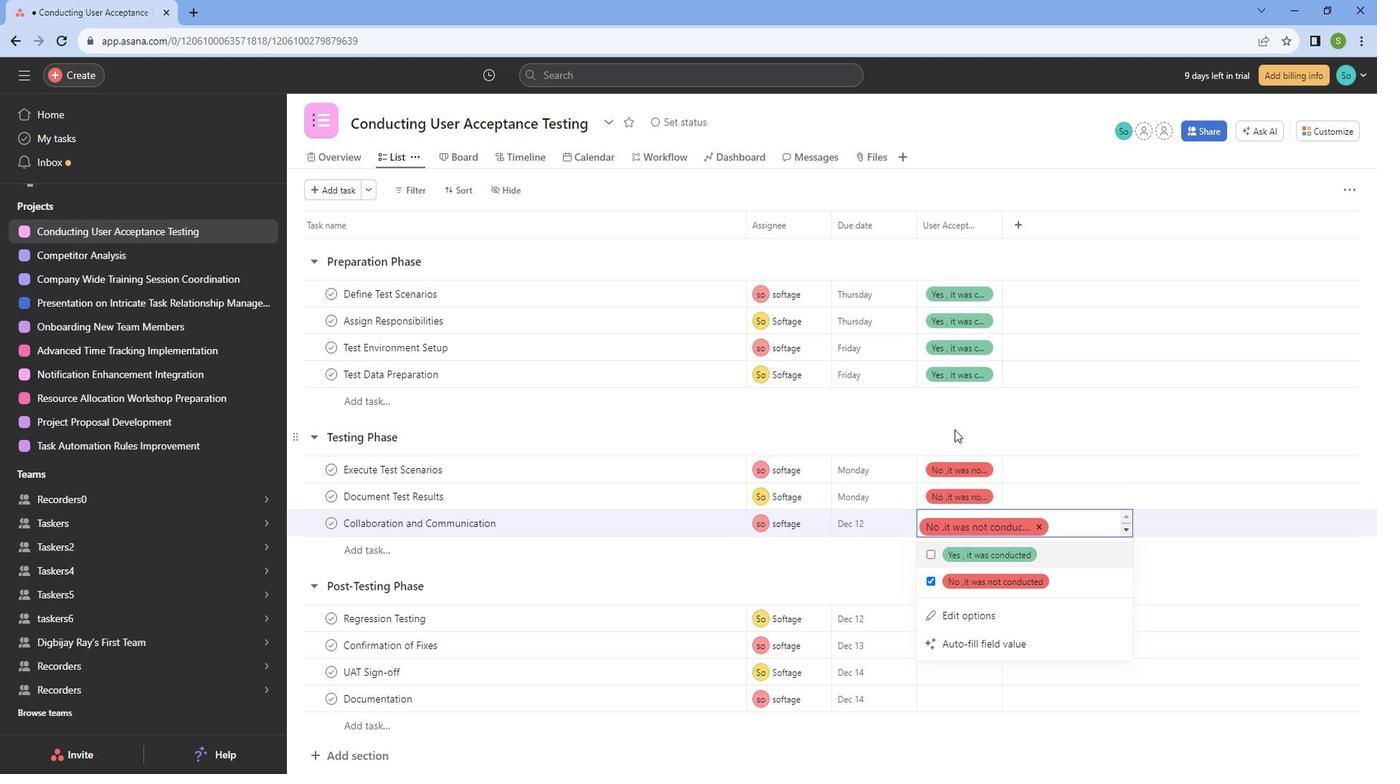 
Action: Mouse moved to (960, 618)
Screenshot: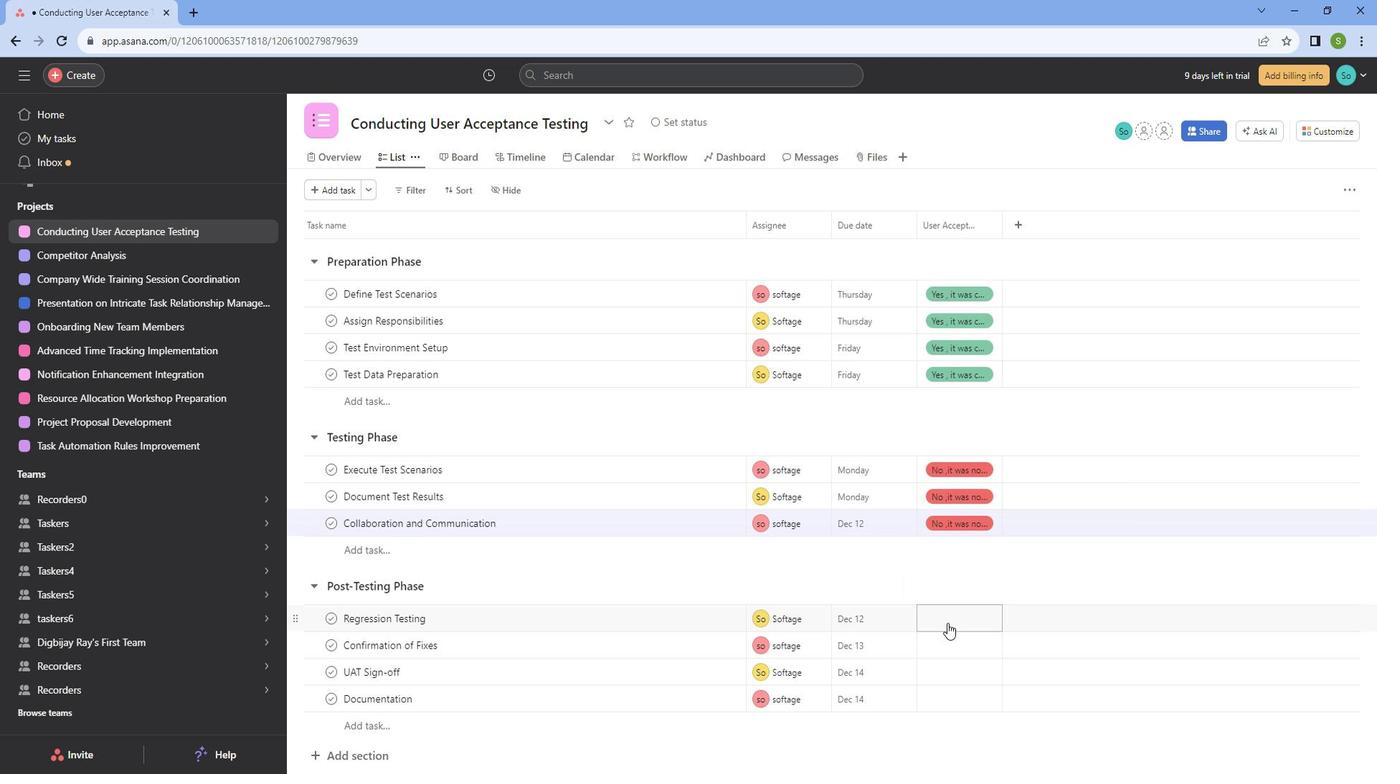 
Action: Mouse pressed left at (960, 618)
Screenshot: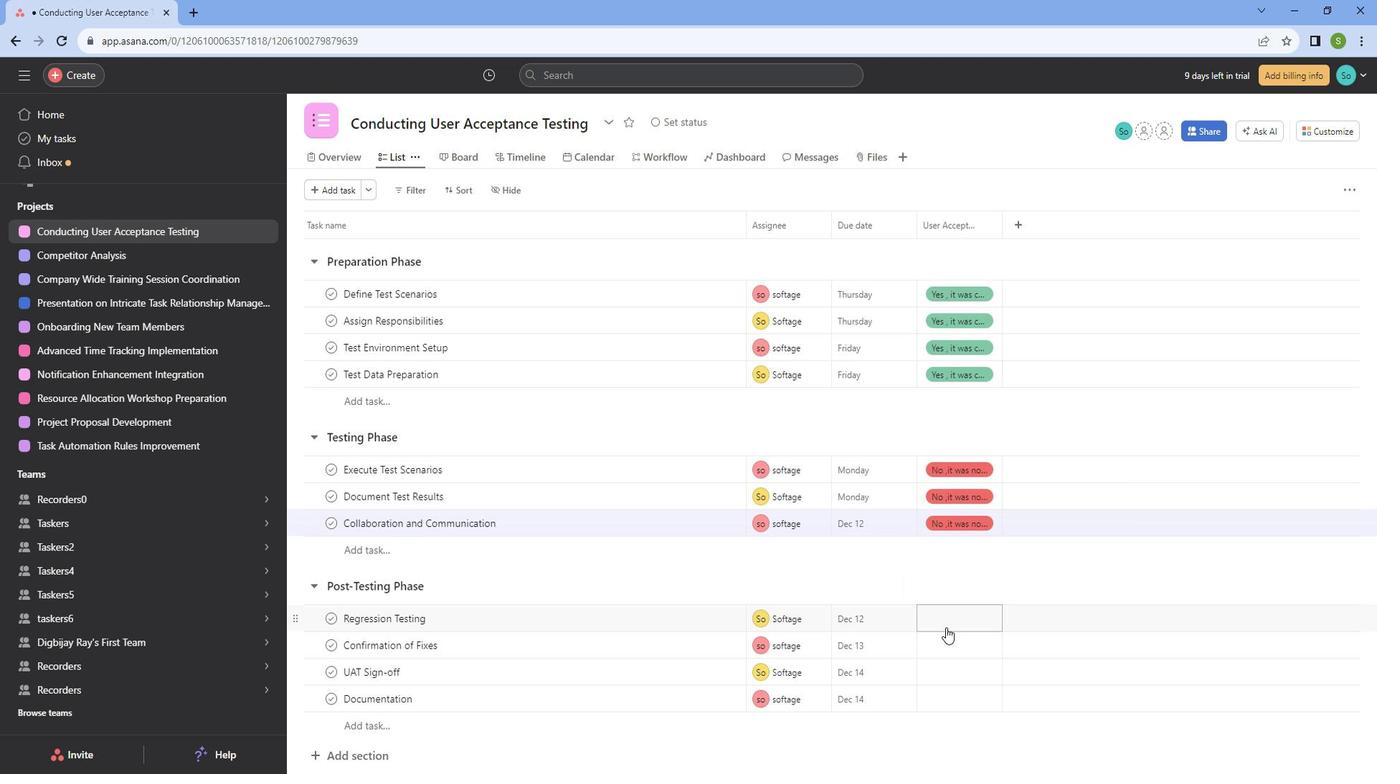 
Action: Mouse moved to (968, 631)
Screenshot: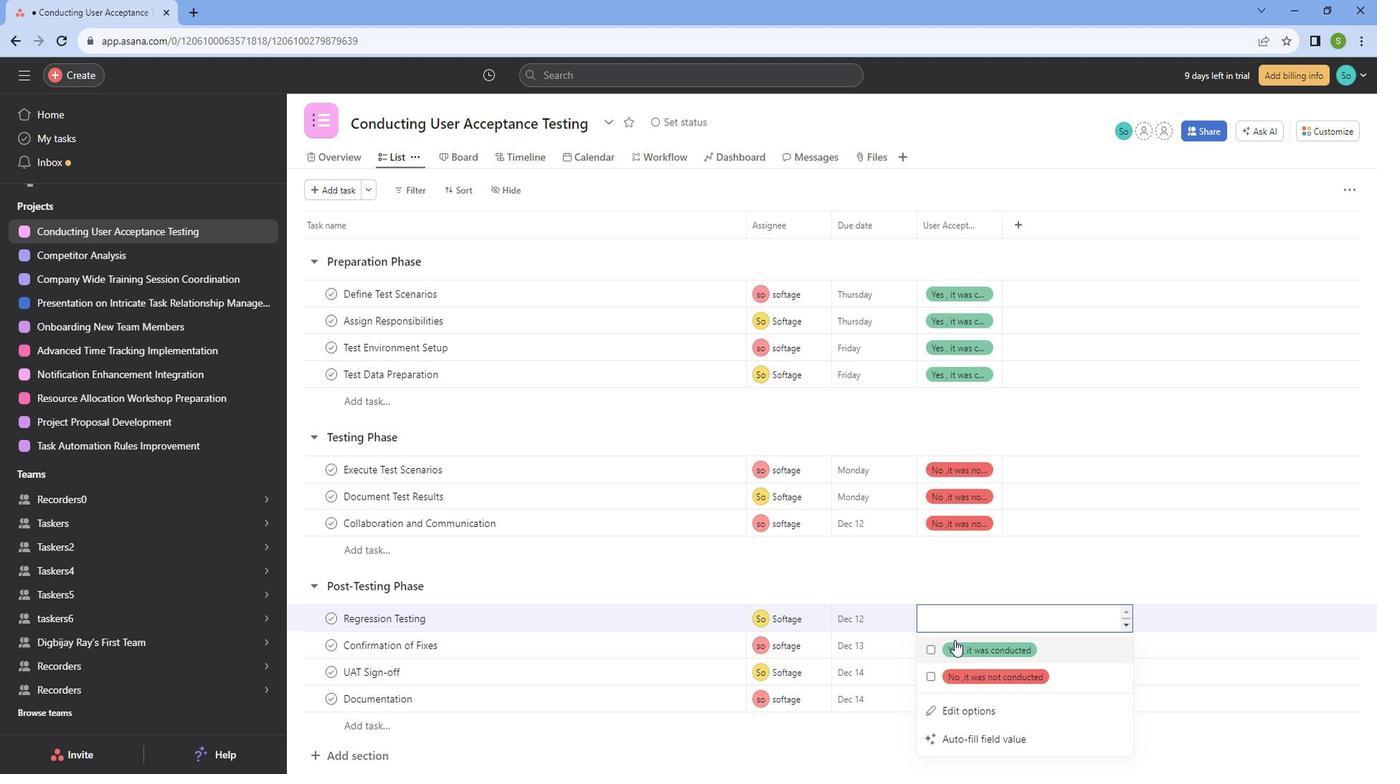
Action: Mouse pressed left at (968, 631)
Screenshot: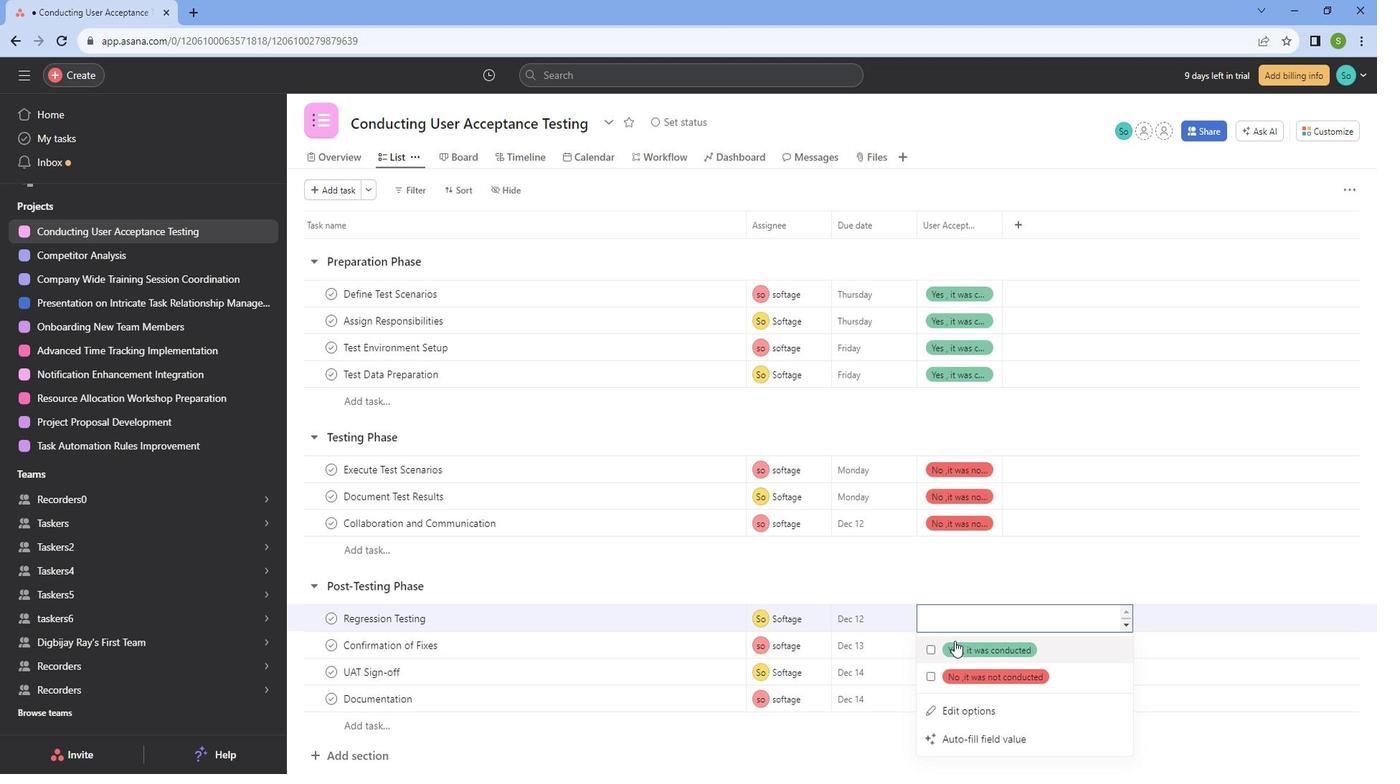 
Action: Mouse moved to (988, 555)
Screenshot: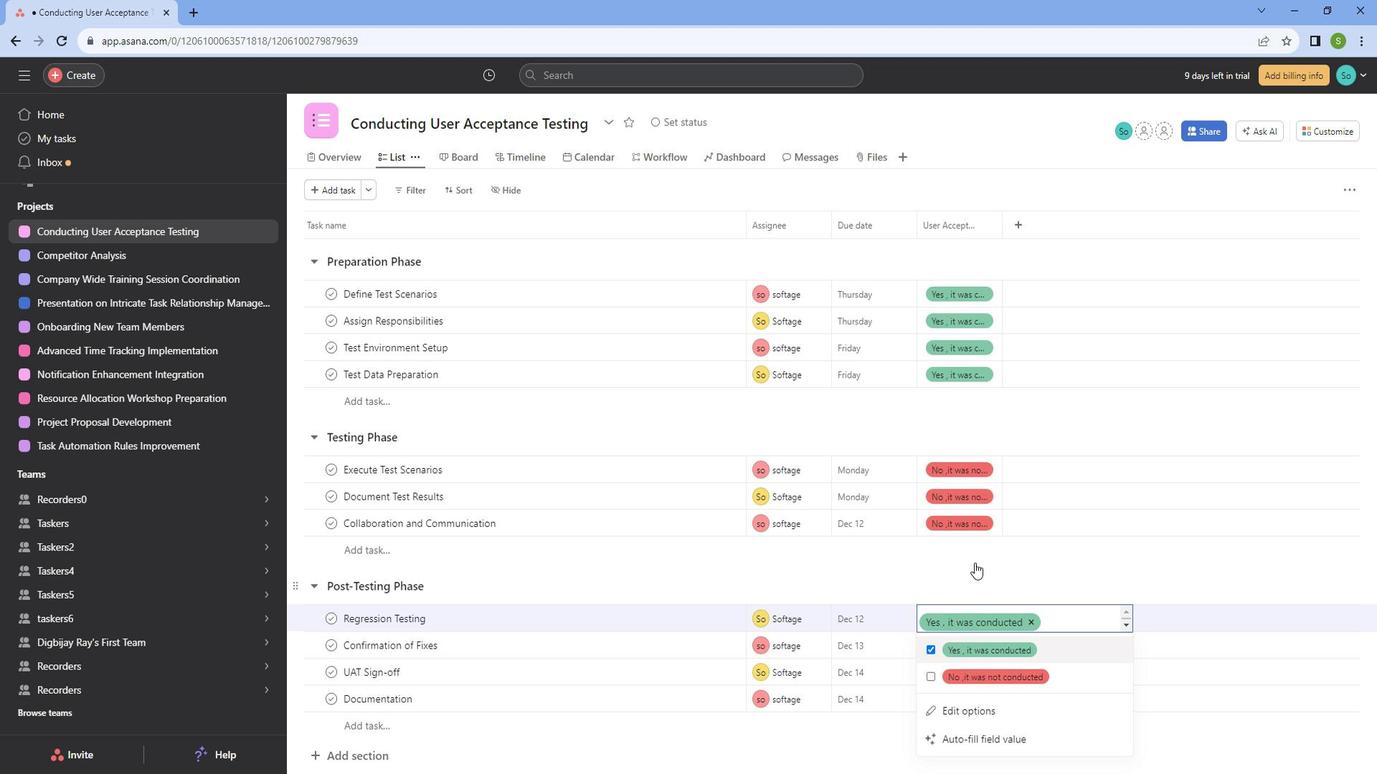 
Action: Mouse pressed left at (988, 555)
Screenshot: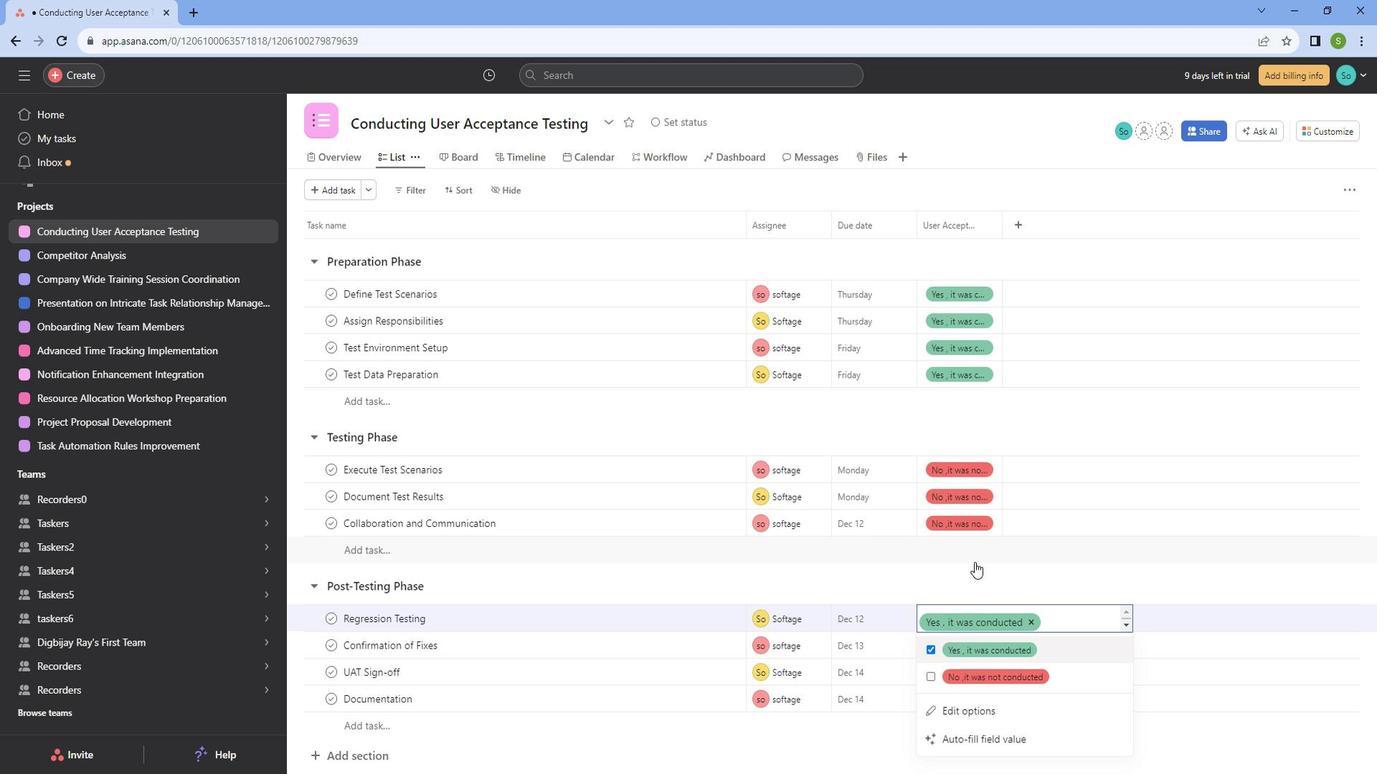 
Action: Mouse moved to (958, 658)
Screenshot: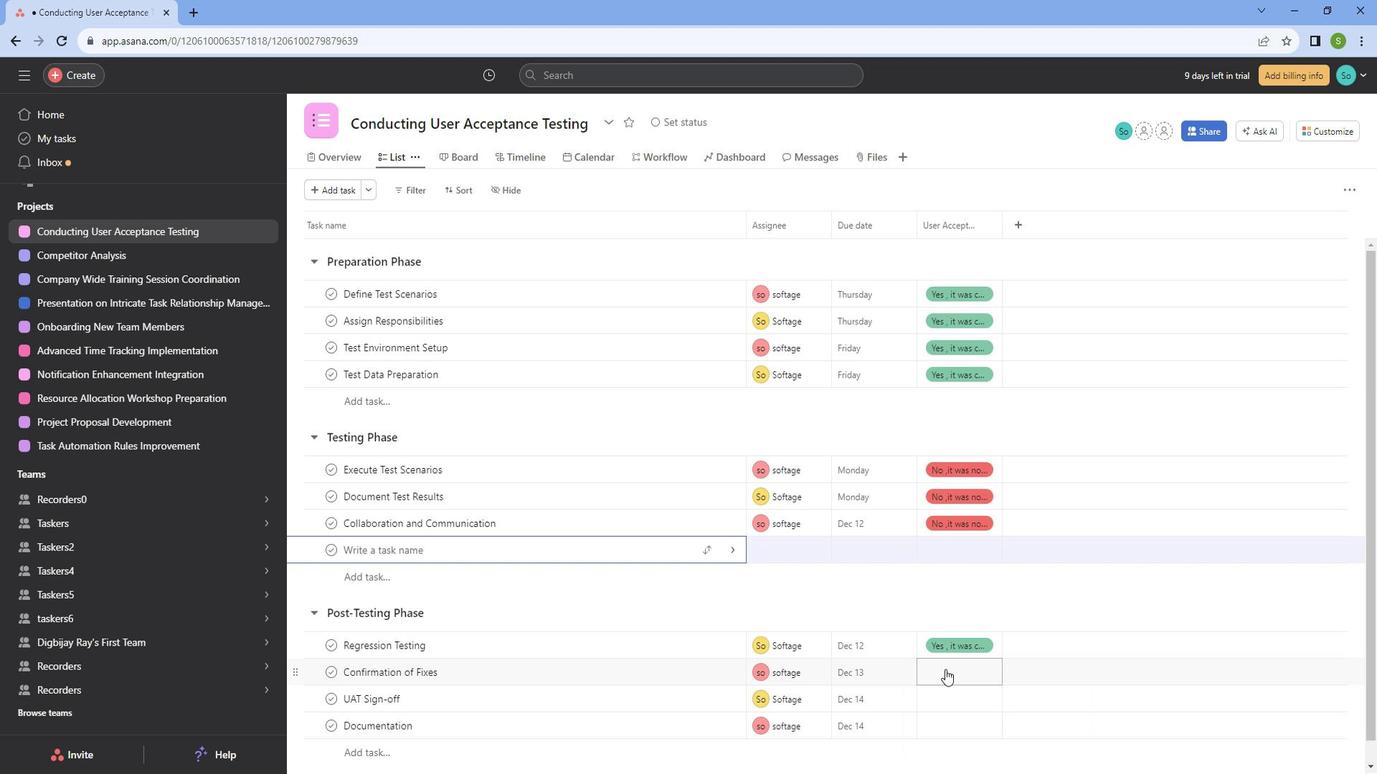 
Action: Mouse pressed left at (958, 658)
Screenshot: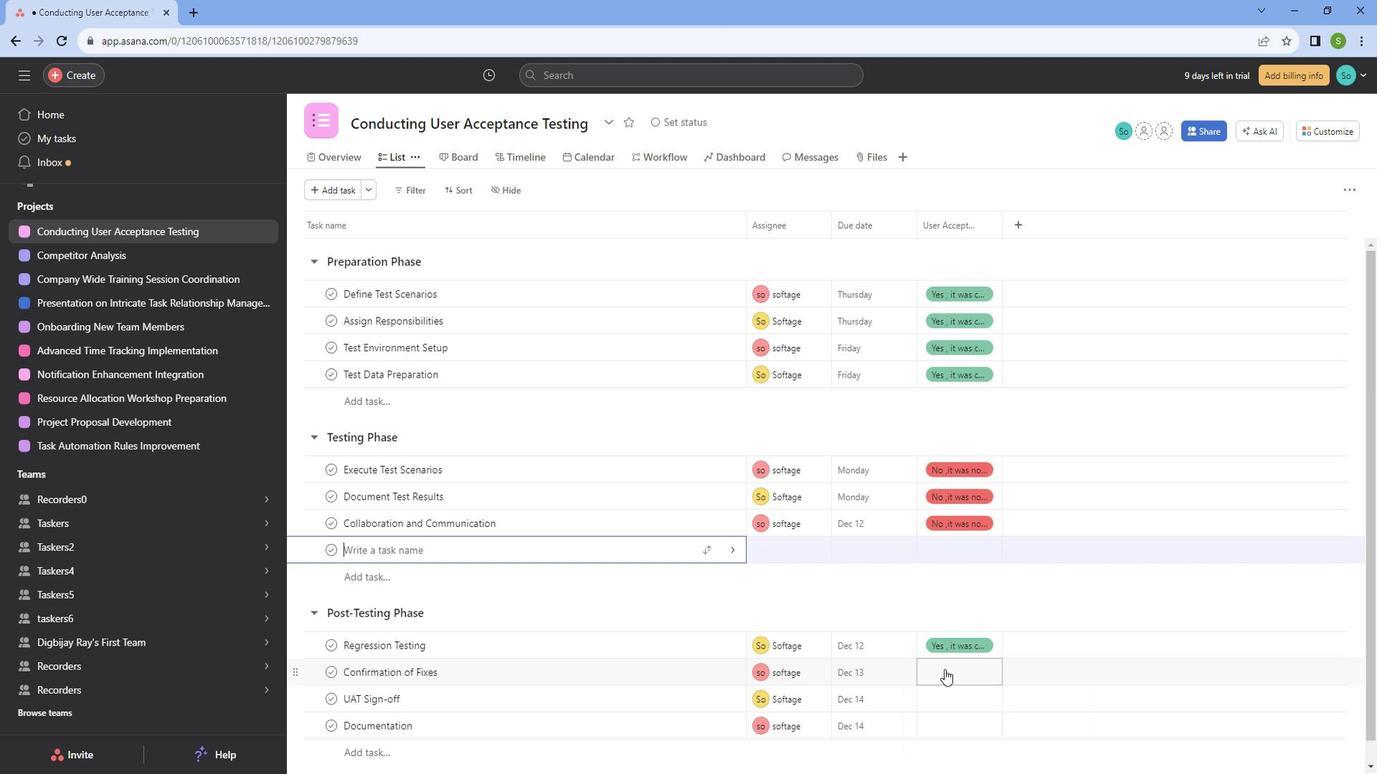
Action: Mouse moved to (967, 631)
Screenshot: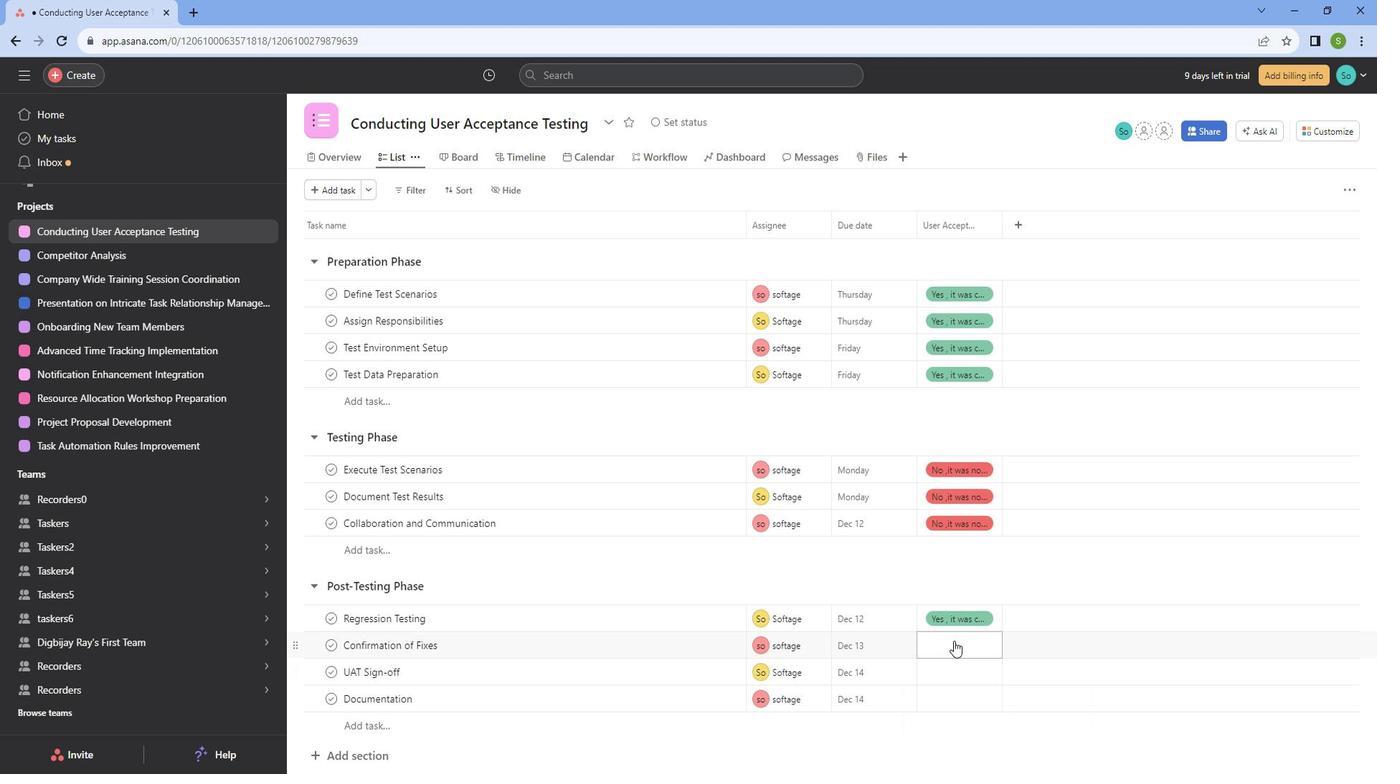
Action: Mouse pressed left at (967, 631)
Screenshot: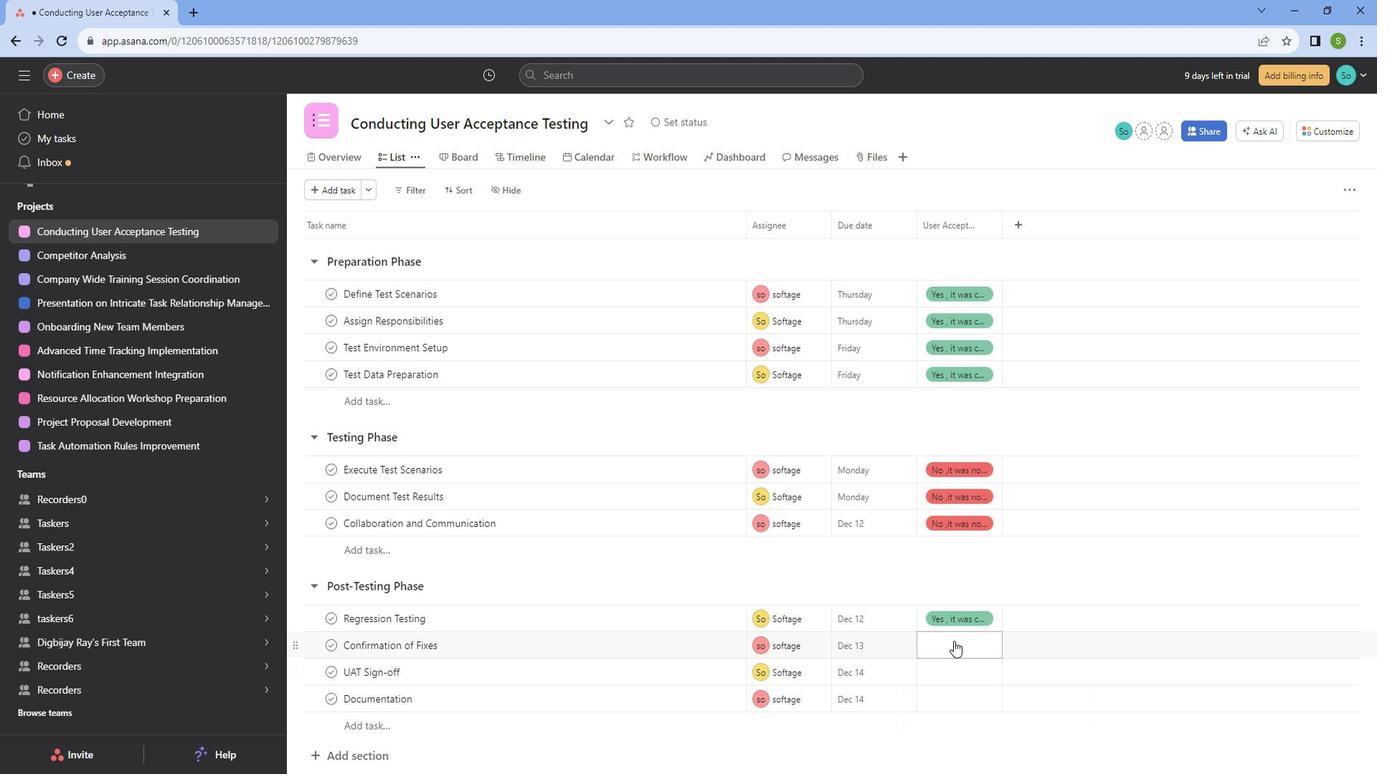
Action: Mouse moved to (982, 584)
Screenshot: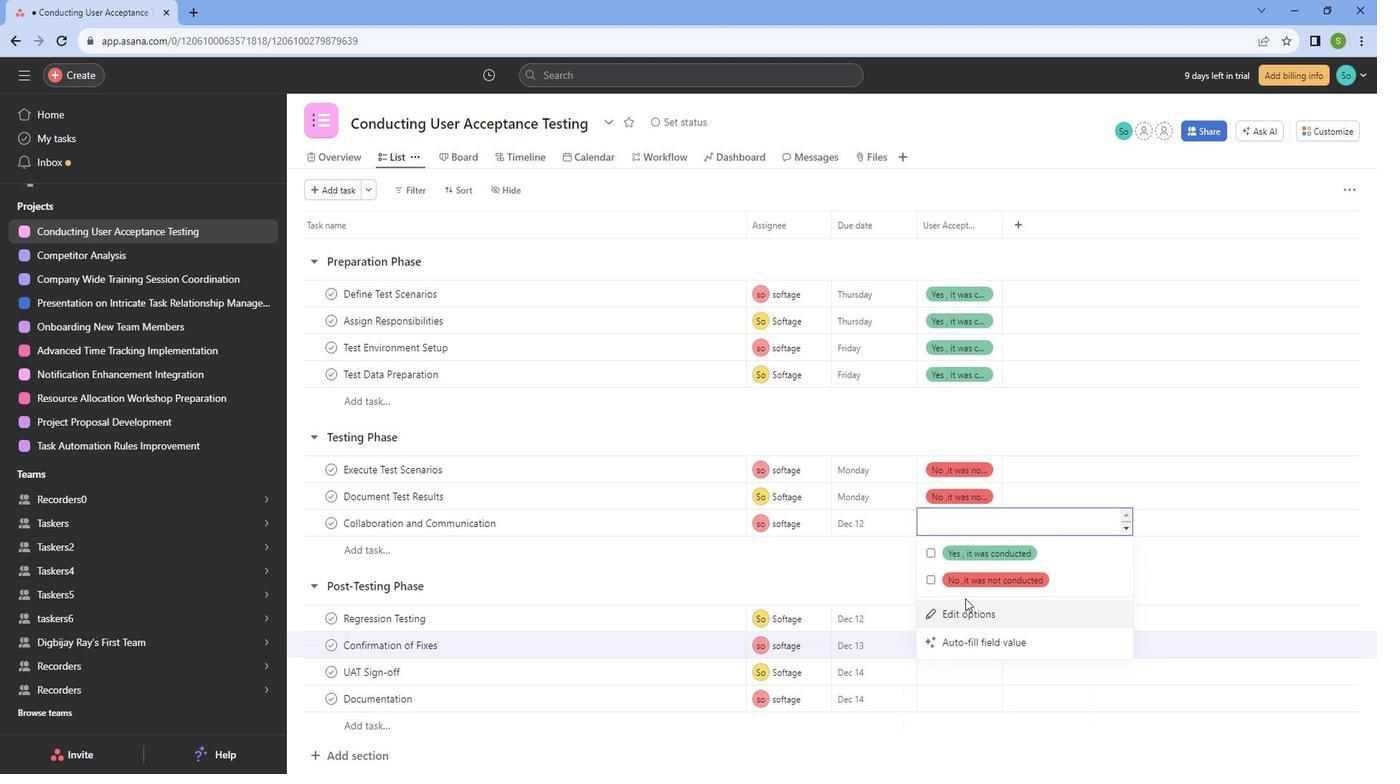 
Action: Mouse pressed left at (982, 584)
Screenshot: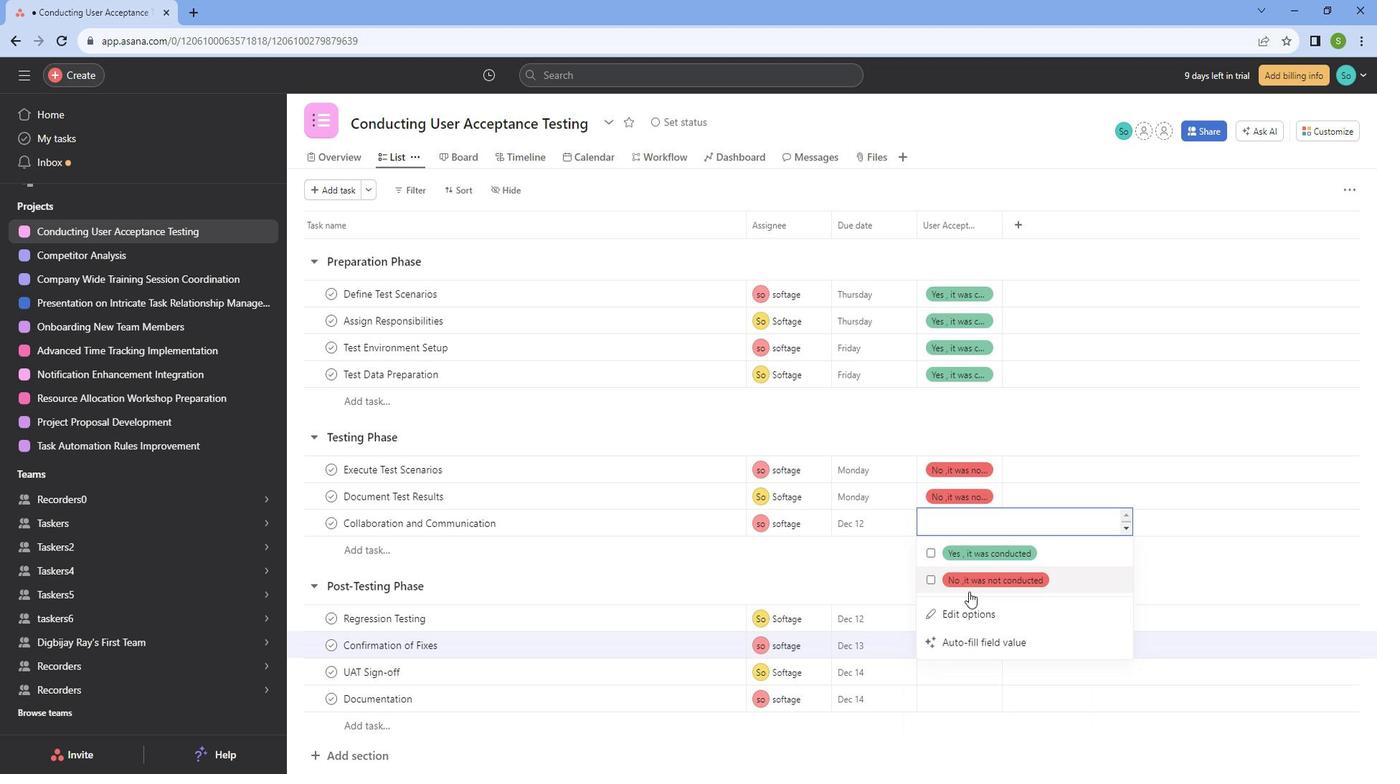 
Action: Mouse moved to (914, 584)
Screenshot: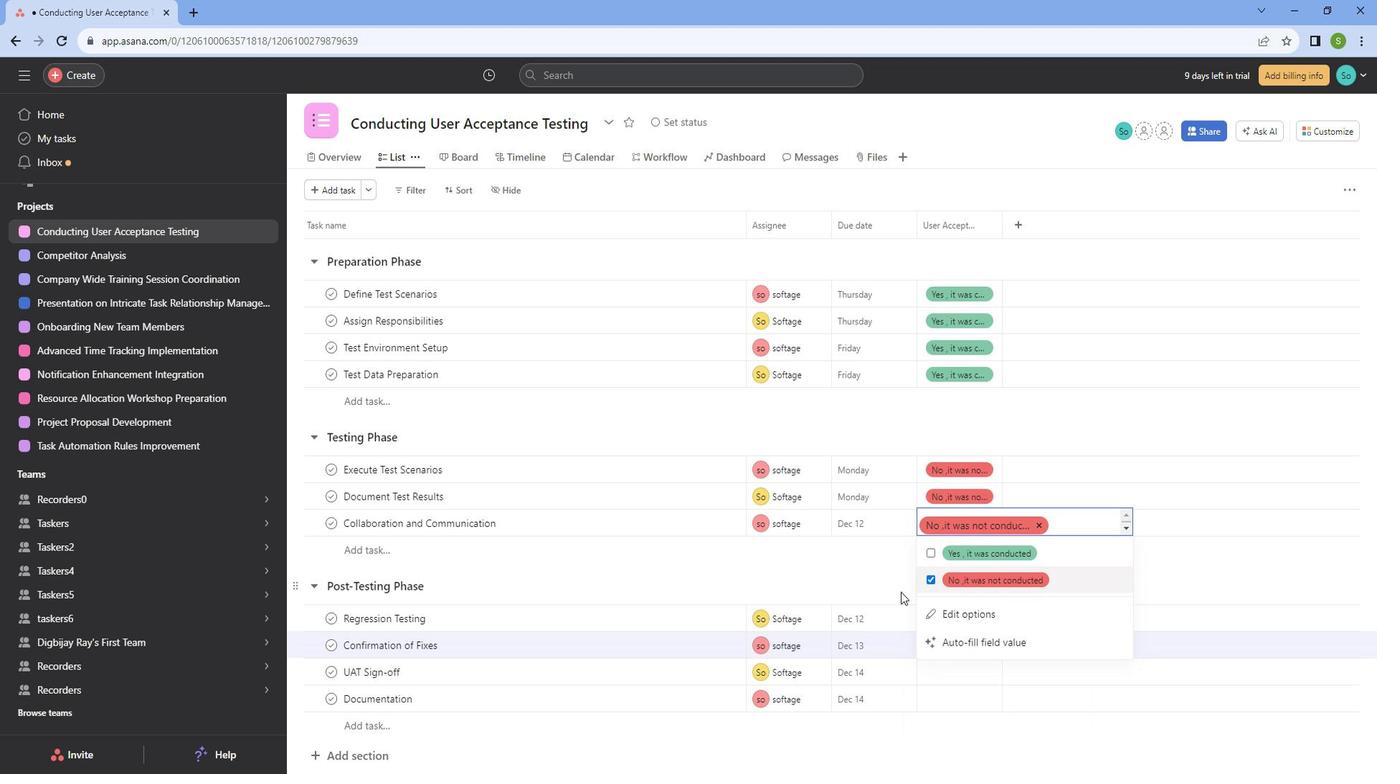 
Action: Mouse pressed left at (914, 584)
Screenshot: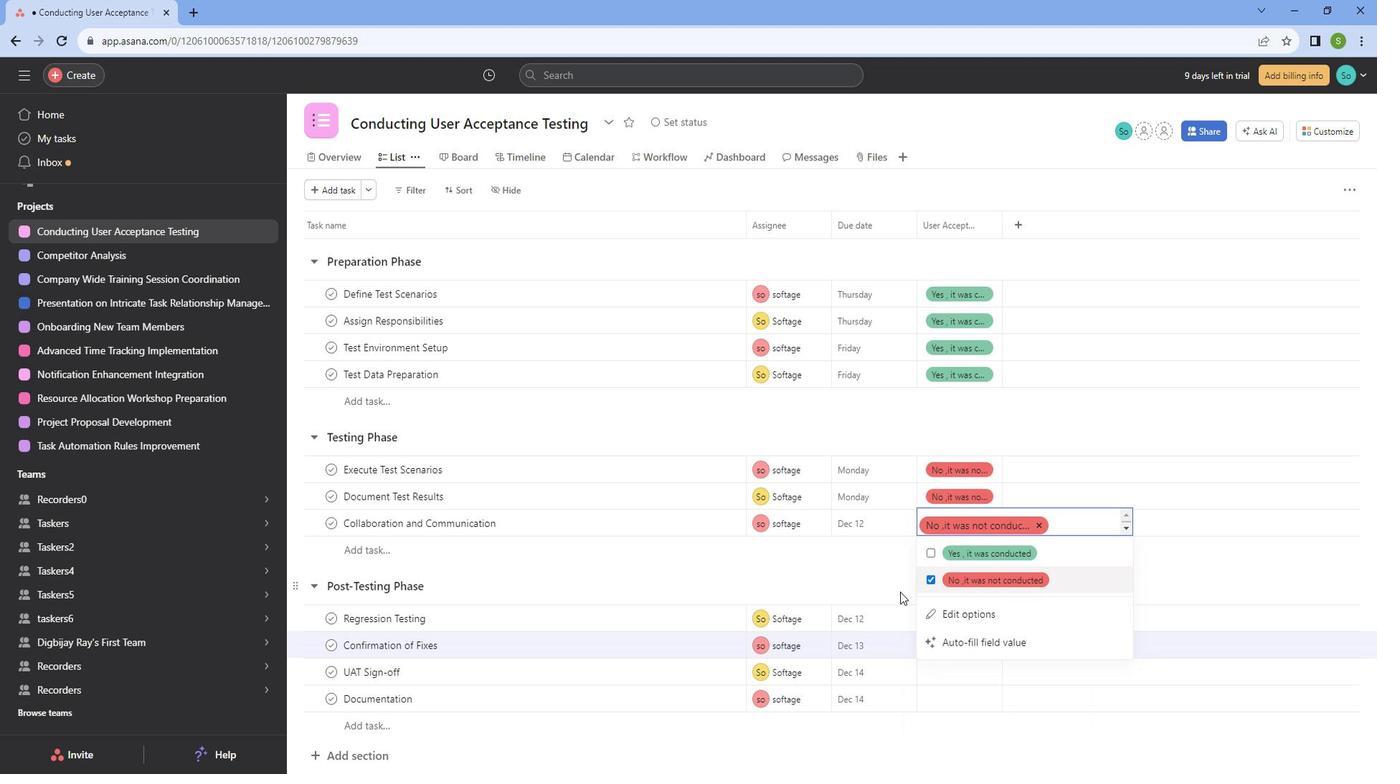 
Action: Mouse moved to (987, 662)
Screenshot: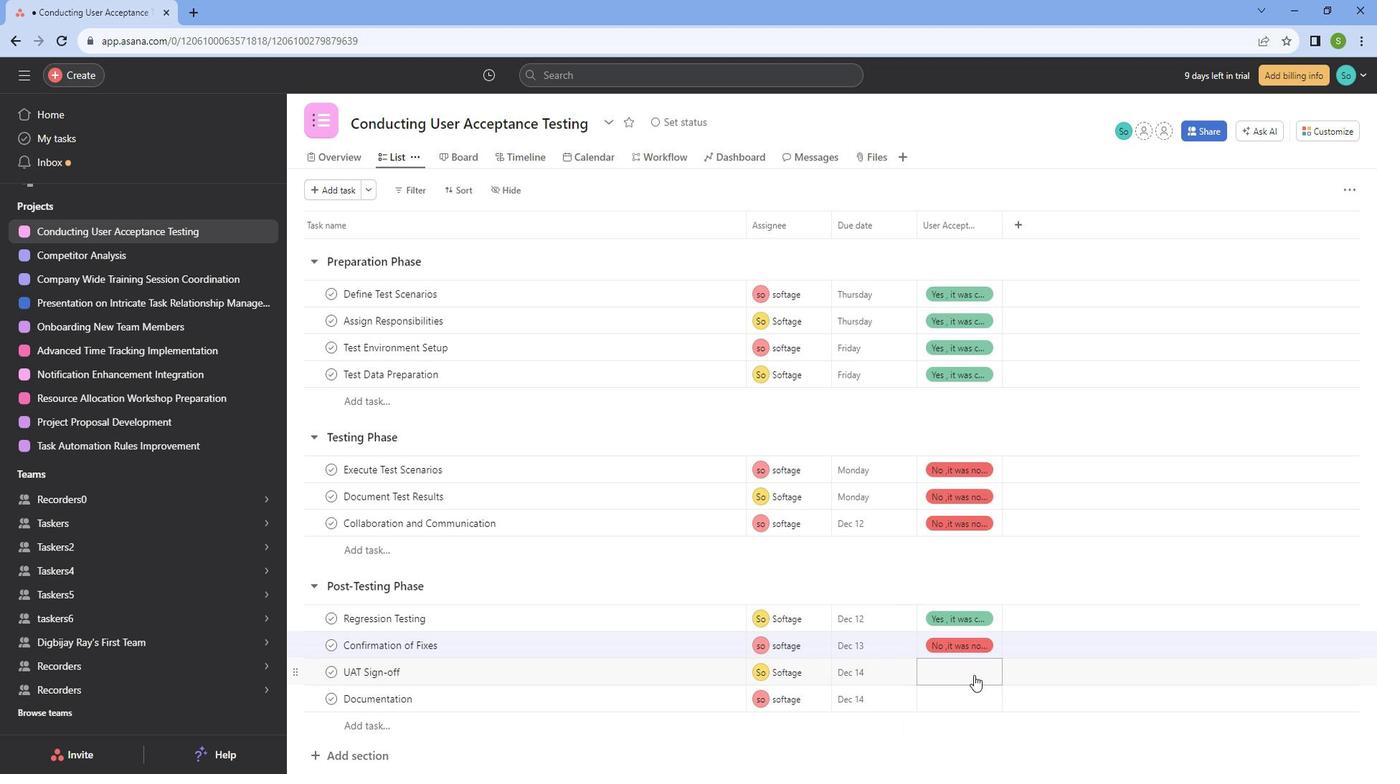 
Action: Mouse pressed left at (987, 662)
Screenshot: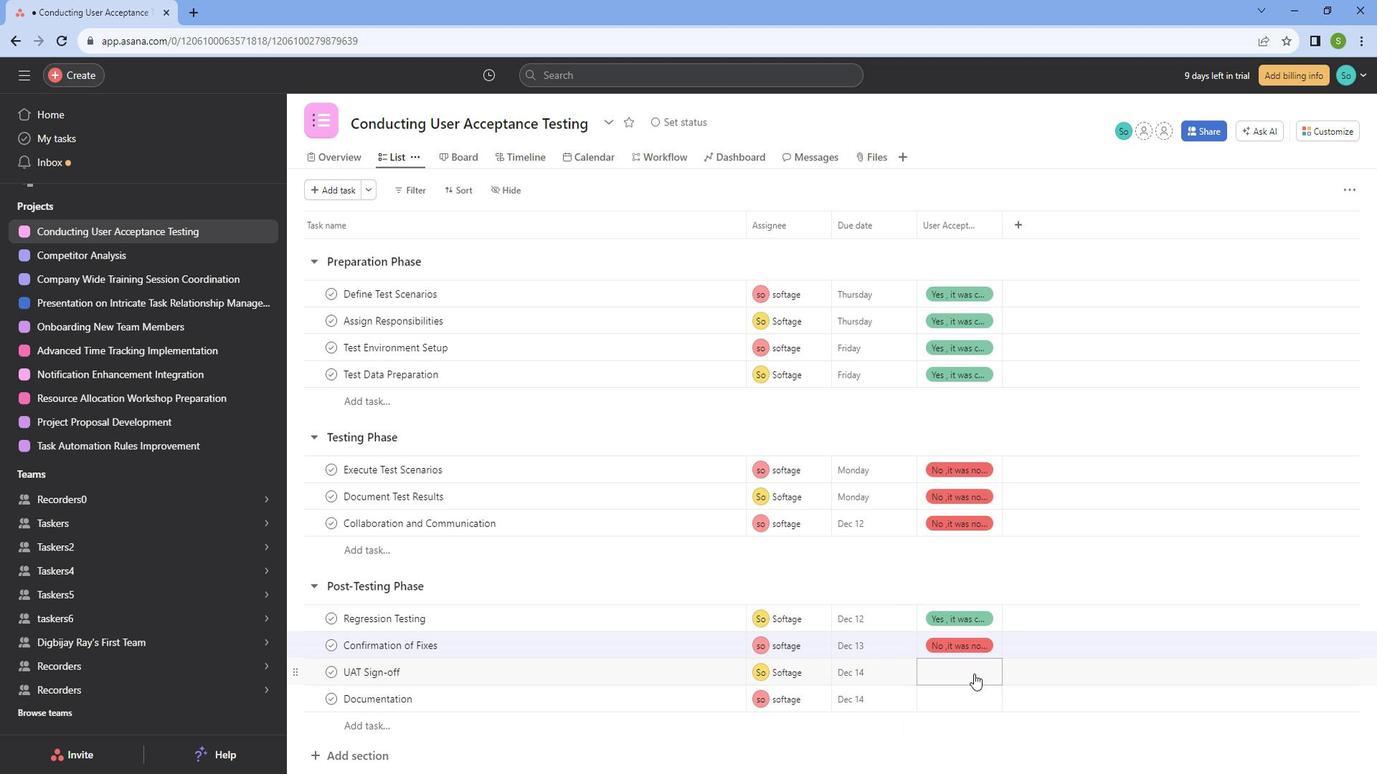 
Action: Mouse moved to (987, 579)
Screenshot: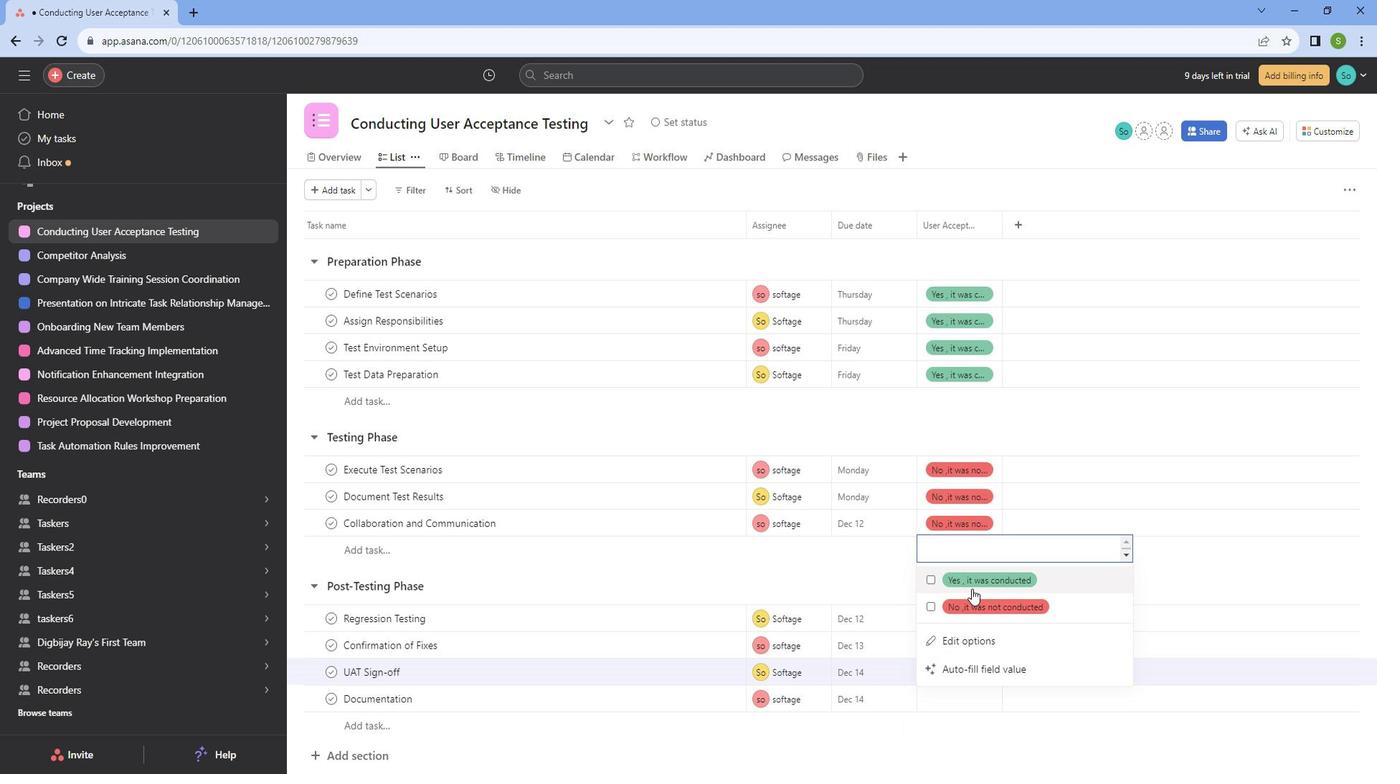 
Action: Mouse pressed left at (987, 579)
Screenshot: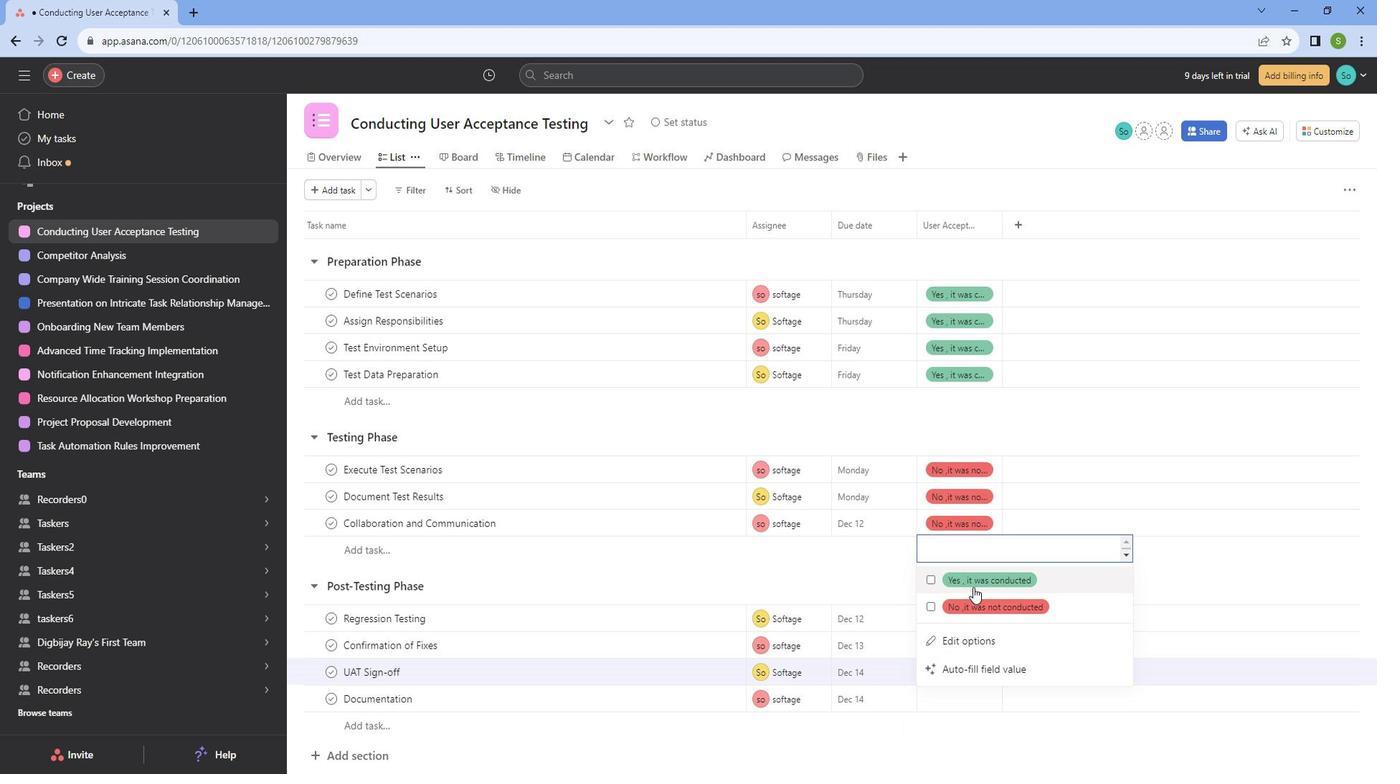 
Action: Mouse moved to (878, 587)
Screenshot: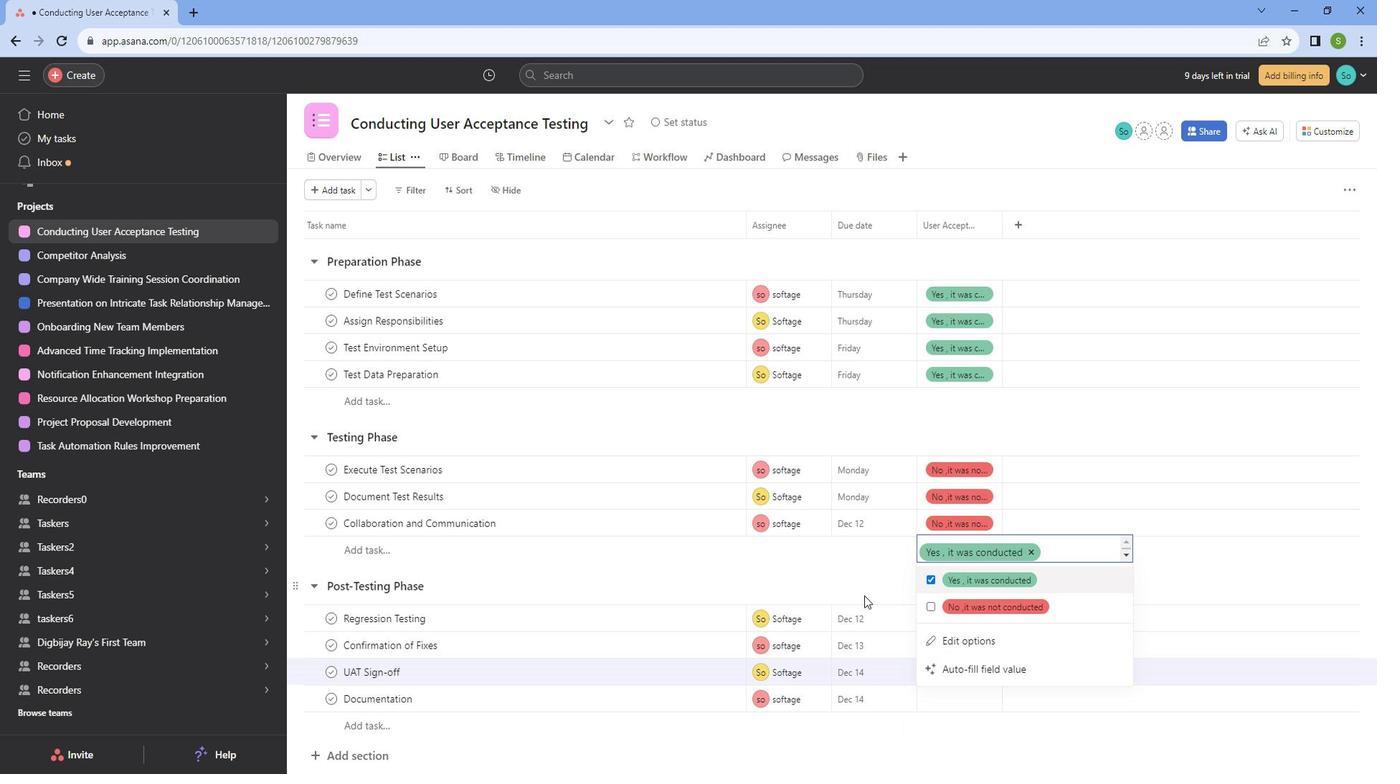 
Action: Mouse pressed left at (878, 587)
Screenshot: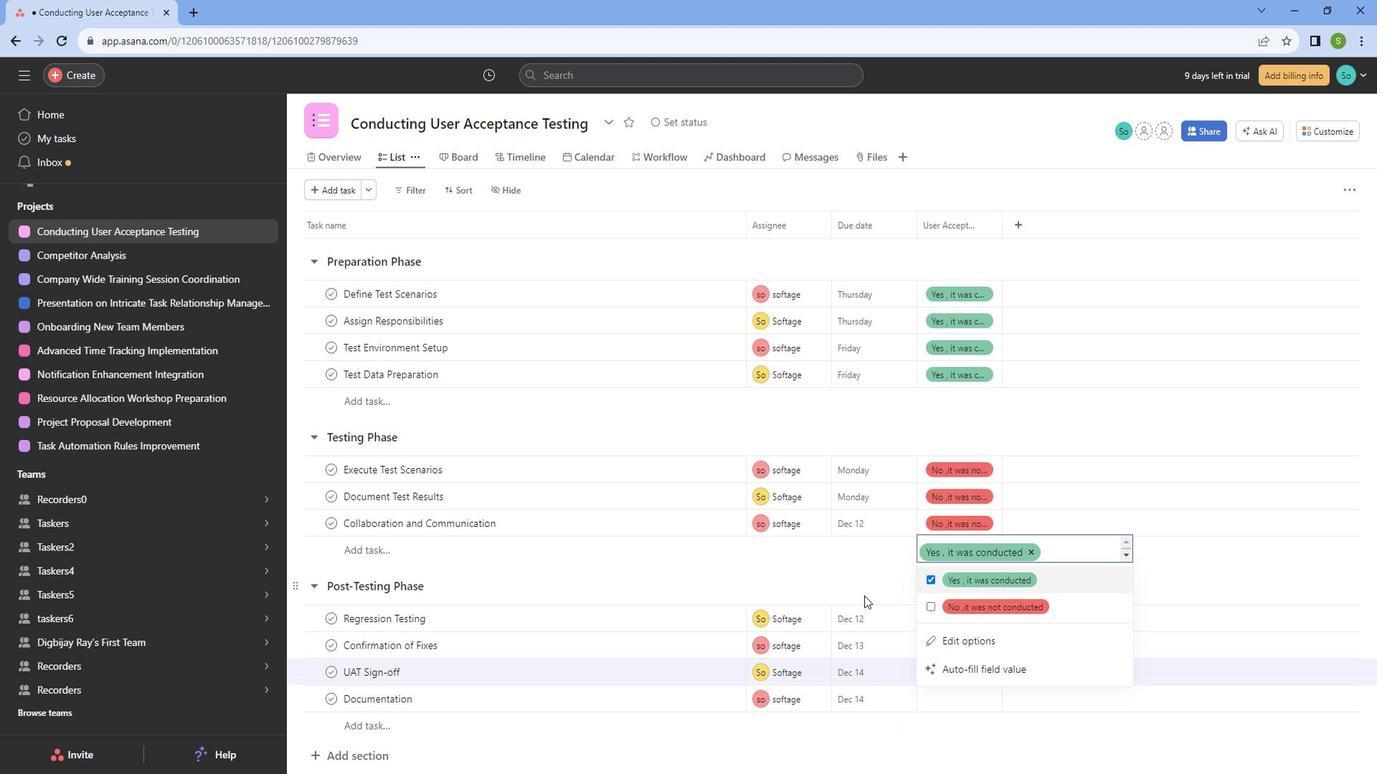 
Action: Mouse moved to (954, 685)
Screenshot: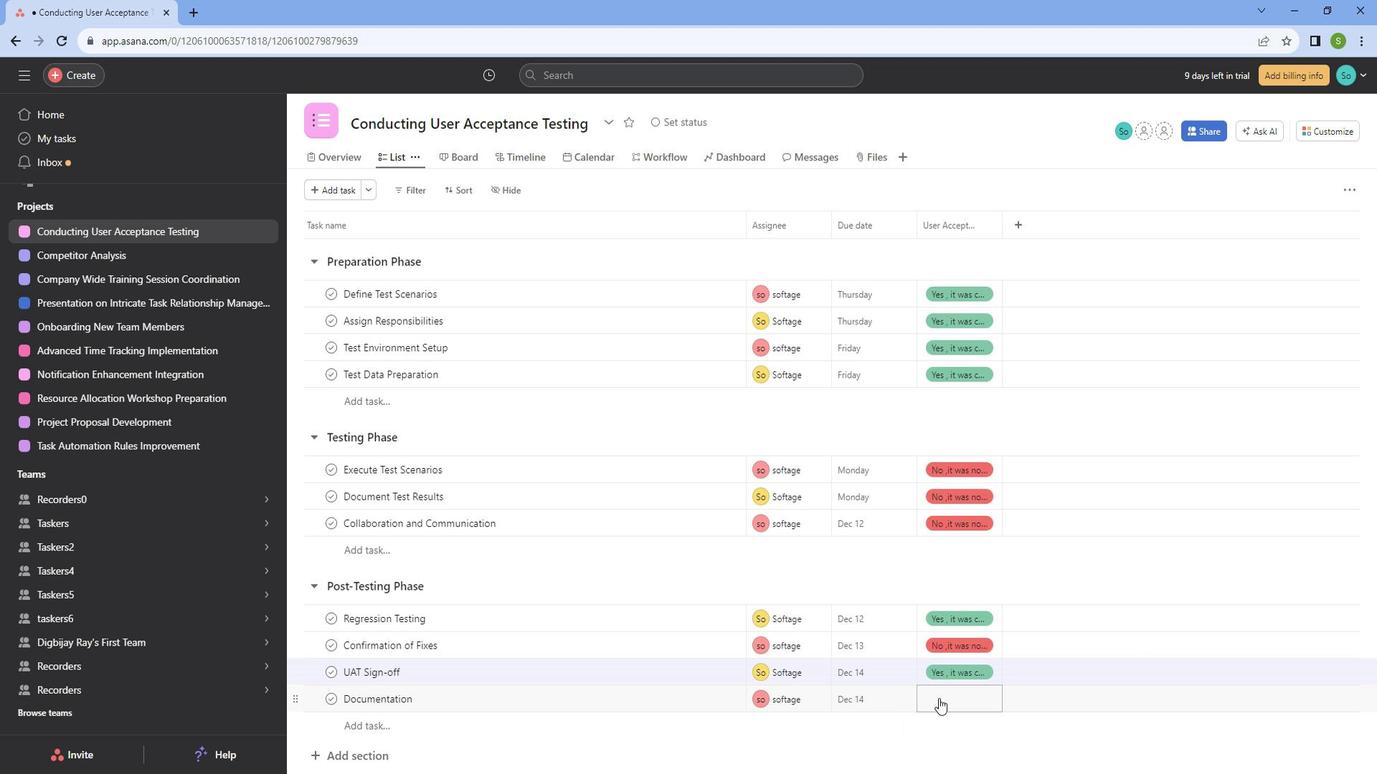 
Action: Mouse pressed left at (954, 685)
Screenshot: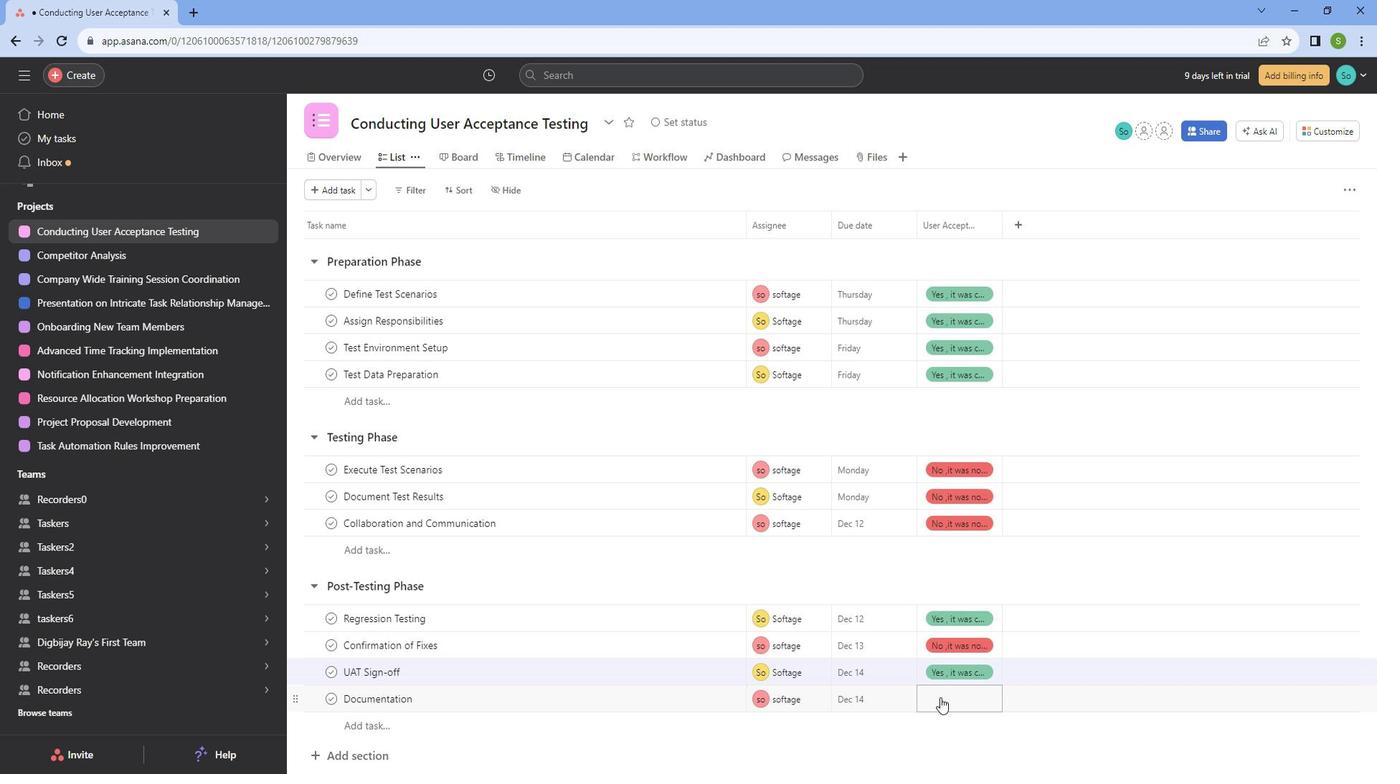 
Action: Mouse moved to (979, 627)
Screenshot: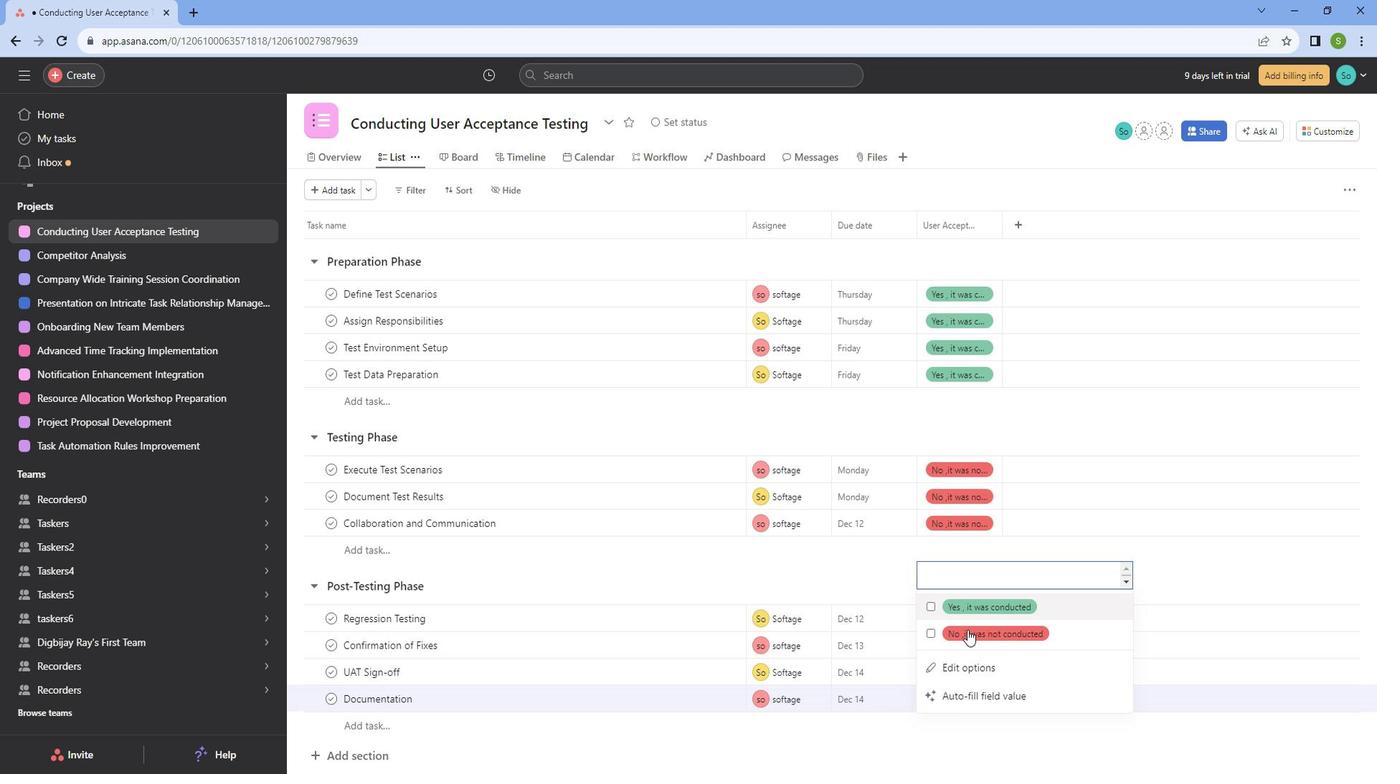 
Action: Mouse pressed left at (979, 627)
Screenshot: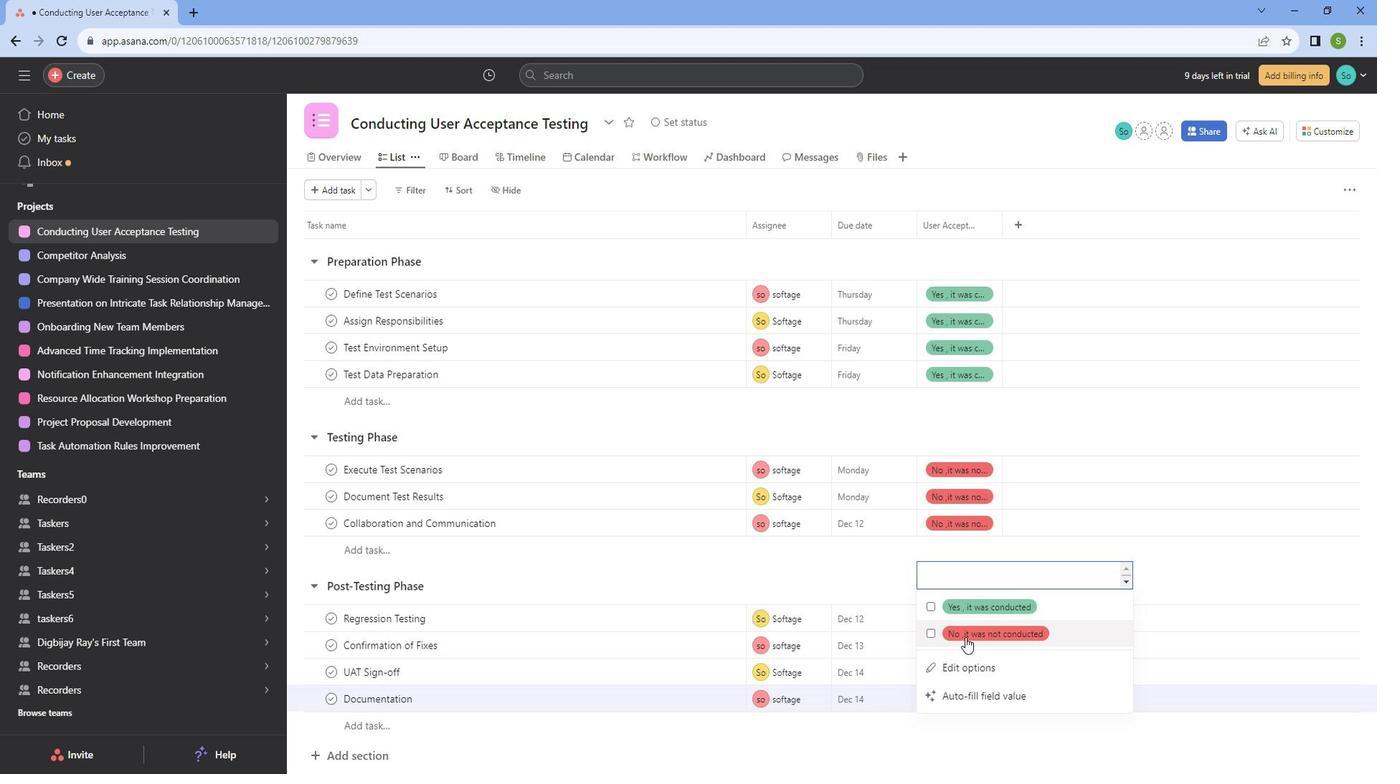
Action: Mouse moved to (868, 581)
Screenshot: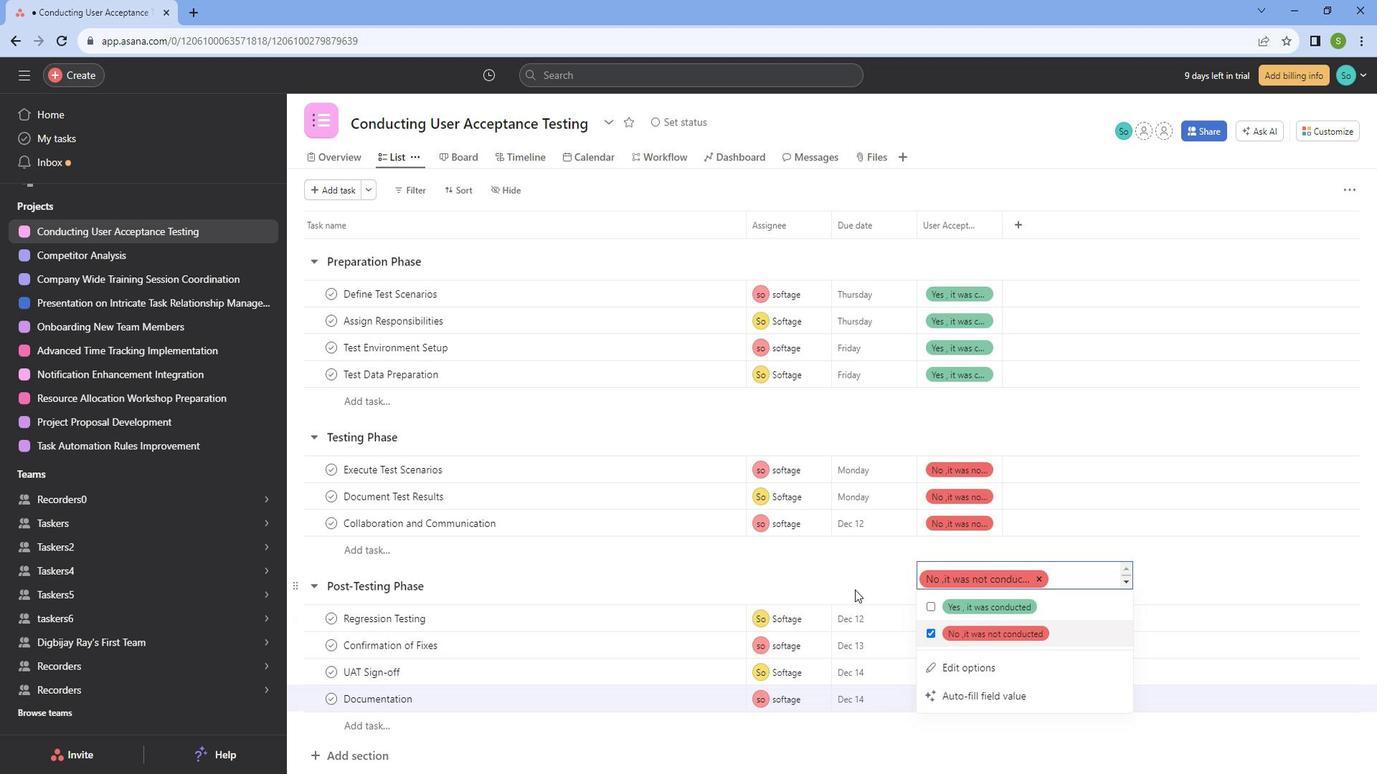
Action: Mouse pressed left at (868, 581)
Screenshot: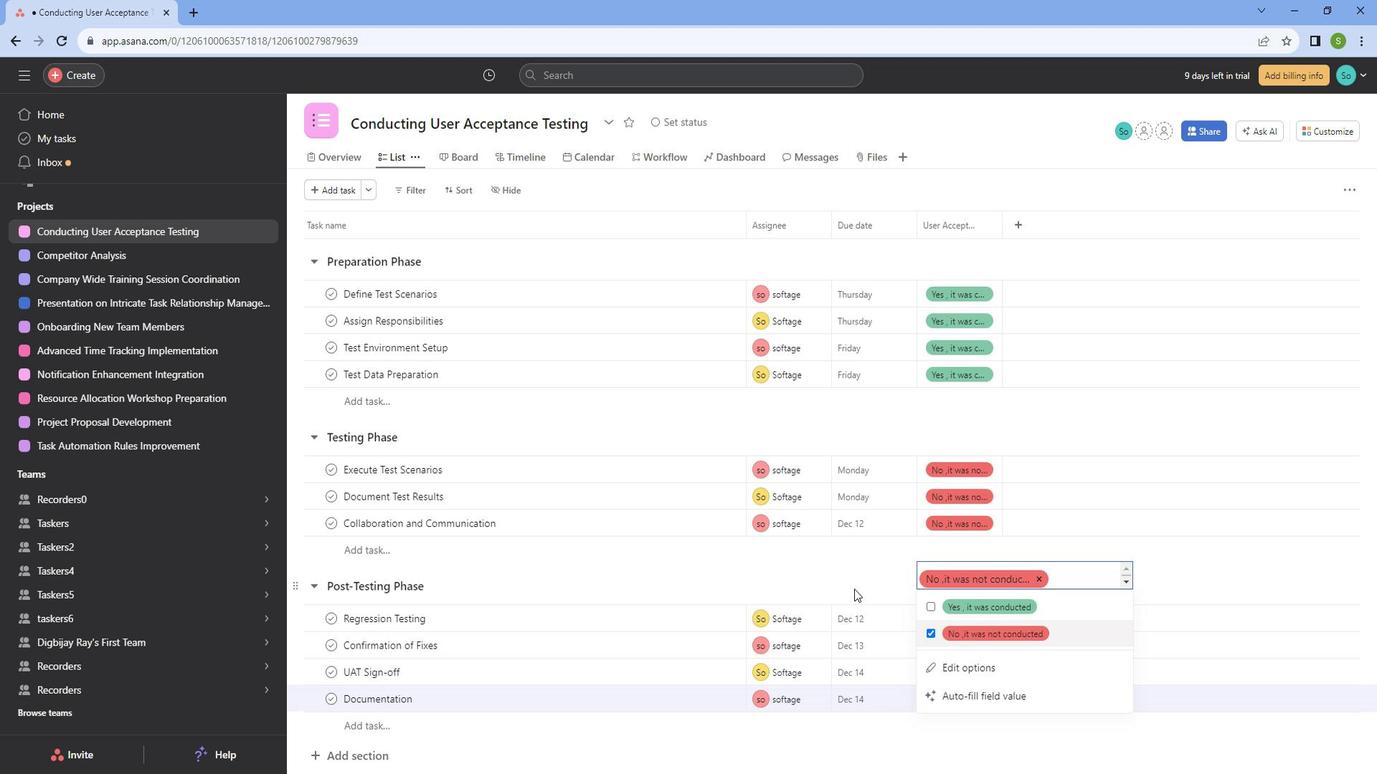 
Action: Mouse scrolled (868, 580) with delta (0, 0)
Screenshot: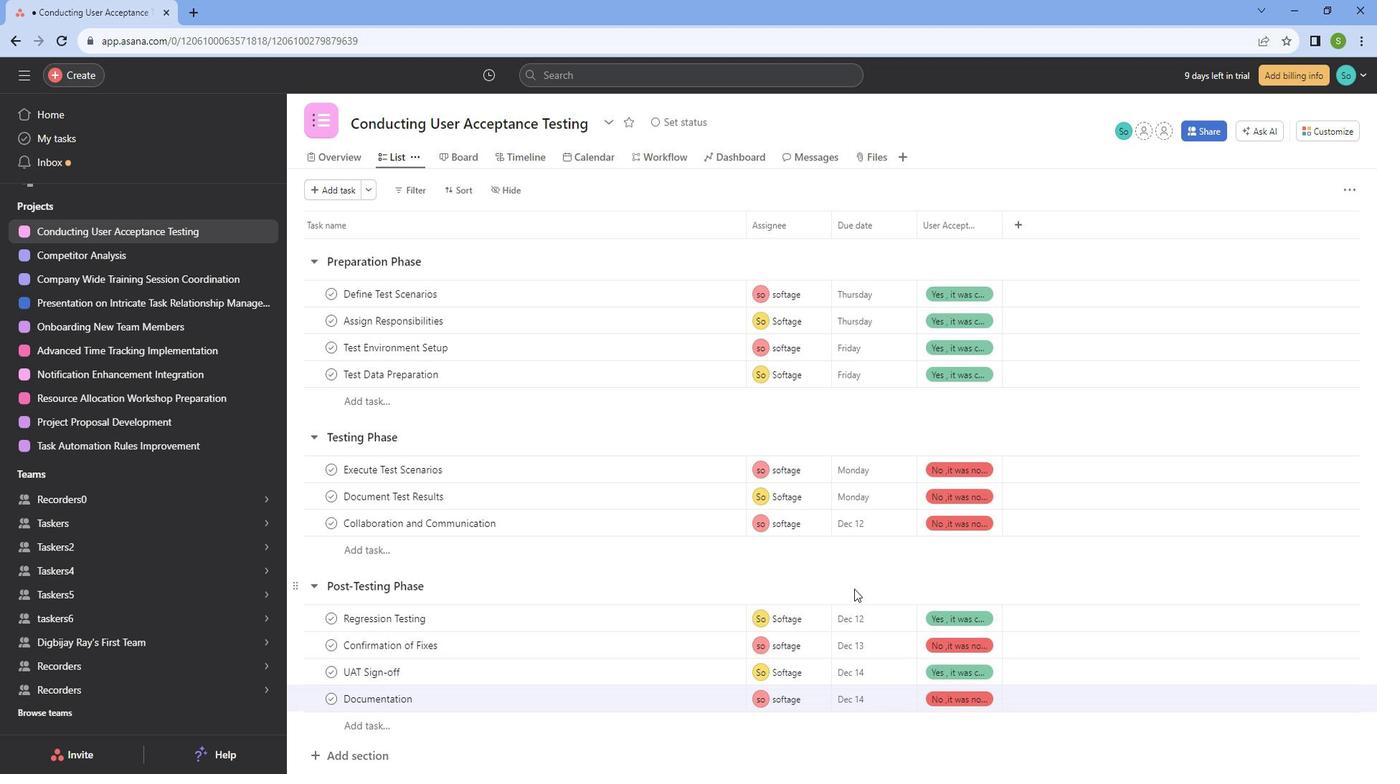 
Action: Mouse scrolled (868, 580) with delta (0, 0)
Screenshot: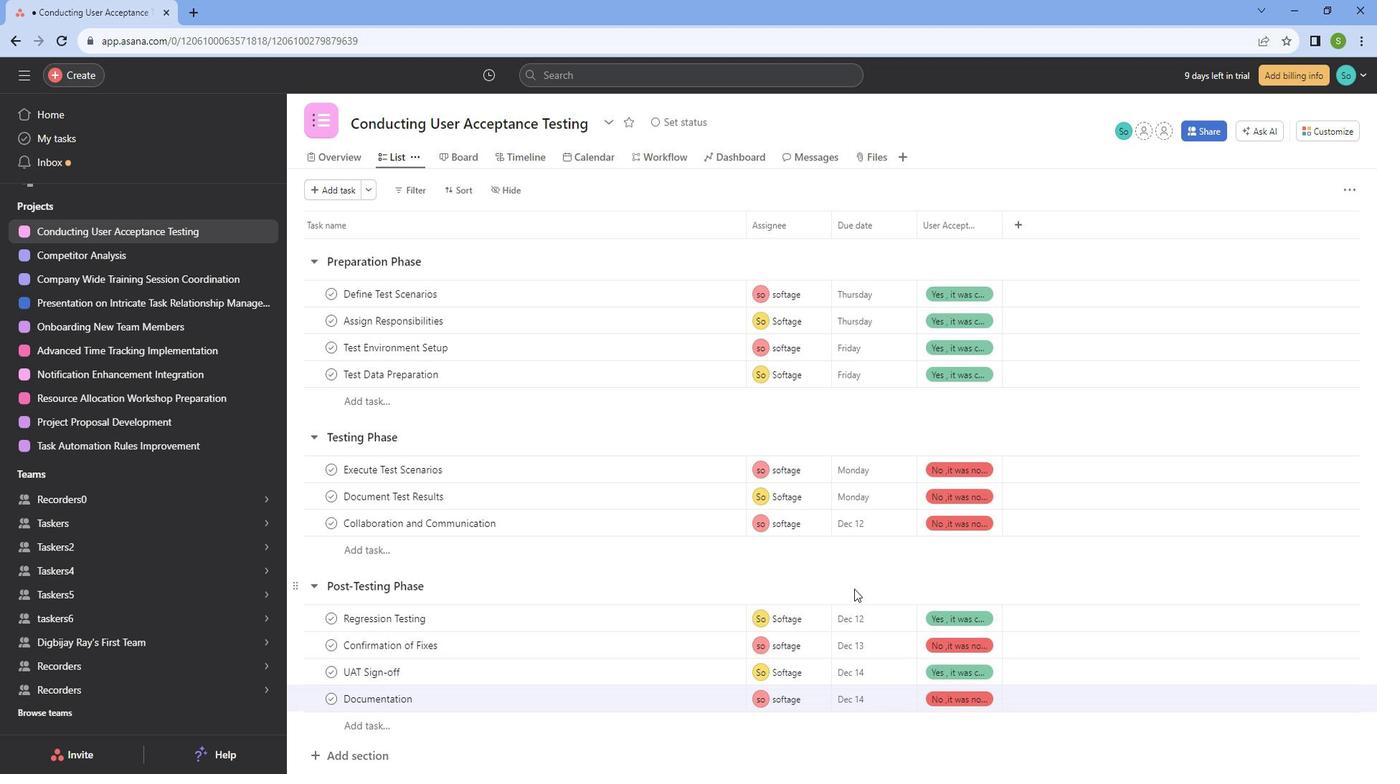 
Action: Mouse scrolled (868, 580) with delta (0, 0)
Screenshot: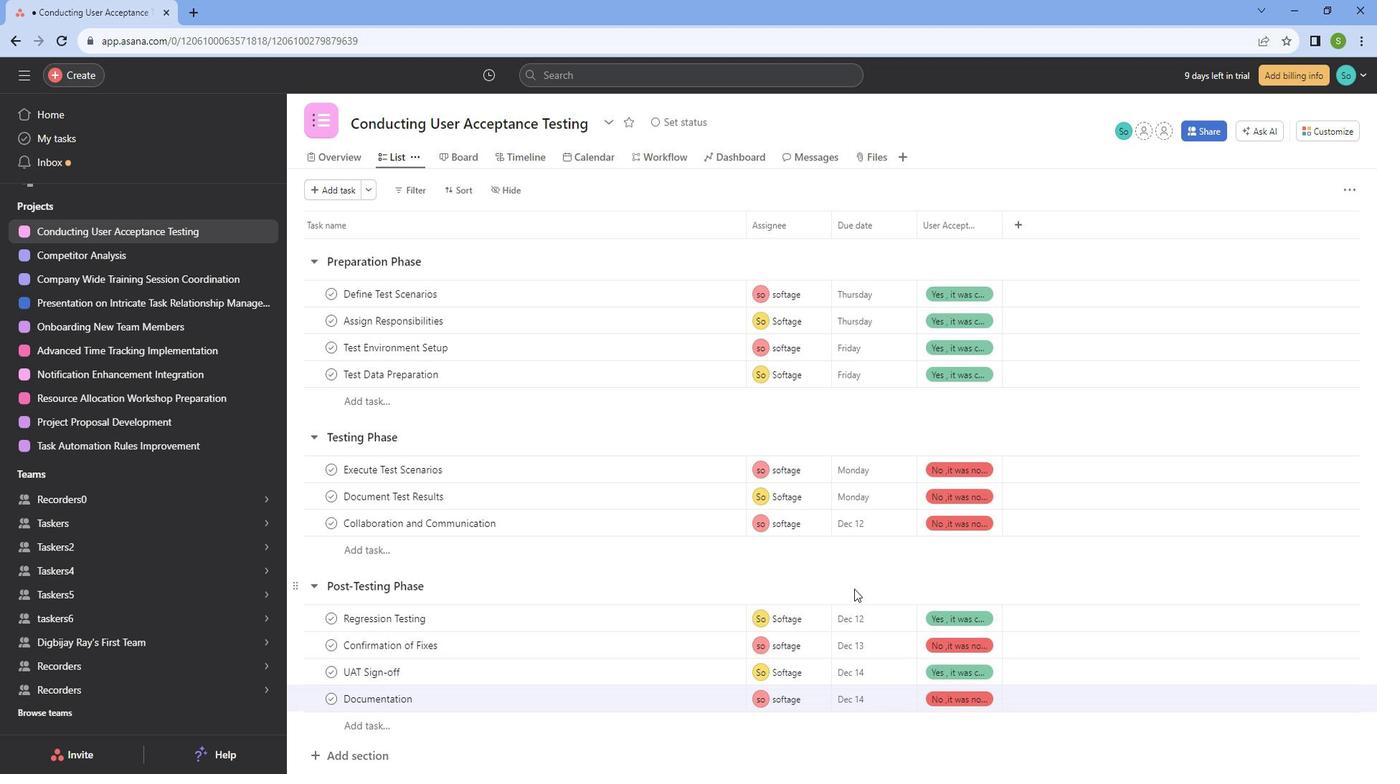 
Action: Mouse scrolled (868, 580) with delta (0, 0)
Screenshot: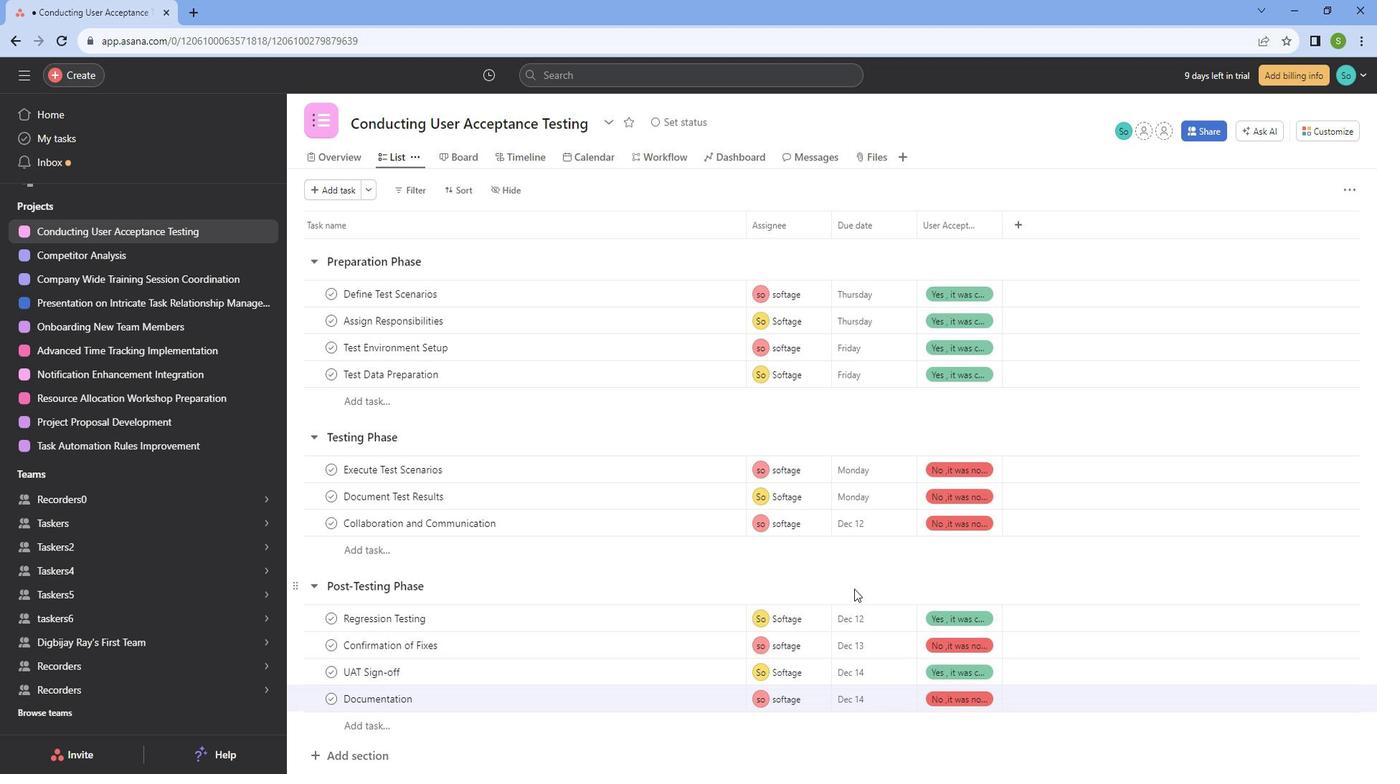 
Action: Mouse scrolled (868, 580) with delta (0, 0)
Screenshot: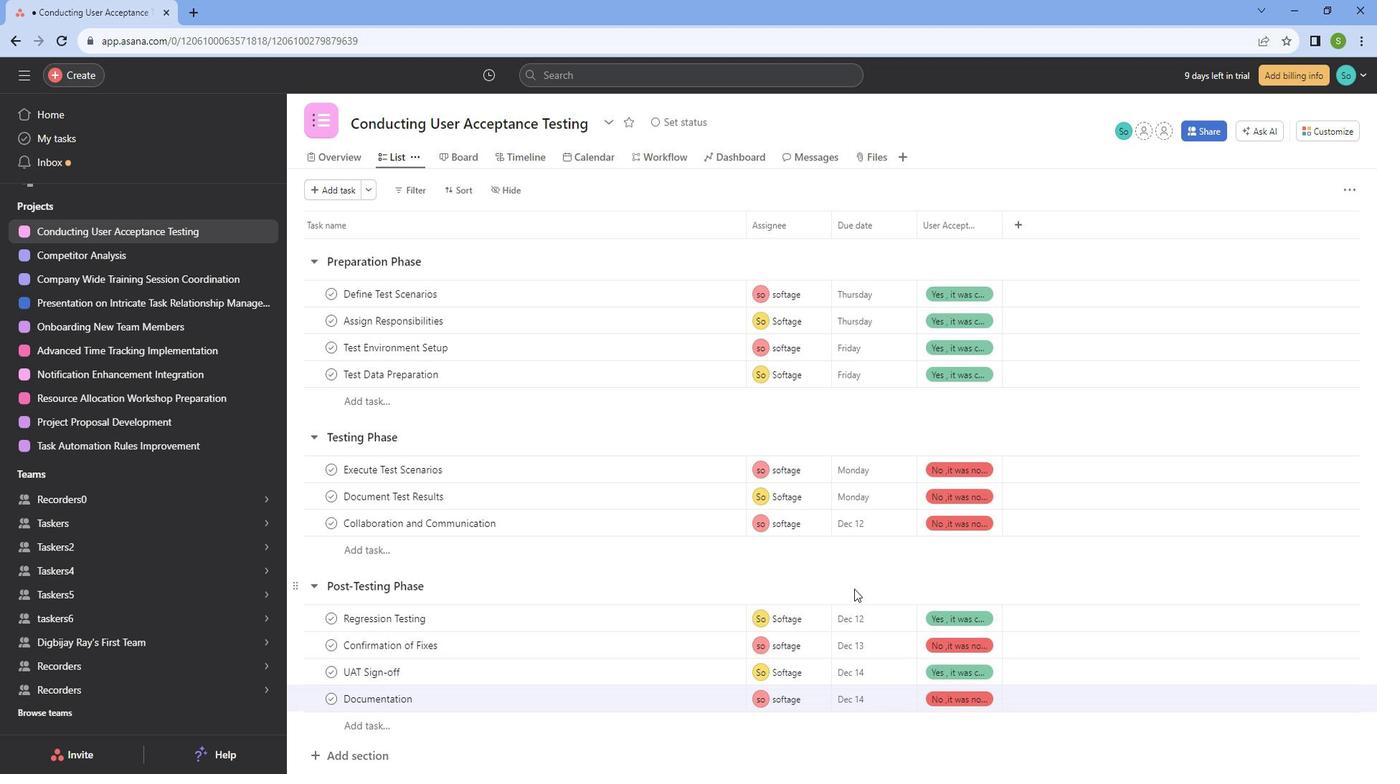
Action: Mouse moved to (866, 576)
Screenshot: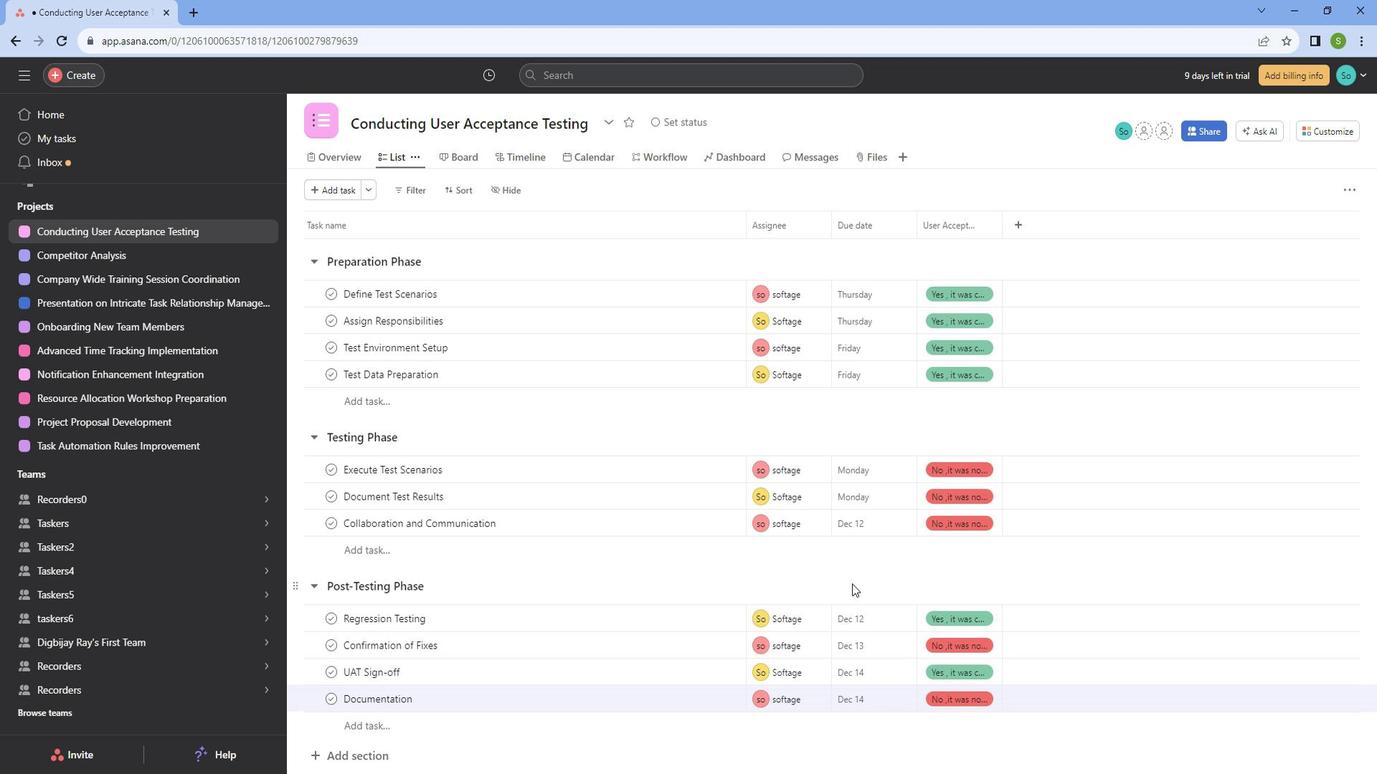 
Action: Mouse scrolled (866, 576) with delta (0, 0)
Screenshot: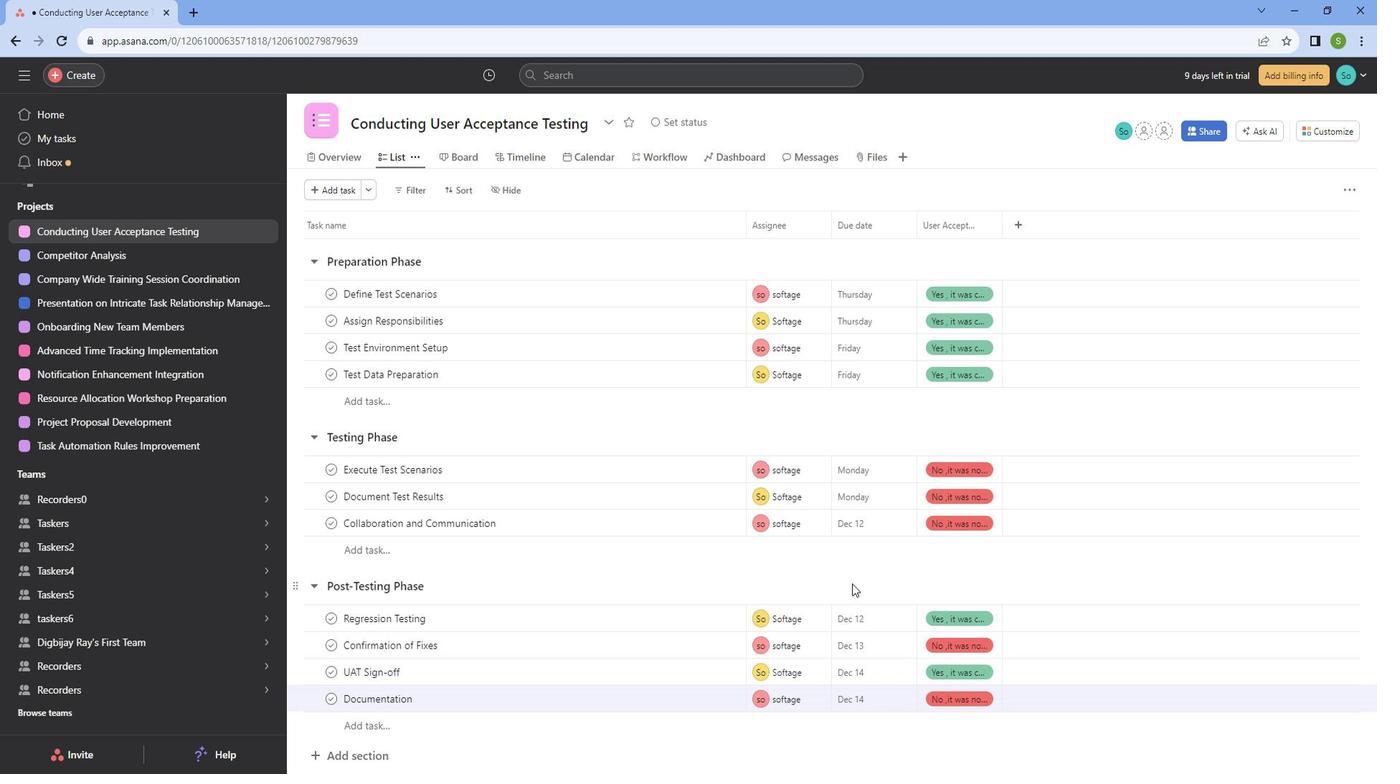 
Action: Mouse scrolled (866, 576) with delta (0, 0)
Screenshot: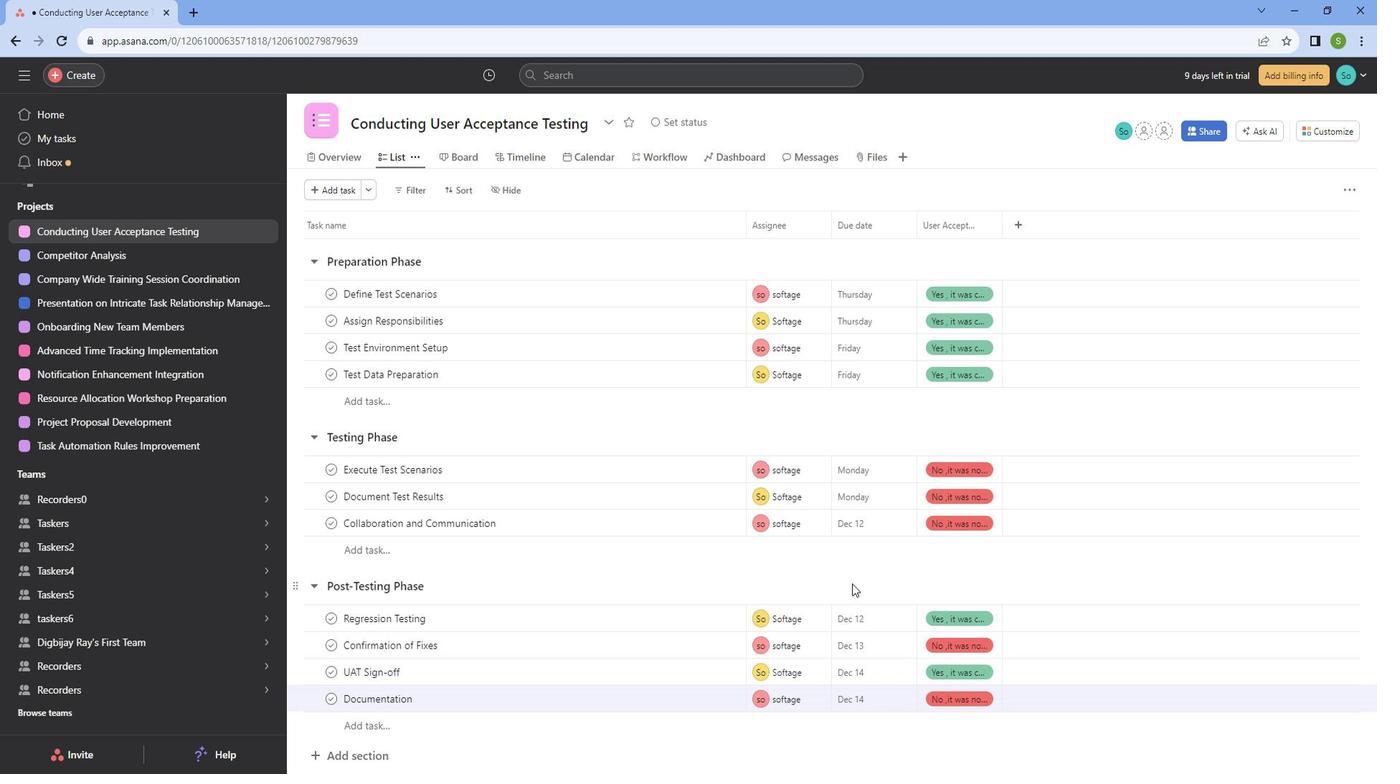 
Action: Mouse scrolled (866, 576) with delta (0, 0)
Screenshot: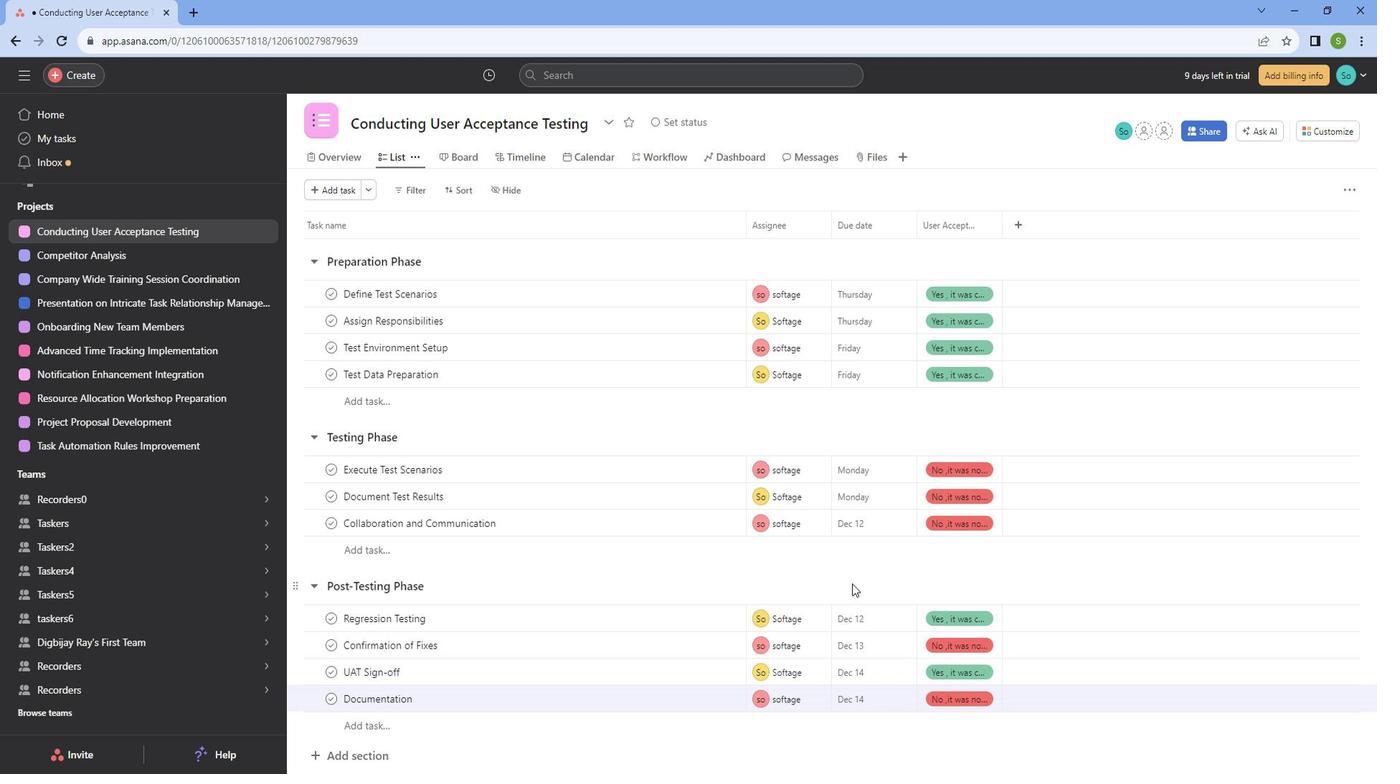 
Action: Mouse scrolled (866, 576) with delta (0, 0)
Screenshot: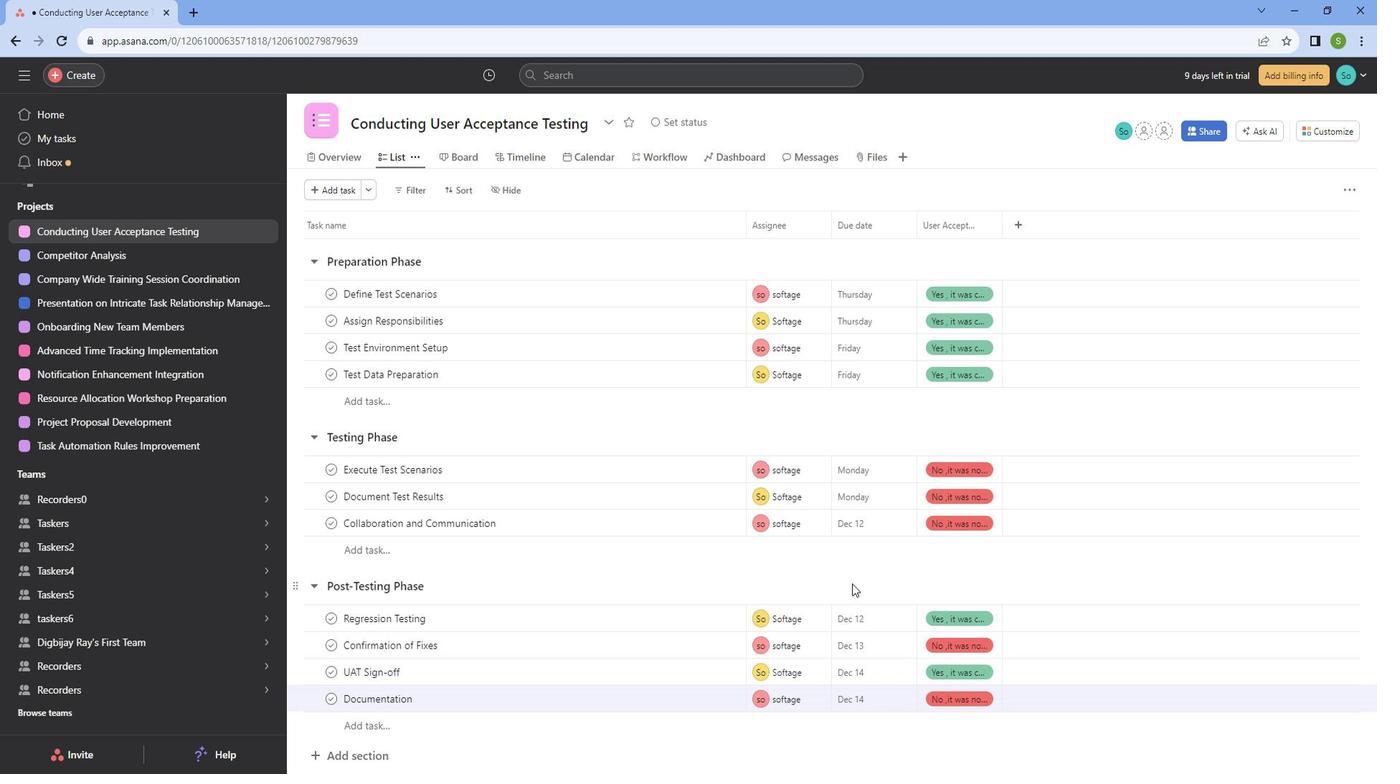
Action: Mouse scrolled (866, 576) with delta (0, 0)
Screenshot: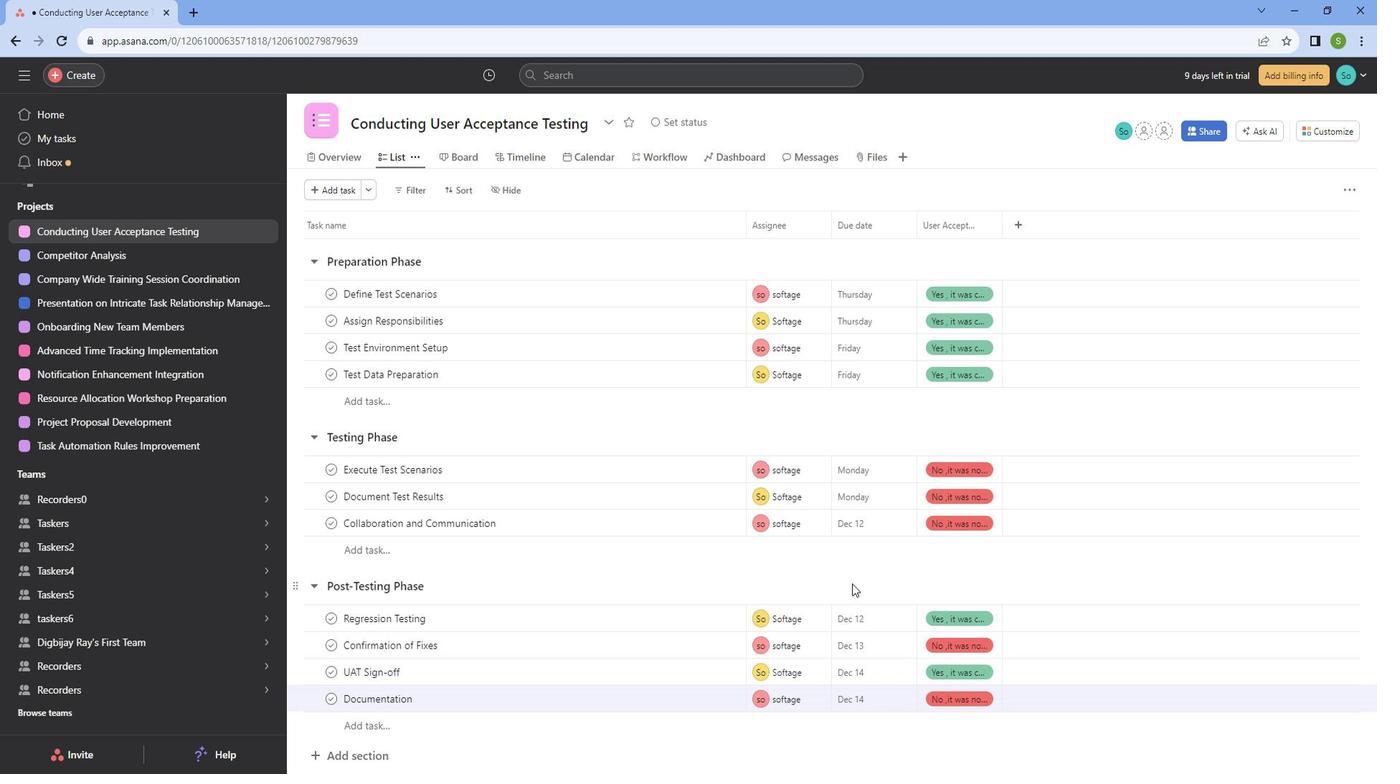 
Action: Mouse scrolled (866, 576) with delta (0, 0)
Screenshot: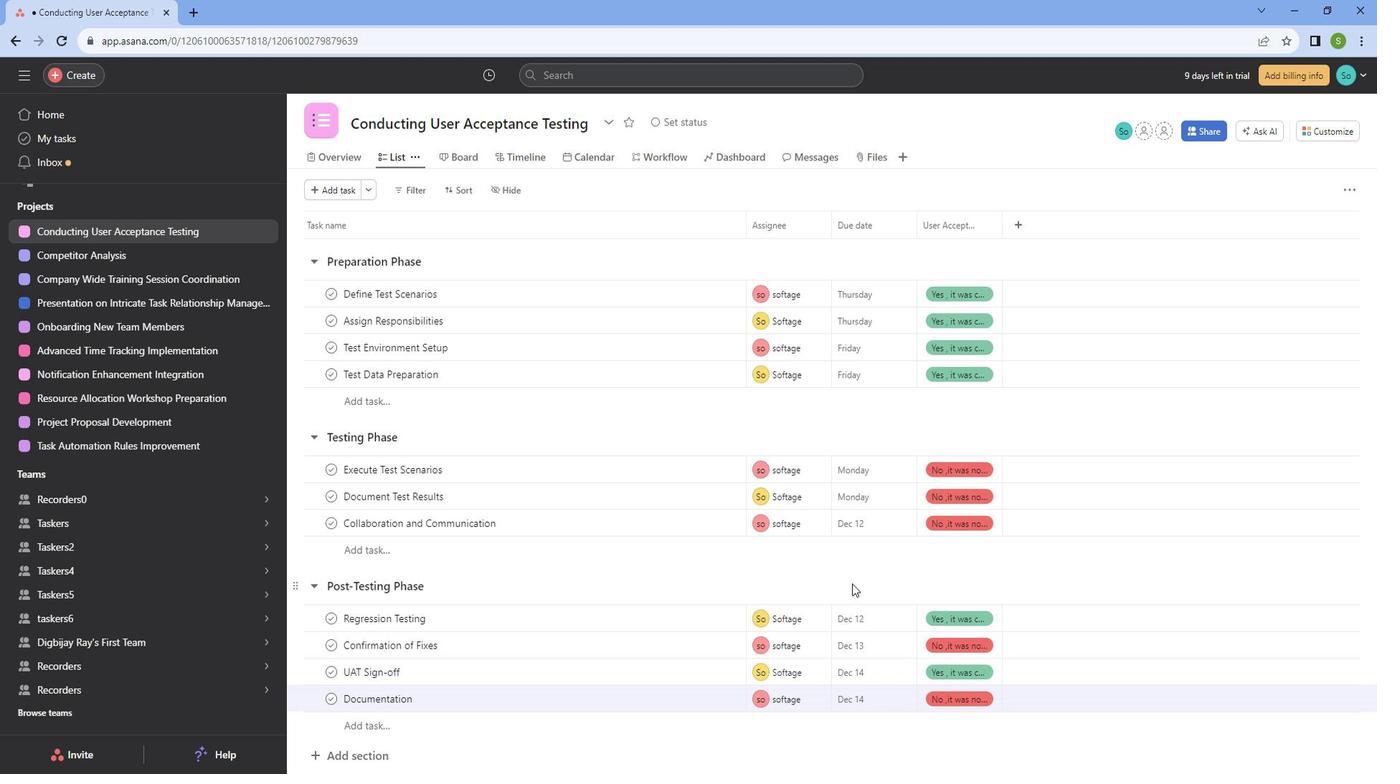 
Action: Mouse moved to (833, 582)
Screenshot: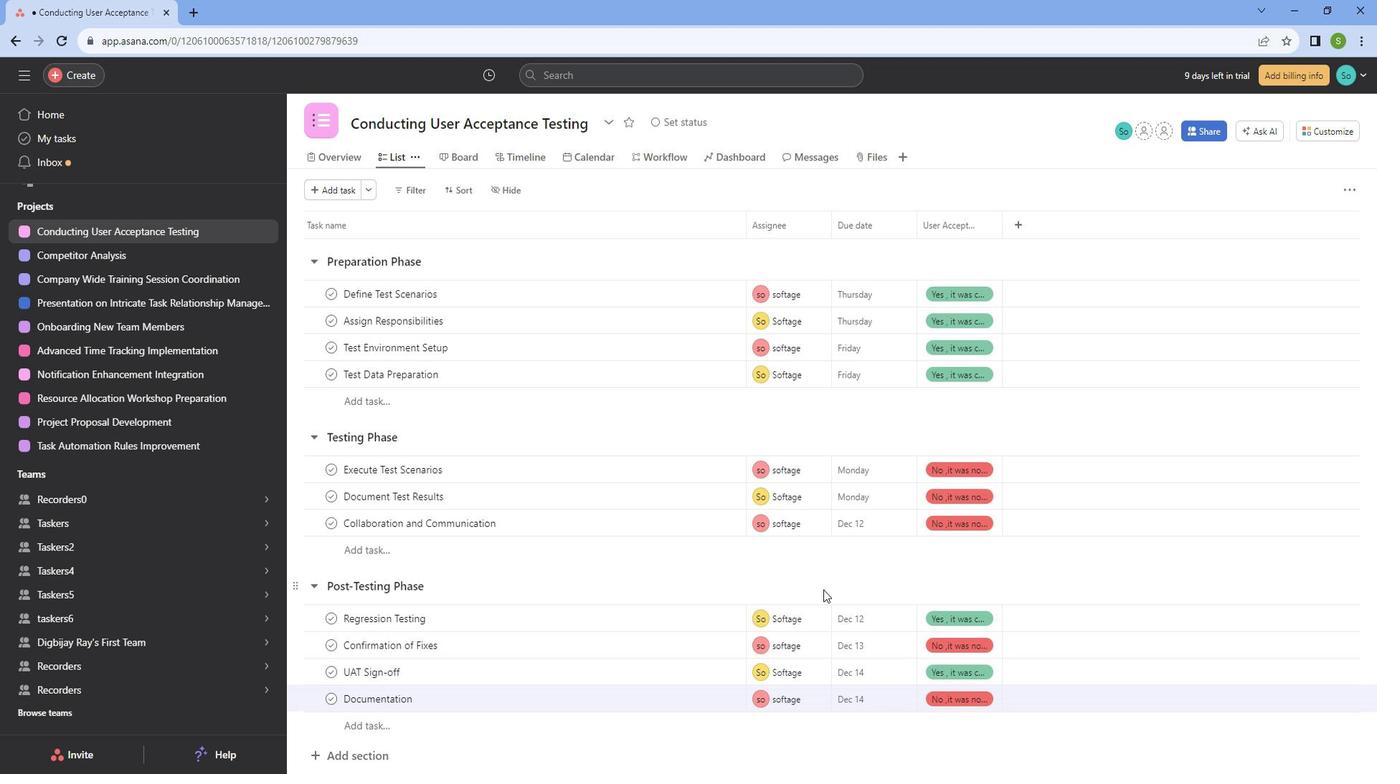 
Action: Mouse pressed left at (833, 582)
Screenshot: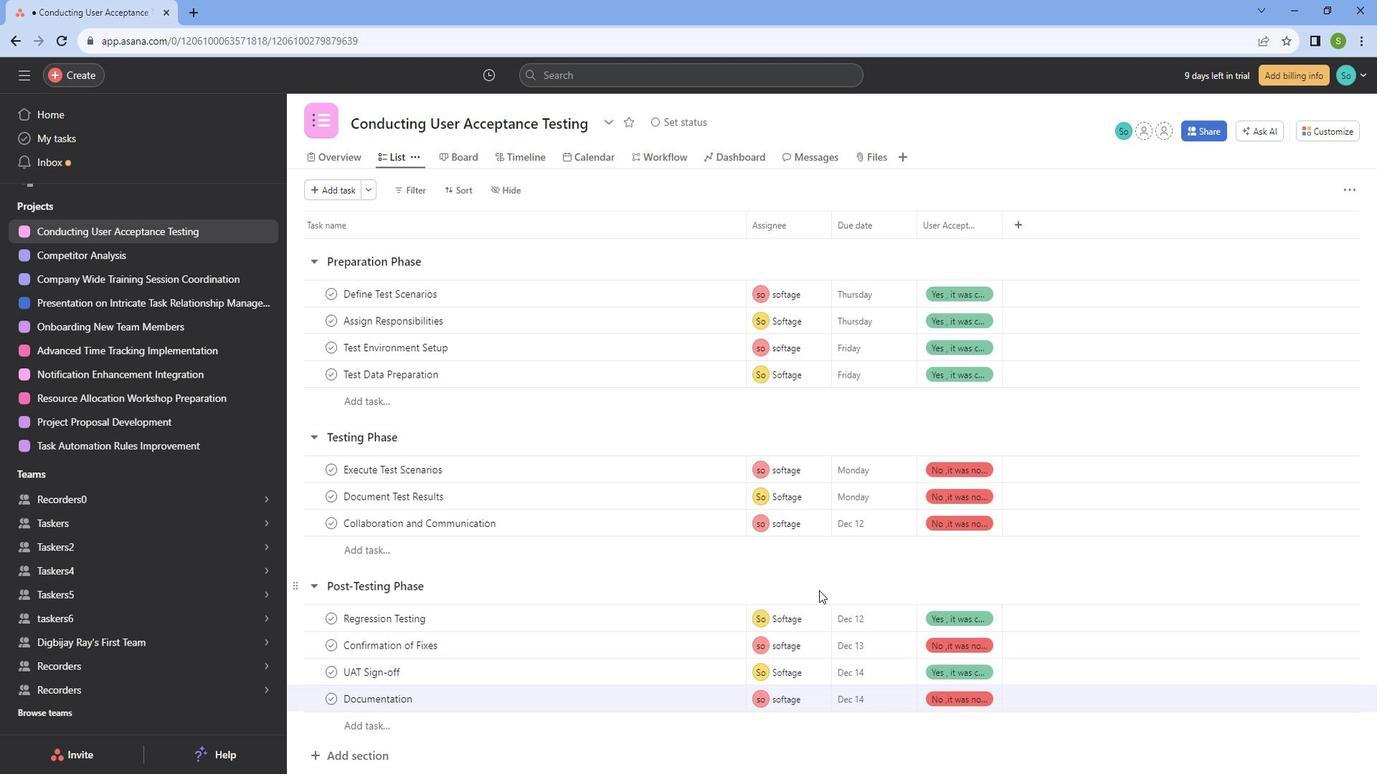 
Action: Mouse moved to (839, 565)
Screenshot: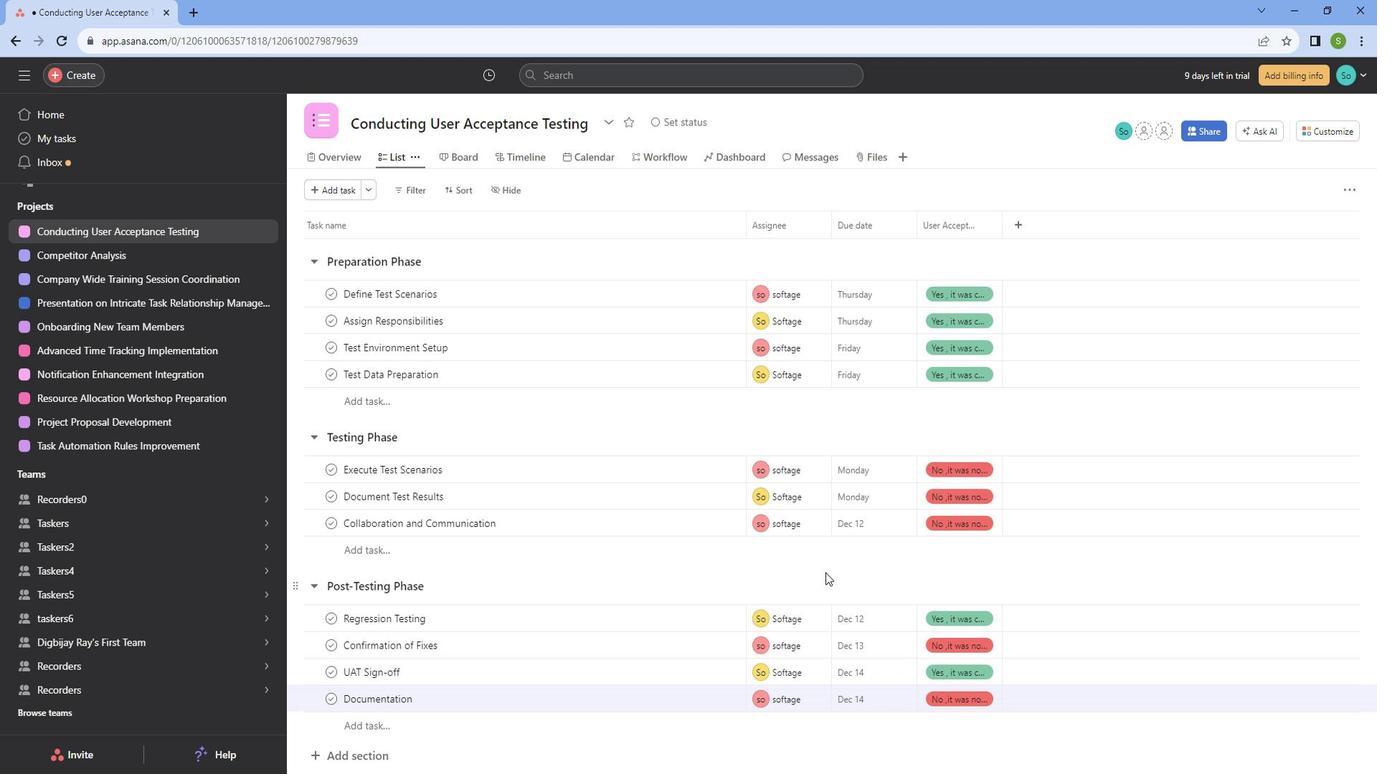 
